 Task: Select street view around selected location Fort Pulaski National Monument, Georgia, United States and verify 2 surrounding locations
Action: Key pressed google<Key.space>maps<Key.enter>
Screenshot: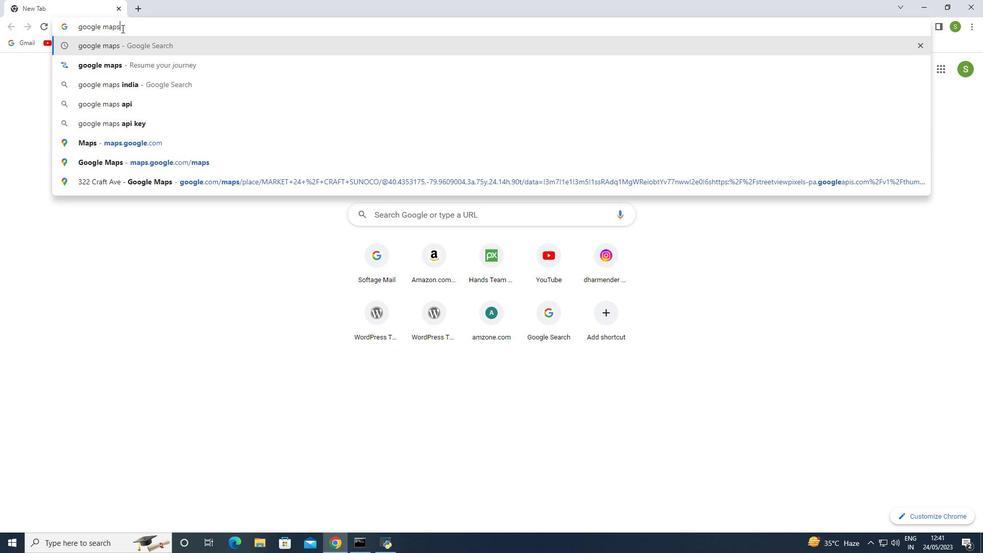 
Action: Mouse moved to (112, 237)
Screenshot: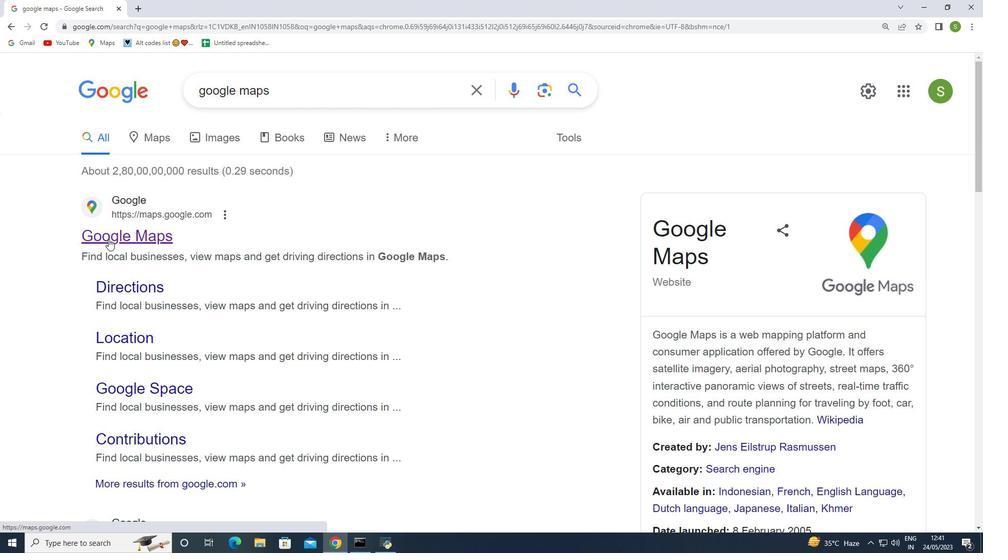 
Action: Mouse pressed left at (112, 237)
Screenshot: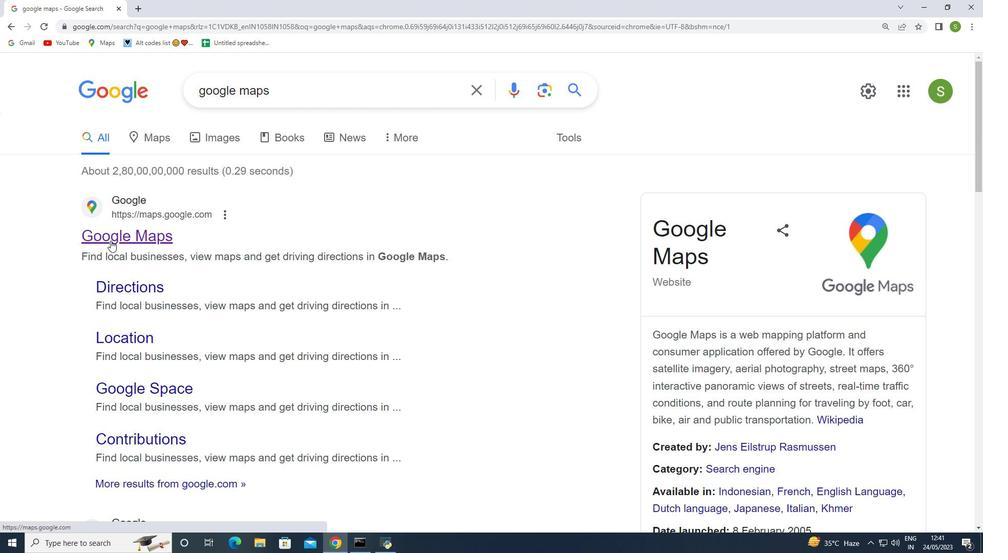 
Action: Mouse moved to (172, 83)
Screenshot: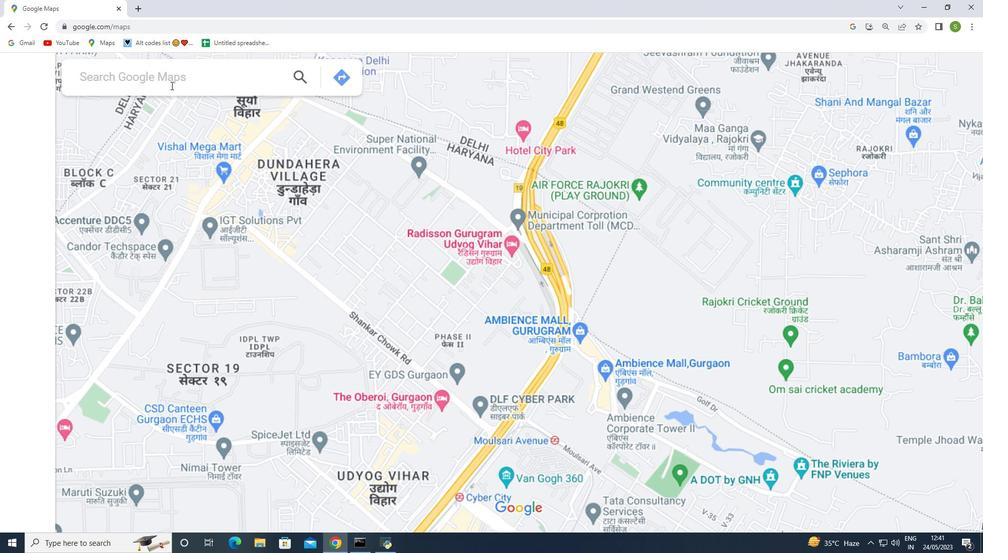 
Action: Mouse pressed left at (172, 83)
Screenshot: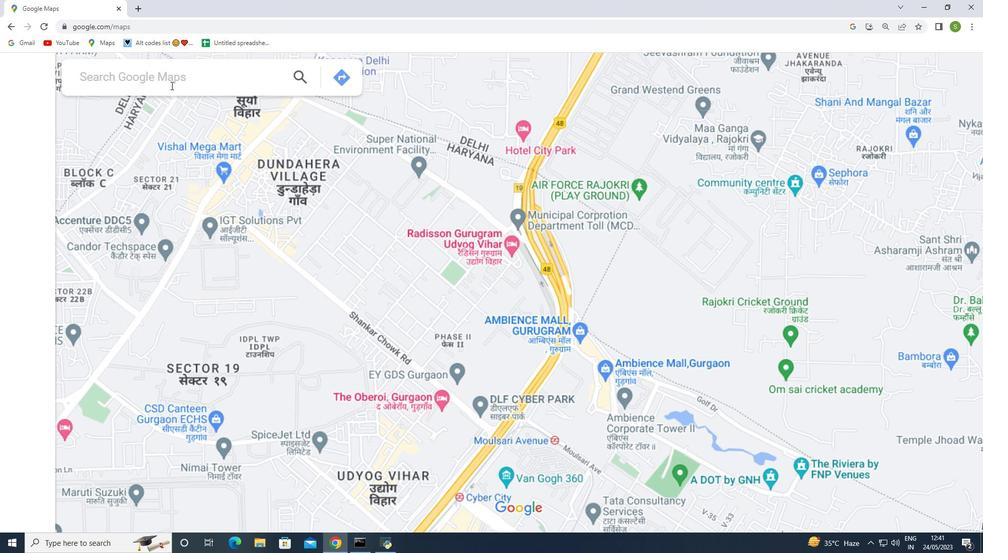 
Action: Key pressed fort<Key.space>pulaski<Key.space><Key.shift>National<Key.space><Key.shift>Monument<Key.space>geof<Key.backspace>rgia<Key.space>united<Key.space>stats<Key.enter>
Screenshot: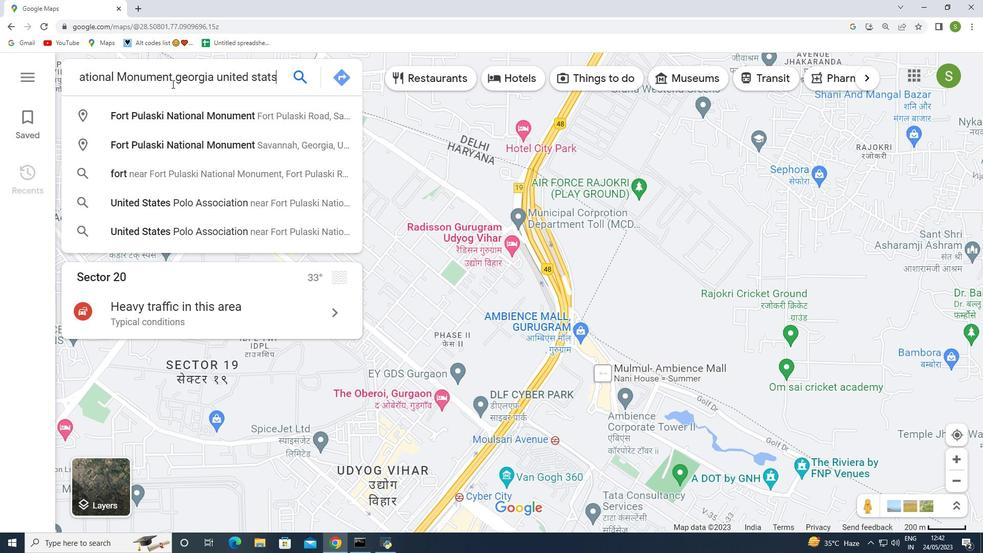 
Action: Mouse moved to (404, 493)
Screenshot: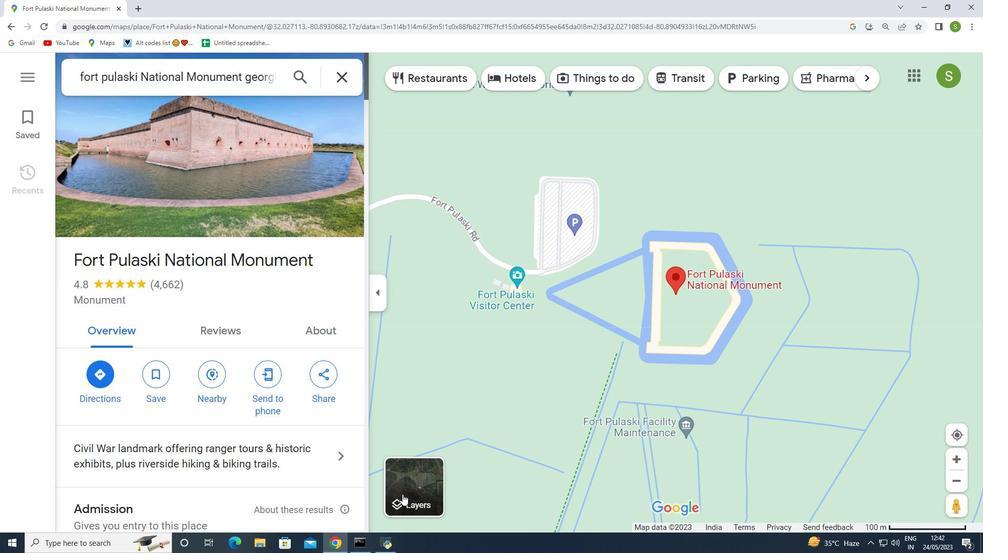 
Action: Mouse pressed left at (404, 493)
Screenshot: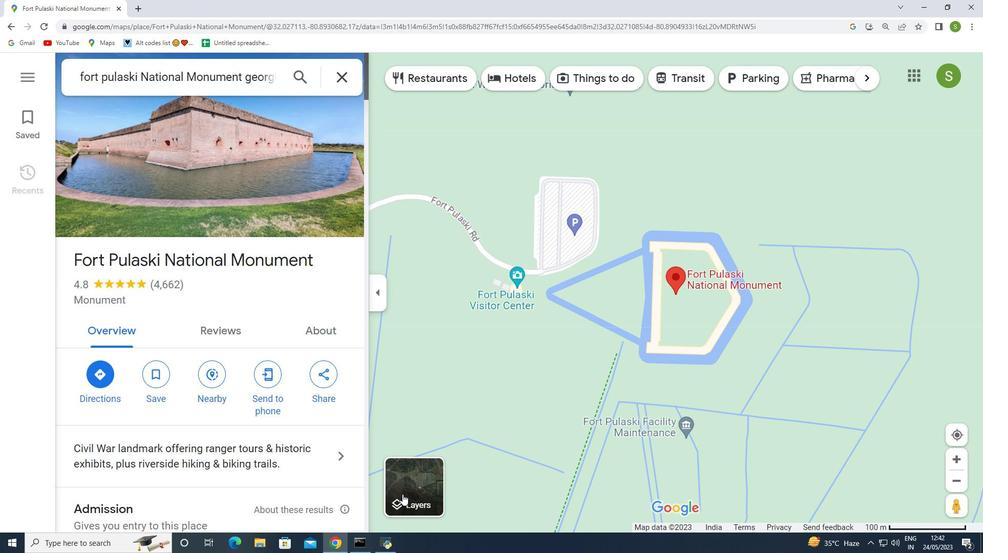 
Action: Mouse moved to (410, 482)
Screenshot: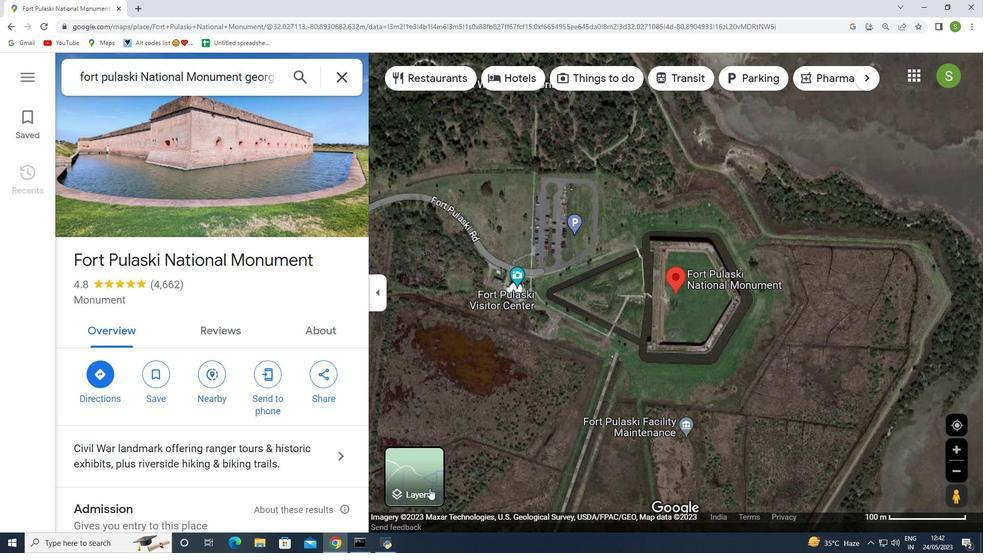
Action: Mouse pressed left at (410, 482)
Screenshot: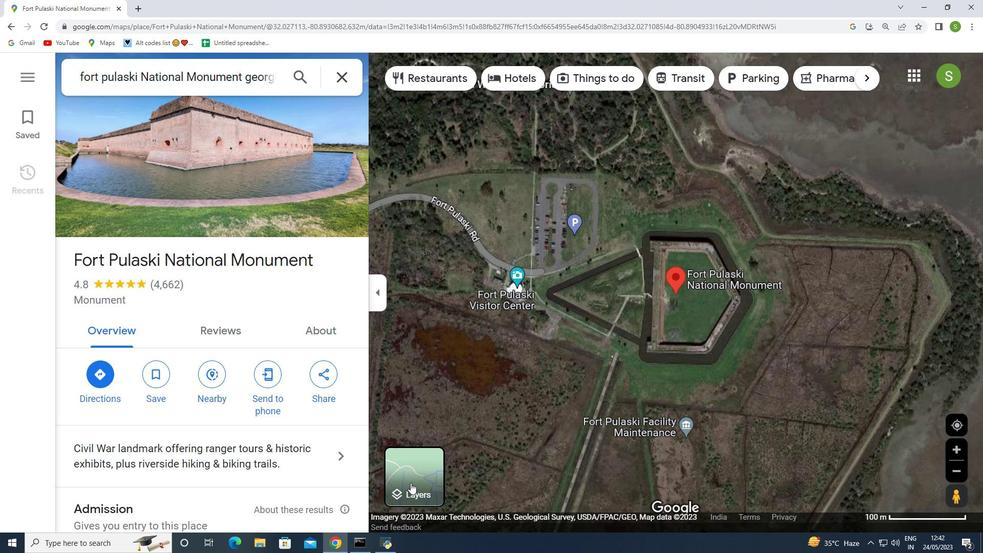 
Action: Mouse moved to (416, 486)
Screenshot: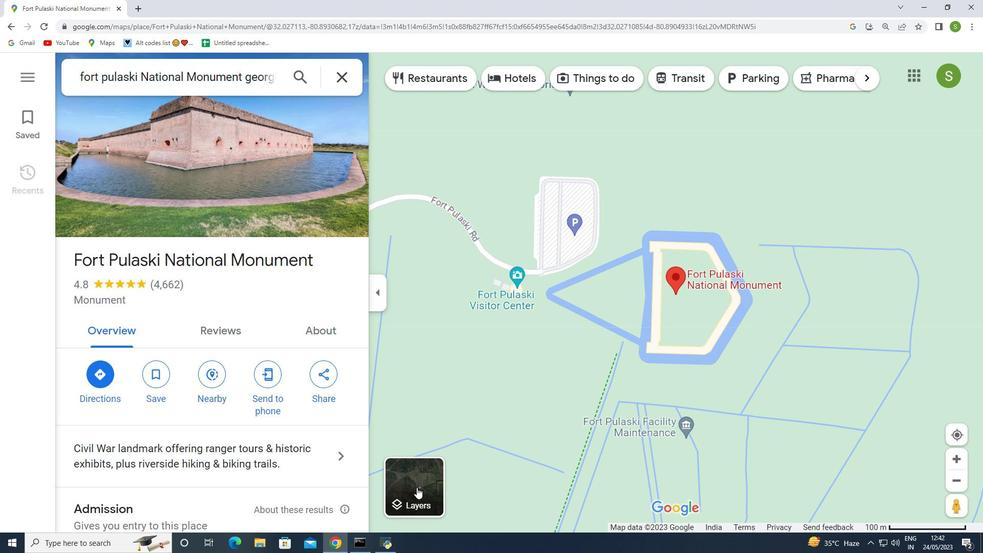 
Action: Mouse pressed left at (416, 486)
Screenshot: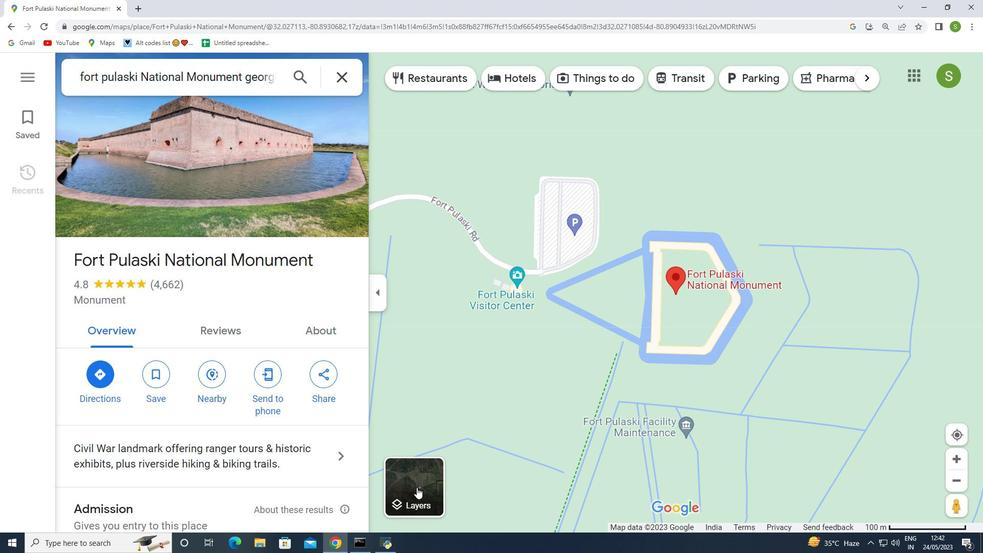 
Action: Mouse moved to (671, 480)
Screenshot: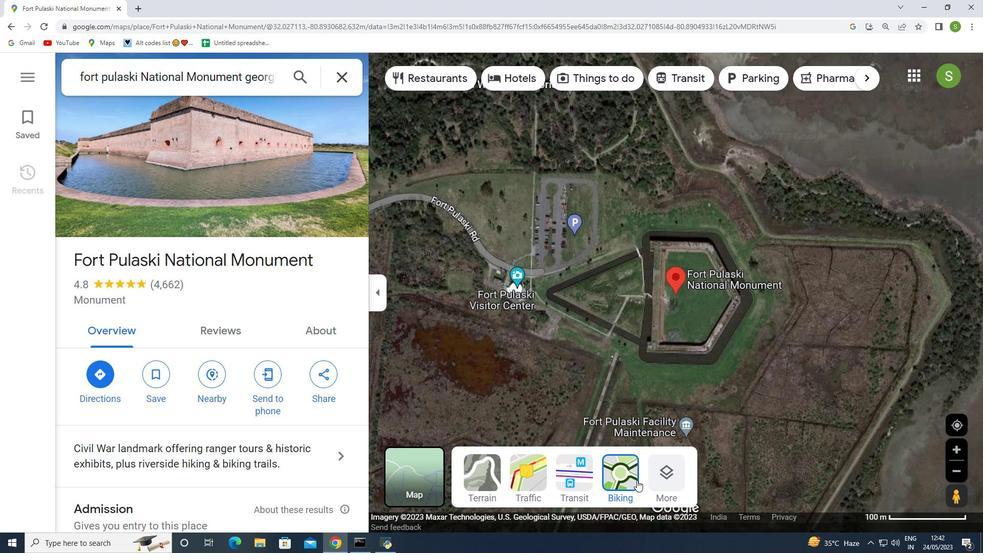 
Action: Mouse pressed left at (671, 480)
Screenshot: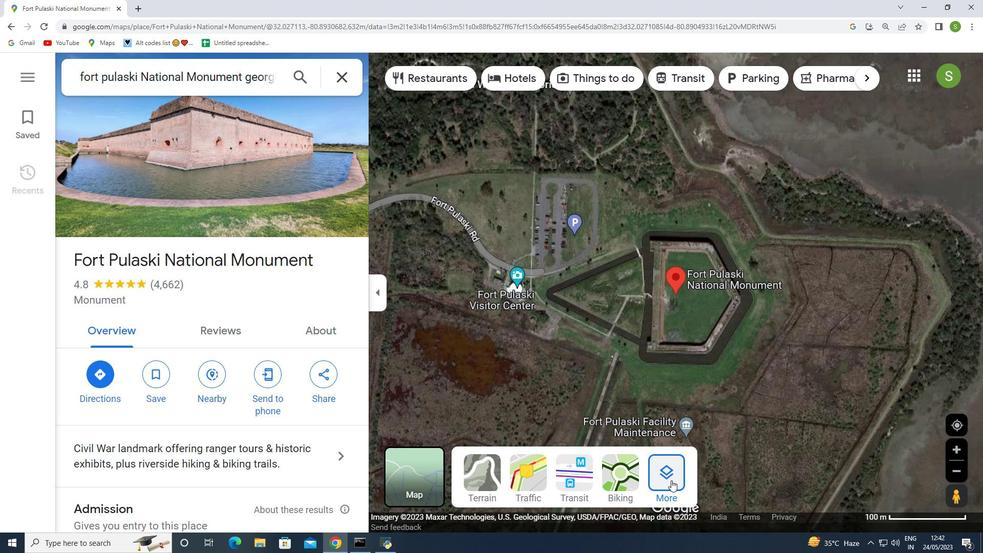 
Action: Mouse moved to (487, 259)
Screenshot: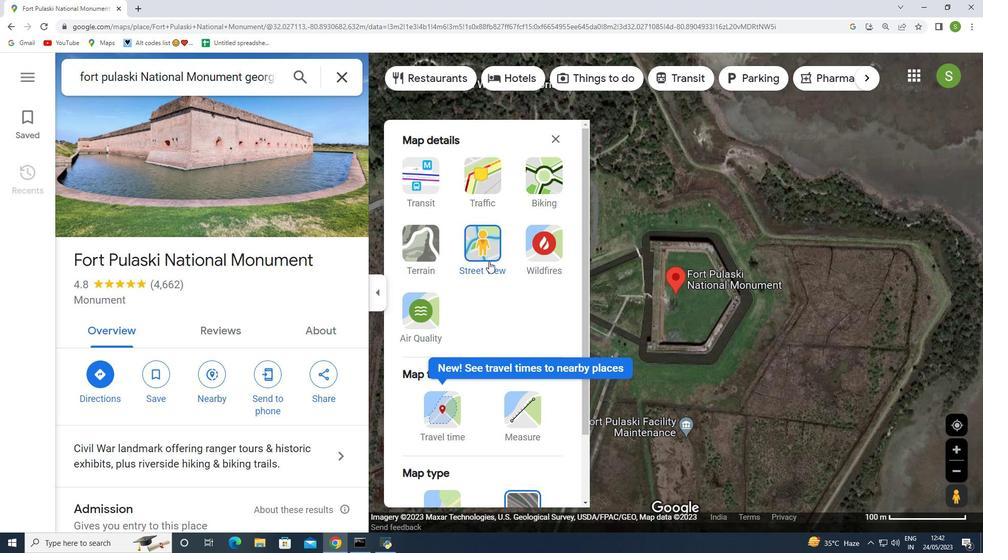 
Action: Mouse pressed left at (487, 259)
Screenshot: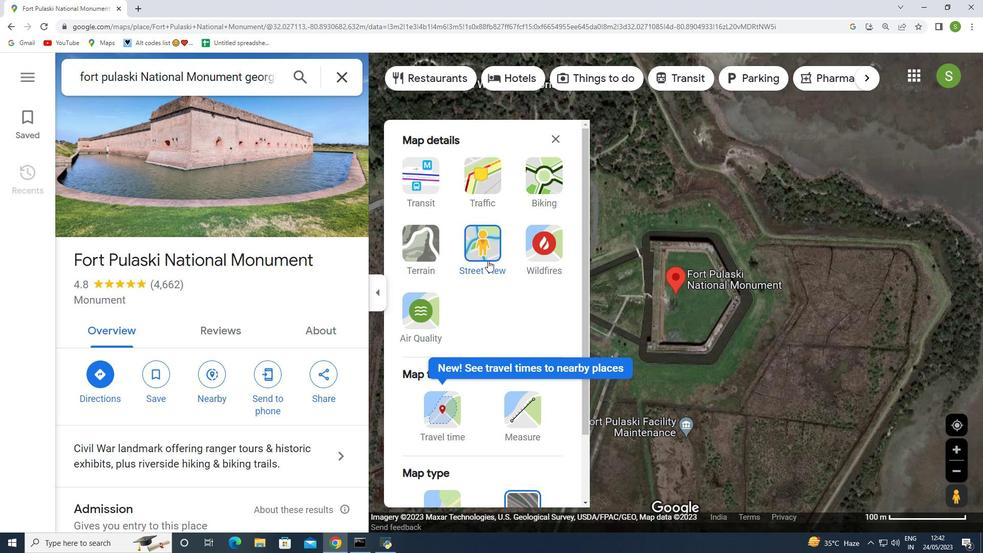 
Action: Mouse moved to (552, 141)
Screenshot: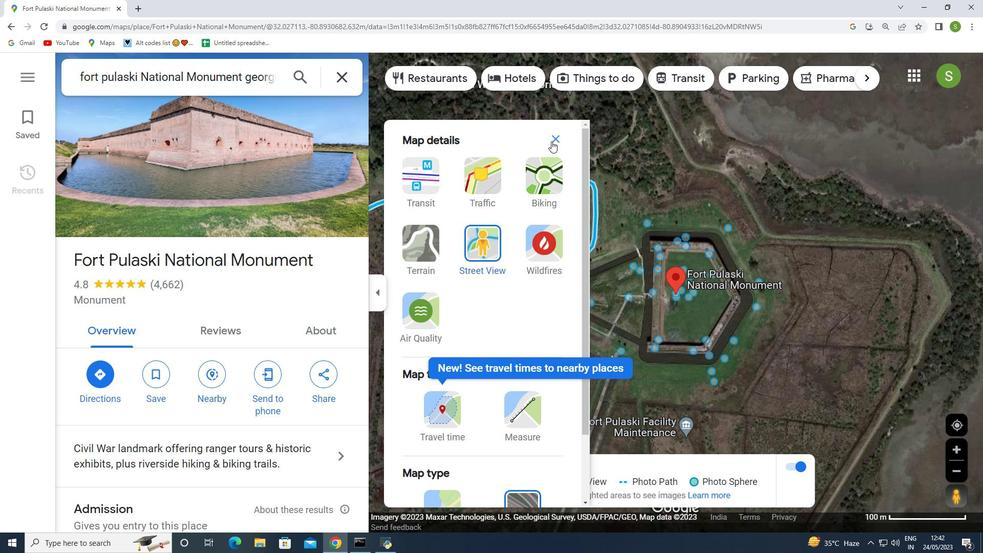 
Action: Mouse pressed left at (552, 141)
Screenshot: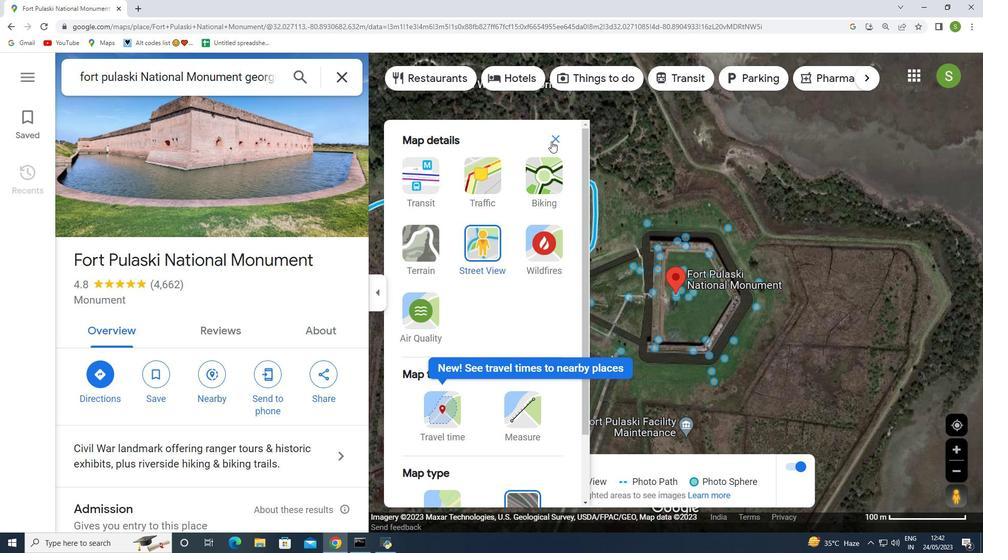 
Action: Mouse moved to (682, 300)
Screenshot: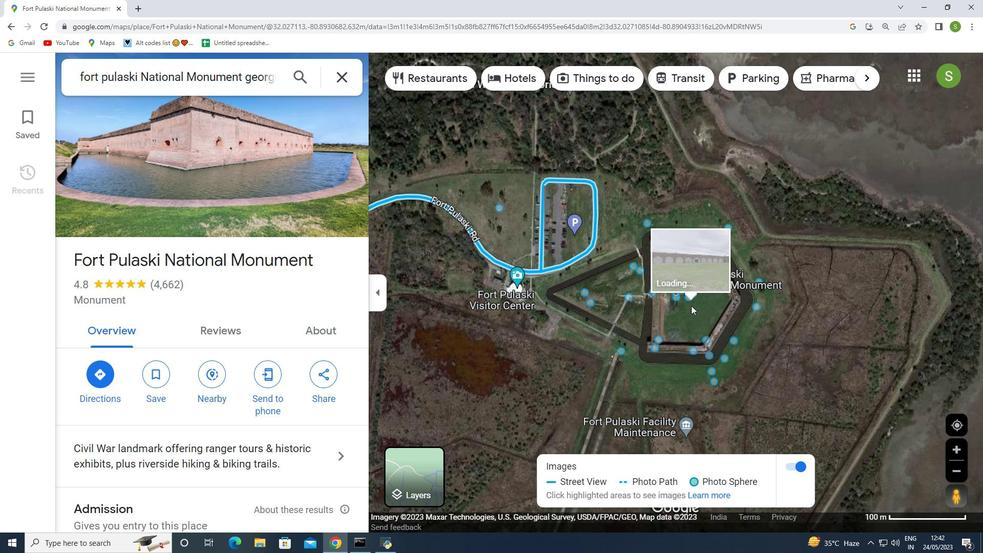
Action: Mouse scrolled (682, 300) with delta (0, 0)
Screenshot: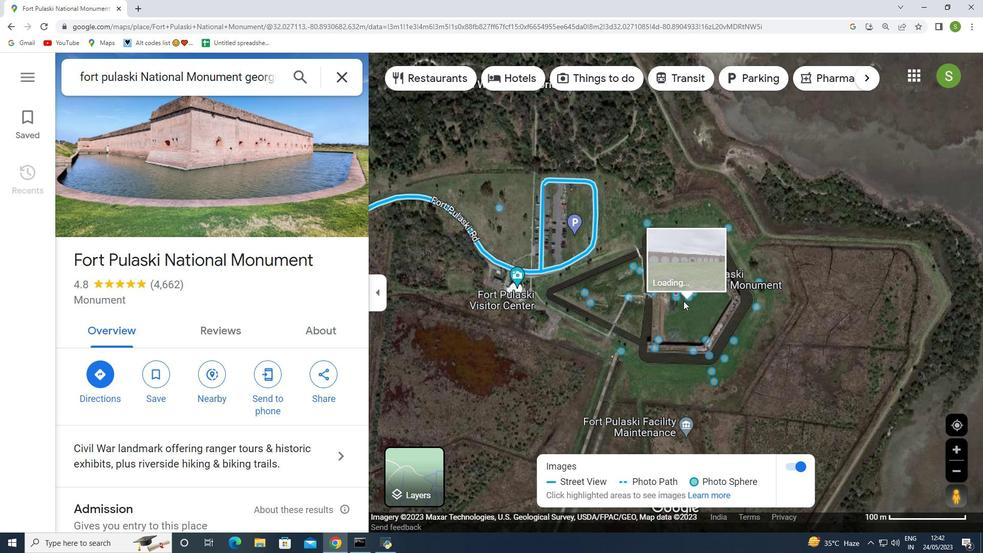 
Action: Mouse scrolled (682, 300) with delta (0, 0)
Screenshot: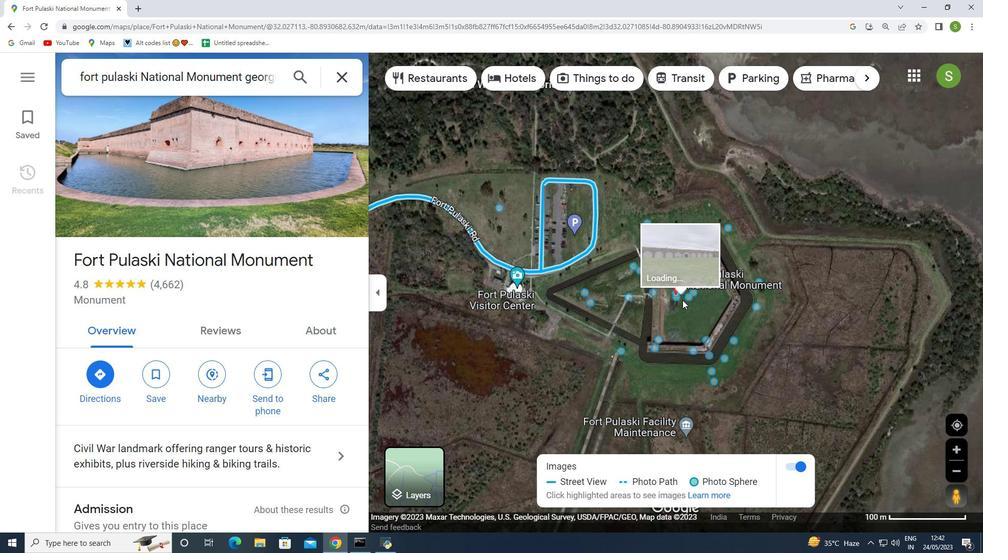 
Action: Mouse moved to (670, 283)
Screenshot: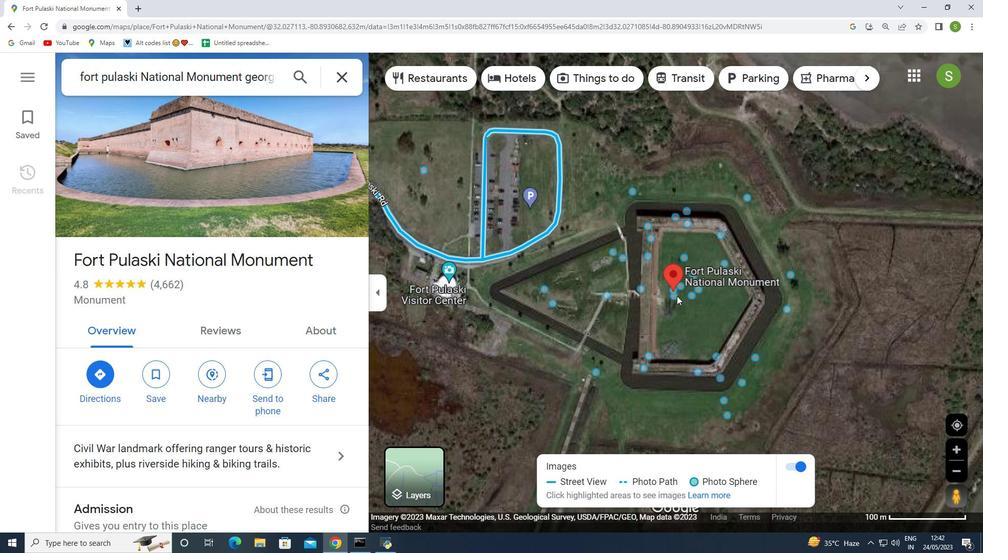 
Action: Mouse scrolled (670, 284) with delta (0, 0)
Screenshot: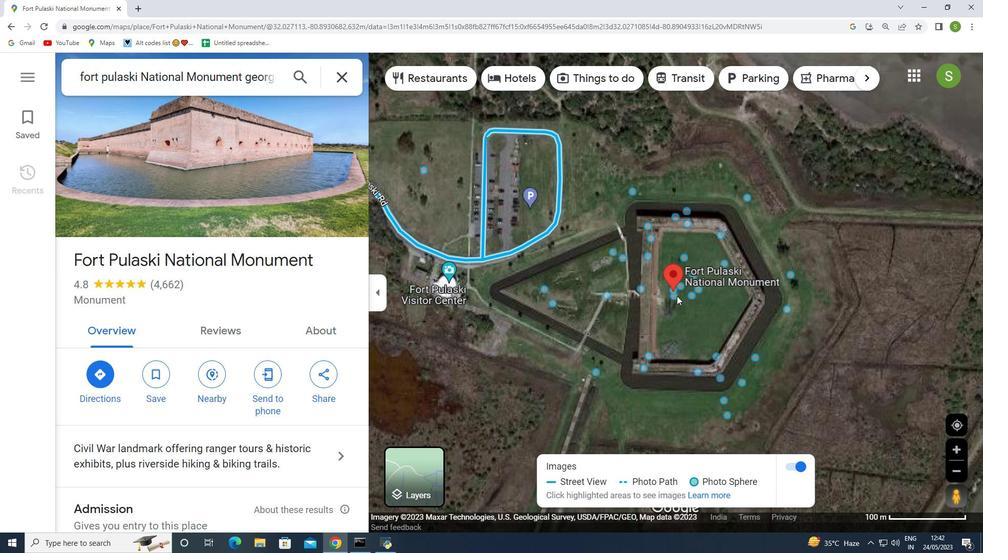 
Action: Mouse scrolled (670, 284) with delta (0, 0)
Screenshot: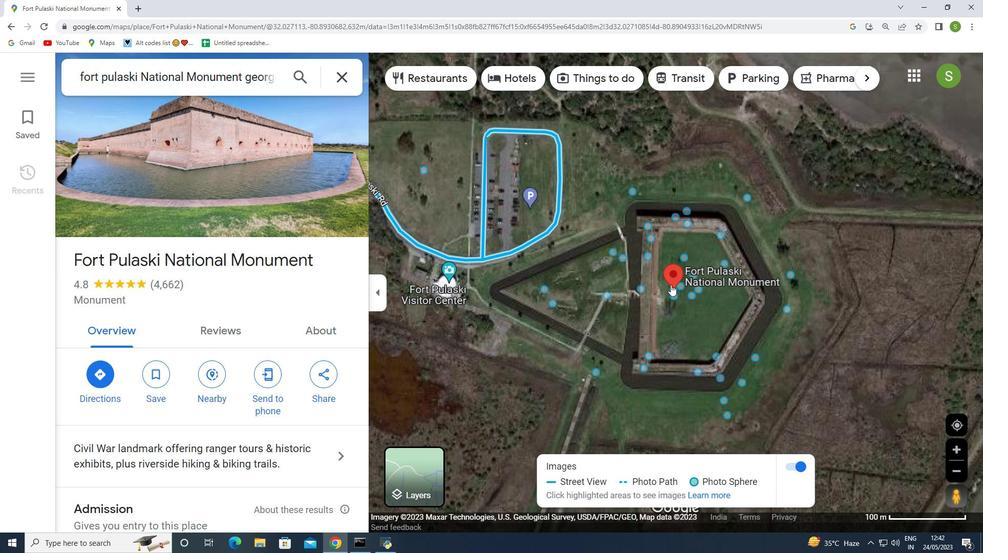 
Action: Mouse moved to (671, 283)
Screenshot: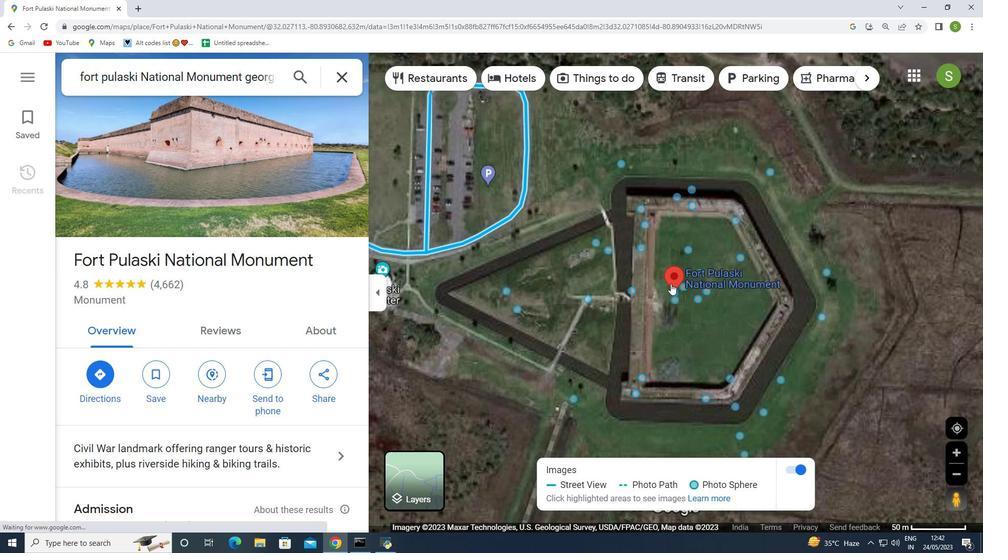 
Action: Mouse scrolled (671, 284) with delta (0, 0)
Screenshot: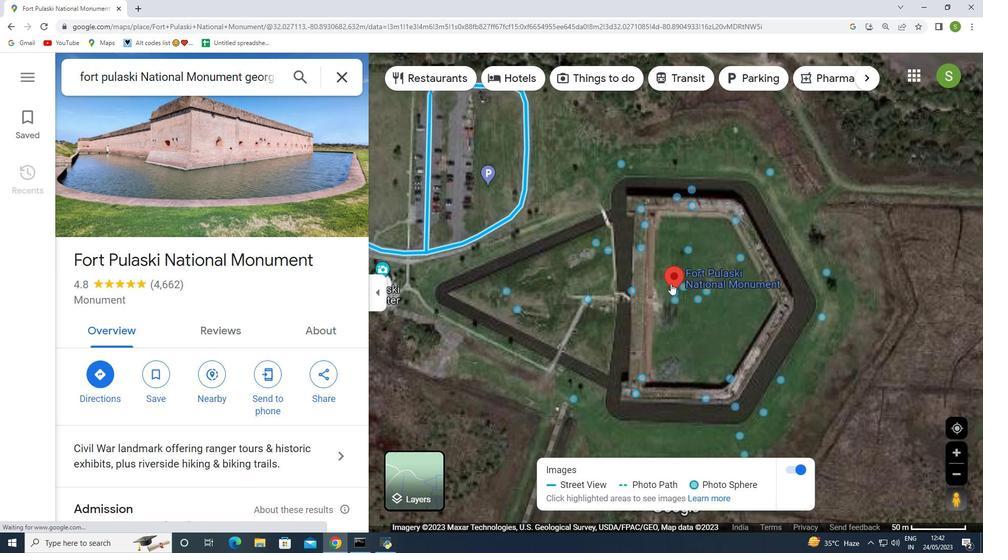 
Action: Mouse scrolled (671, 284) with delta (0, 0)
Screenshot: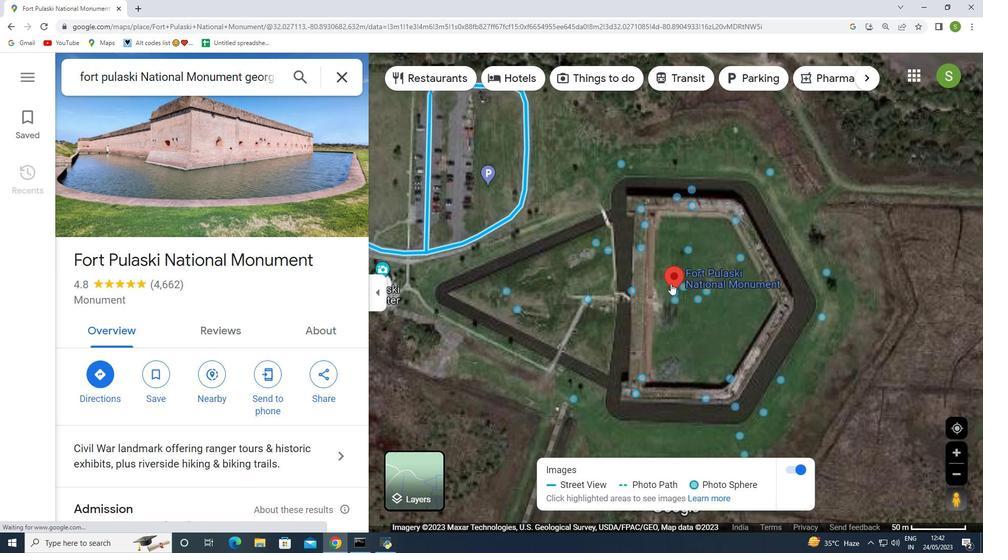 
Action: Mouse scrolled (671, 284) with delta (0, 0)
Screenshot: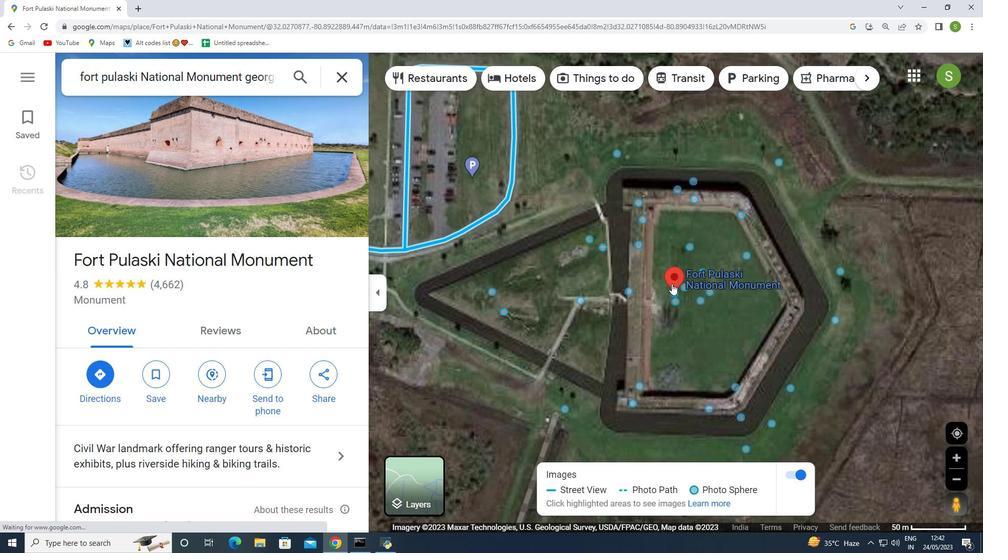
Action: Mouse scrolled (671, 284) with delta (0, 0)
Screenshot: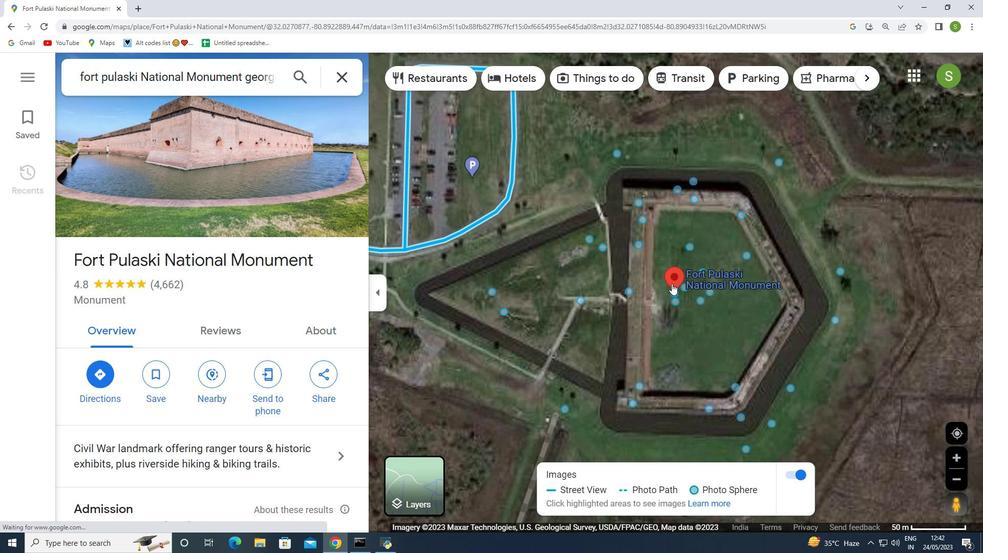 
Action: Mouse moved to (679, 292)
Screenshot: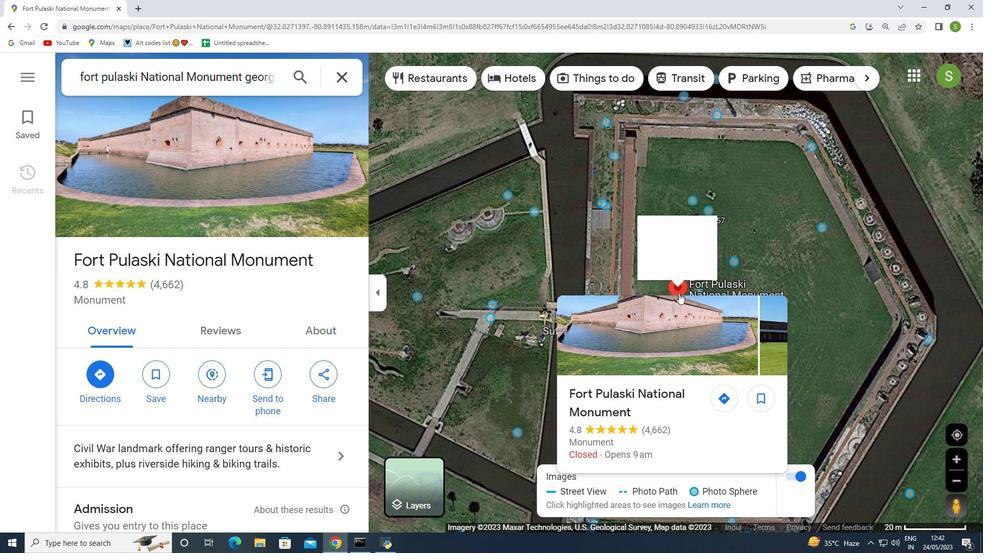 
Action: Mouse scrolled (679, 293) with delta (0, 0)
Screenshot: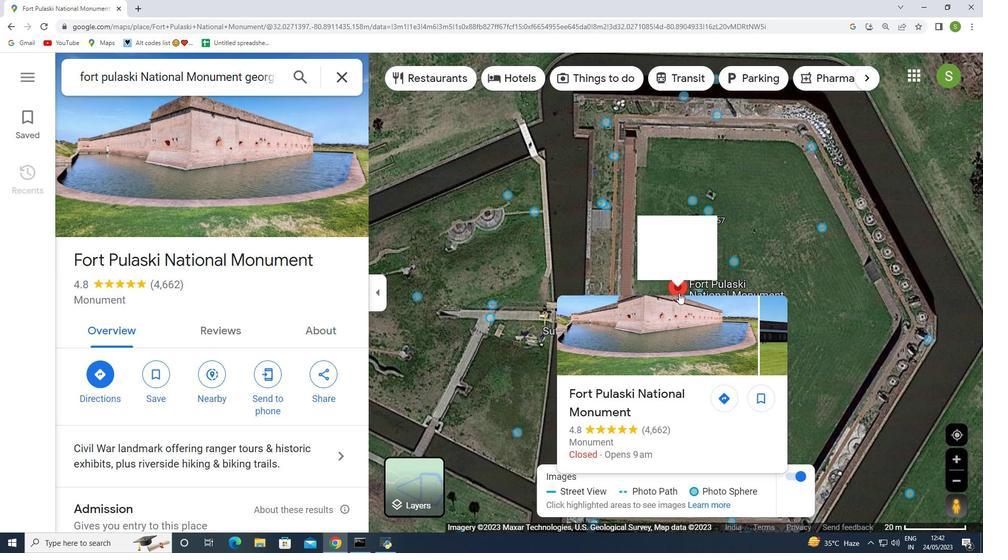 
Action: Mouse scrolled (679, 293) with delta (0, 0)
Screenshot: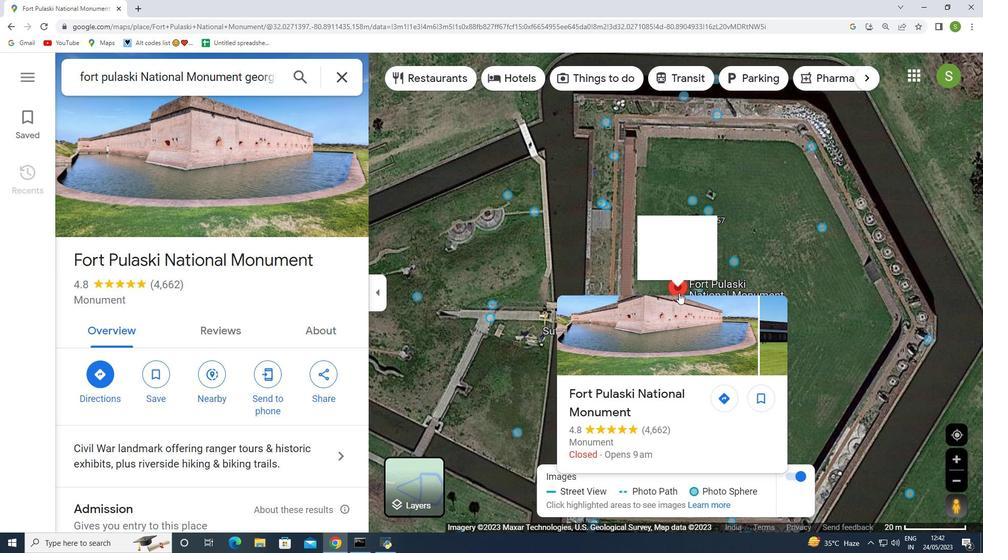 
Action: Mouse scrolled (679, 293) with delta (0, 0)
Screenshot: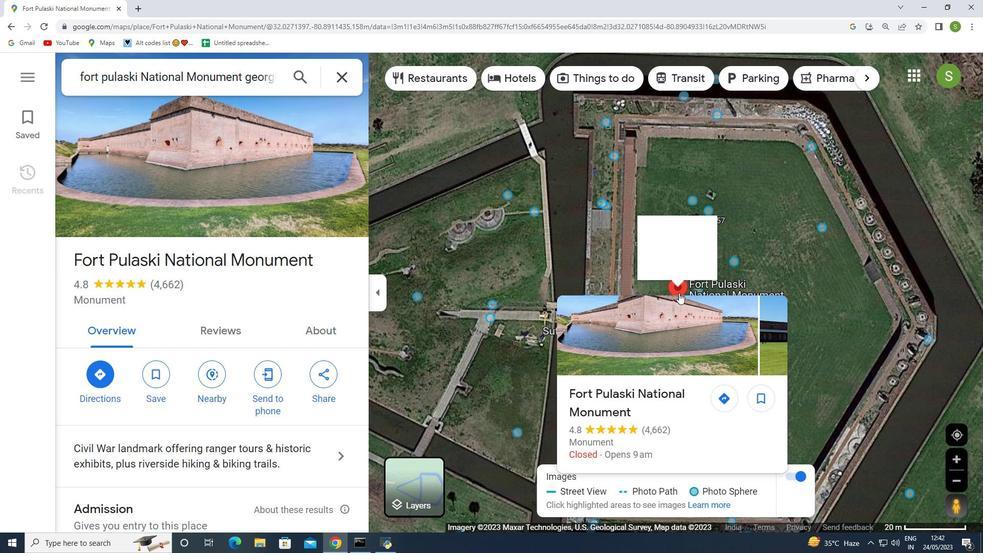 
Action: Mouse moved to (683, 300)
Screenshot: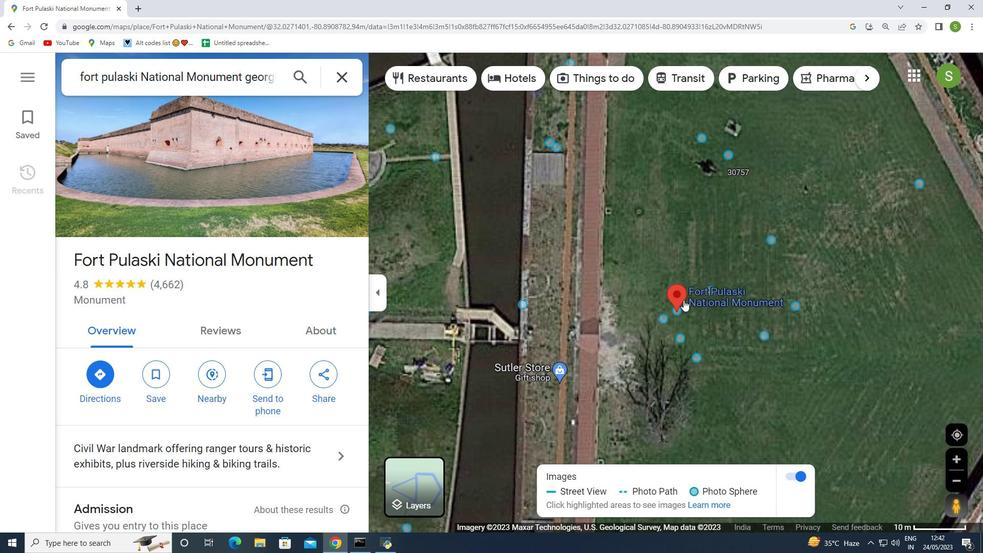 
Action: Mouse pressed left at (683, 300)
Screenshot: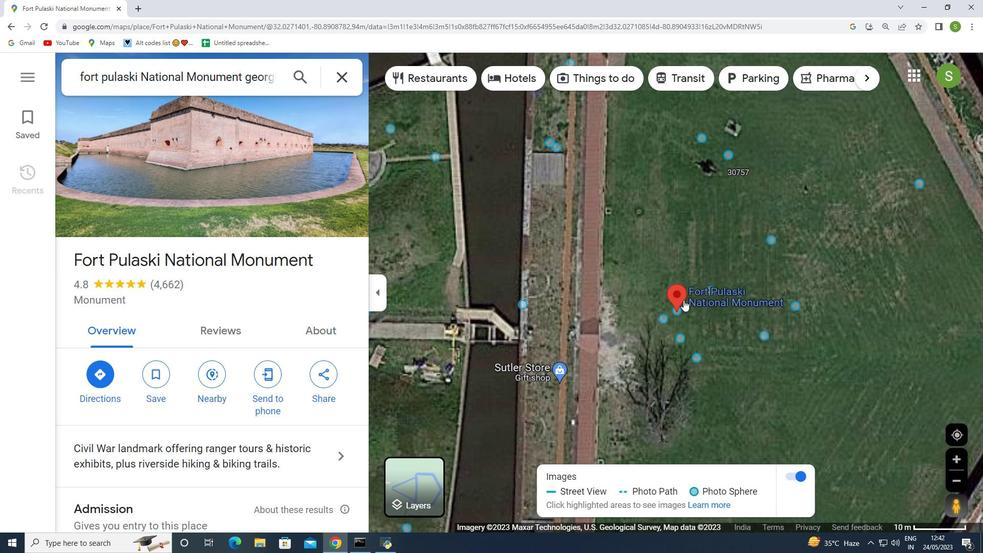 
Action: Mouse moved to (682, 292)
Screenshot: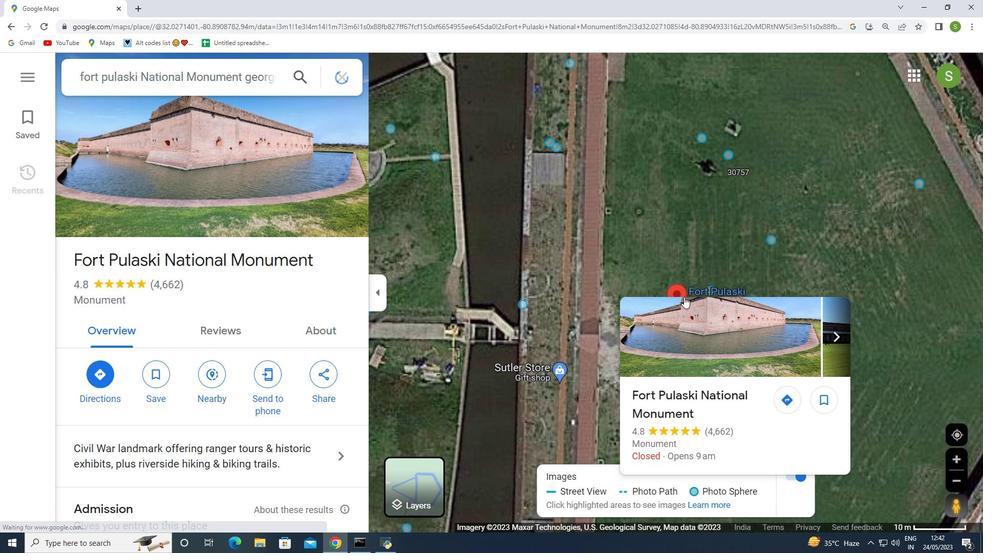 
Action: Mouse scrolled (682, 293) with delta (0, 0)
Screenshot: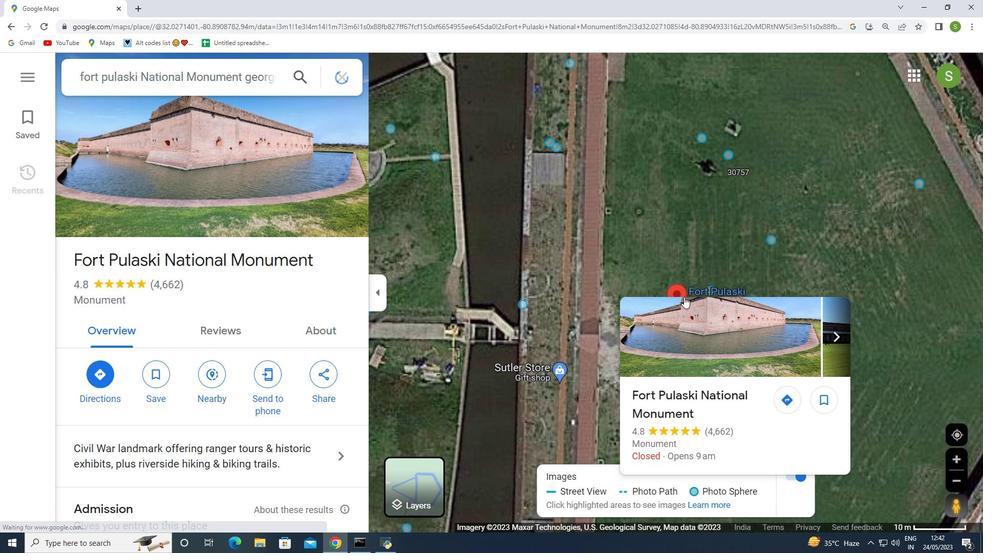 
Action: Mouse scrolled (682, 293) with delta (0, 0)
Screenshot: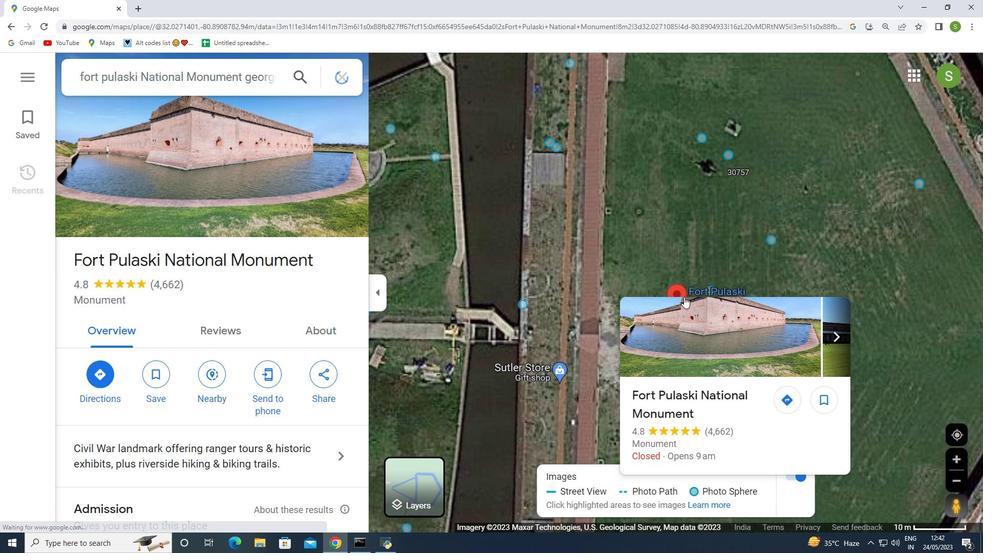 
Action: Mouse scrolled (682, 293) with delta (0, 0)
Screenshot: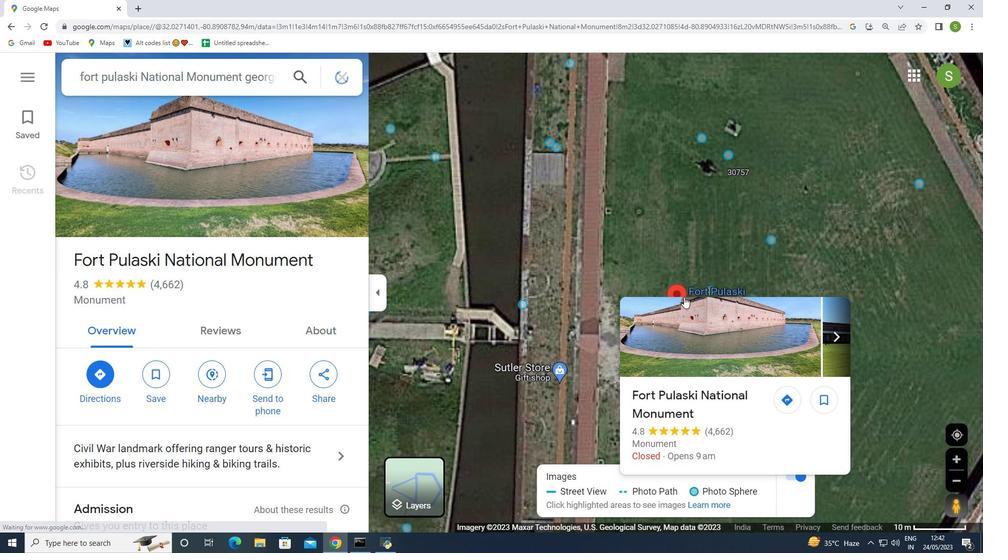 
Action: Mouse moved to (684, 302)
Screenshot: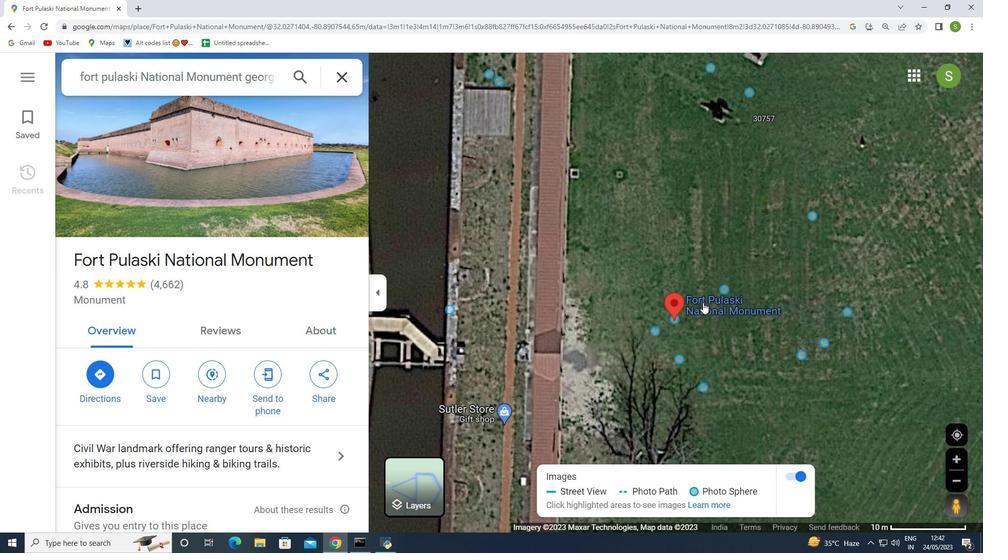 
Action: Mouse scrolled (684, 302) with delta (0, 0)
Screenshot: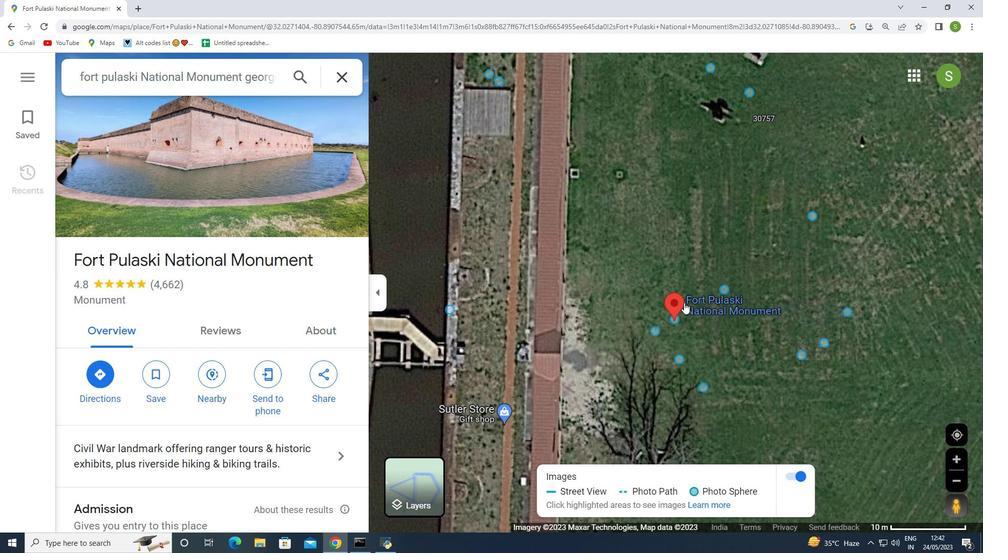 
Action: Mouse scrolled (684, 302) with delta (0, 0)
Screenshot: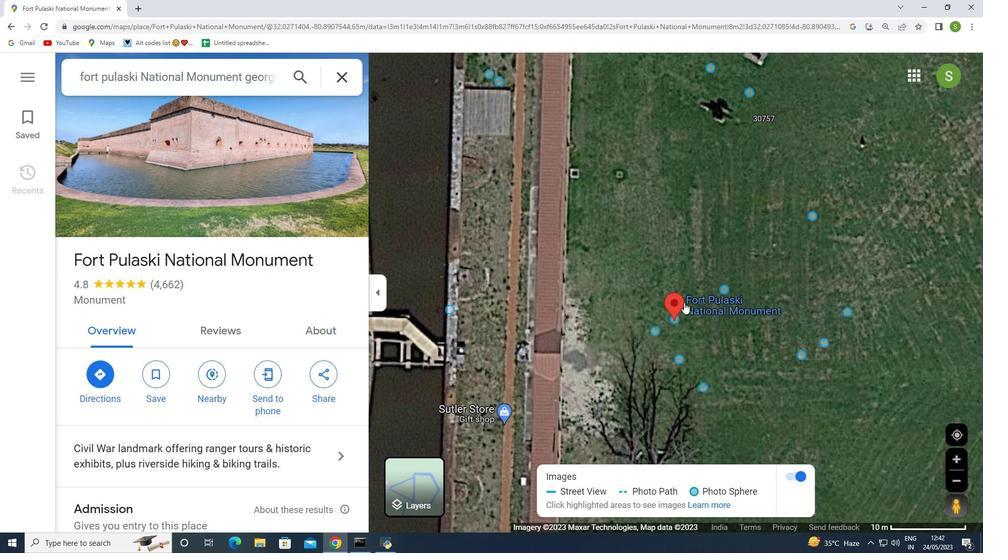 
Action: Mouse moved to (775, 241)
Screenshot: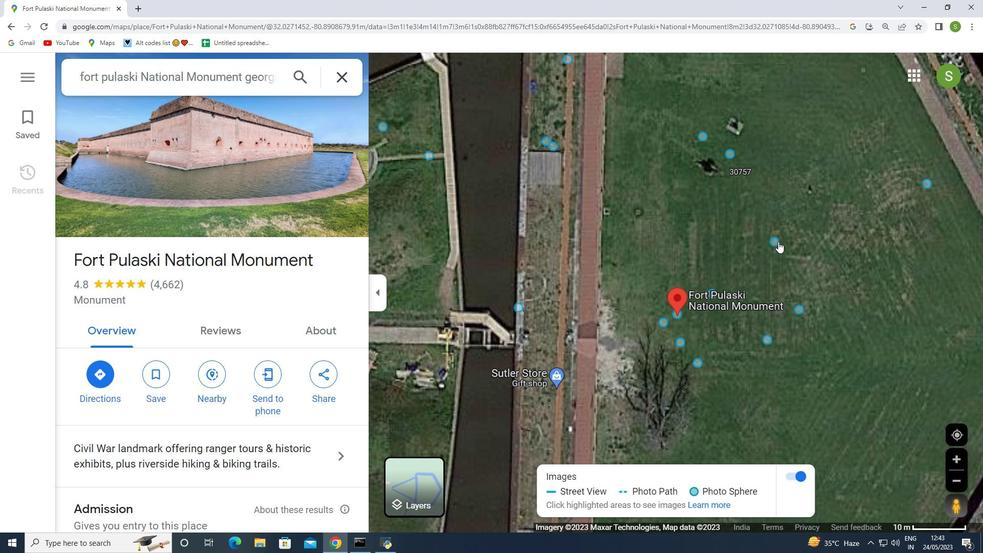 
Action: Mouse pressed left at (775, 241)
Screenshot: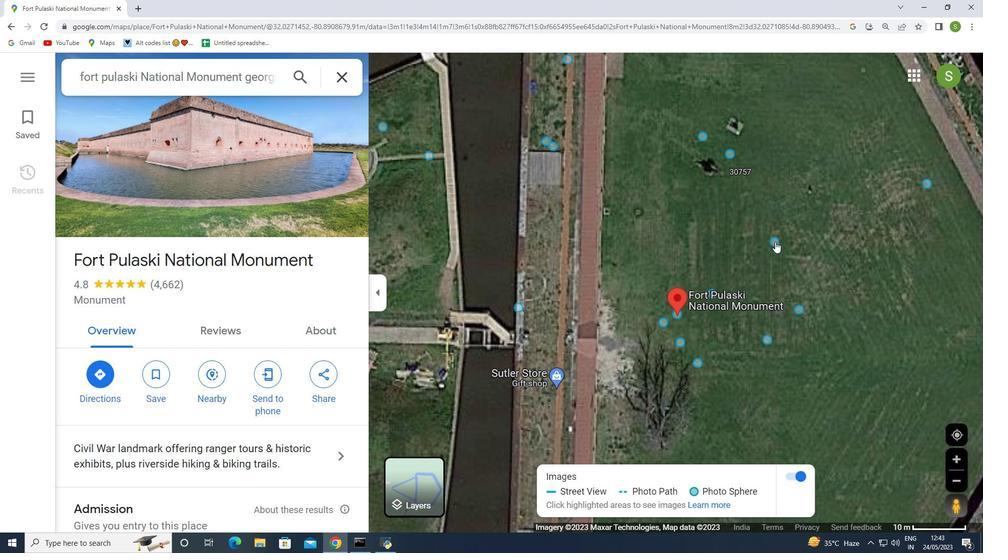 
Action: Mouse moved to (807, 309)
Screenshot: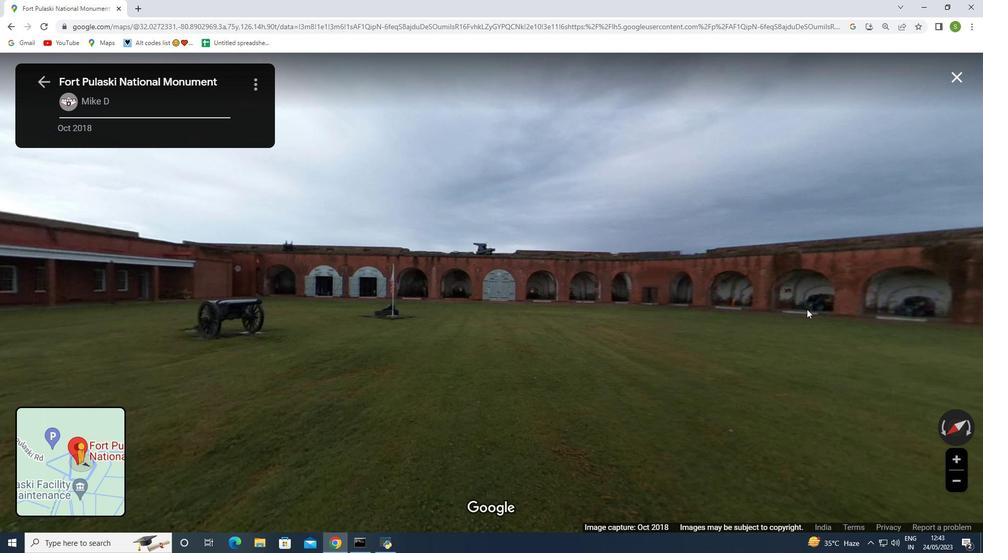 
Action: Key pressed <Key.right><Key.right>
Screenshot: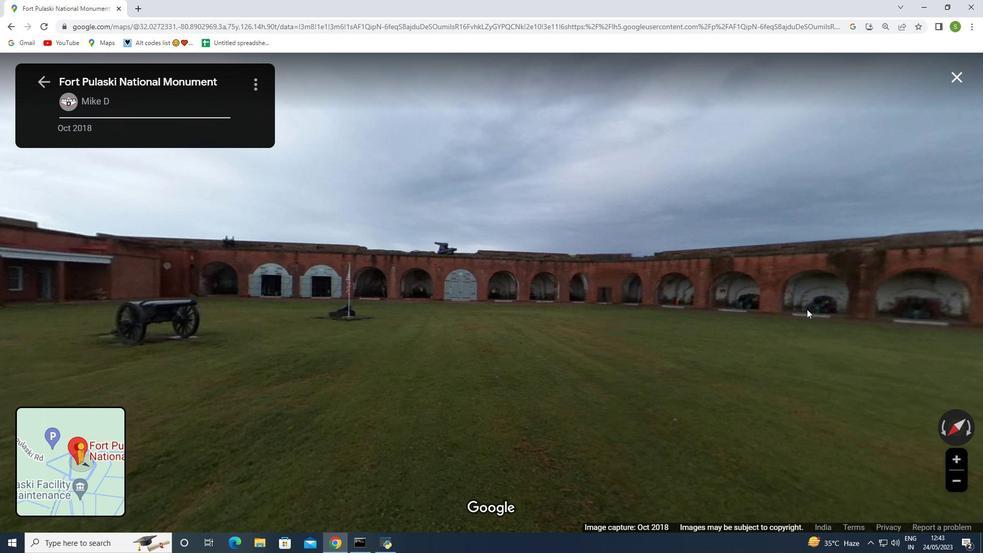 
Action: Mouse moved to (807, 309)
Screenshot: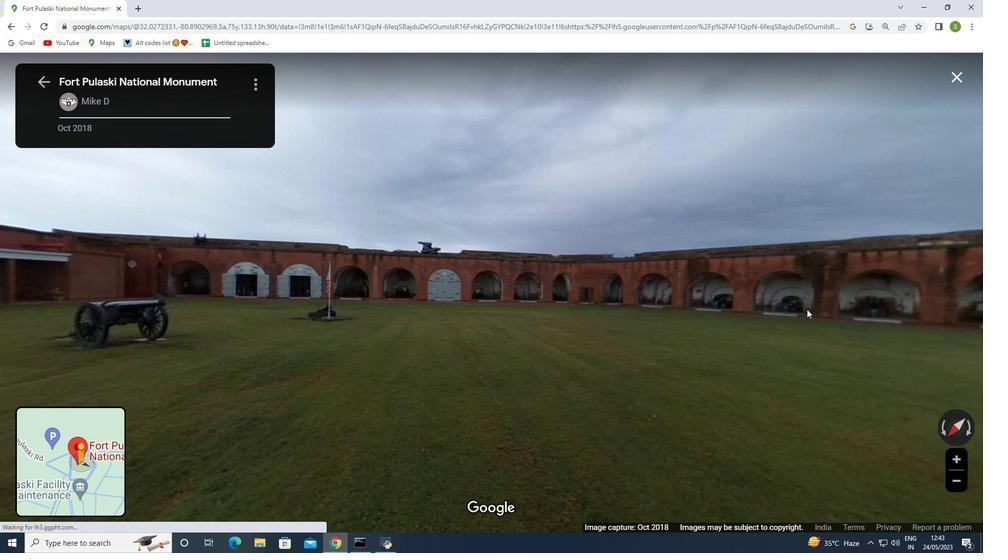 
Action: Key pressed <Key.right><Key.right><Key.right><Key.right><Key.right><Key.right><Key.right><Key.right><Key.right>
Screenshot: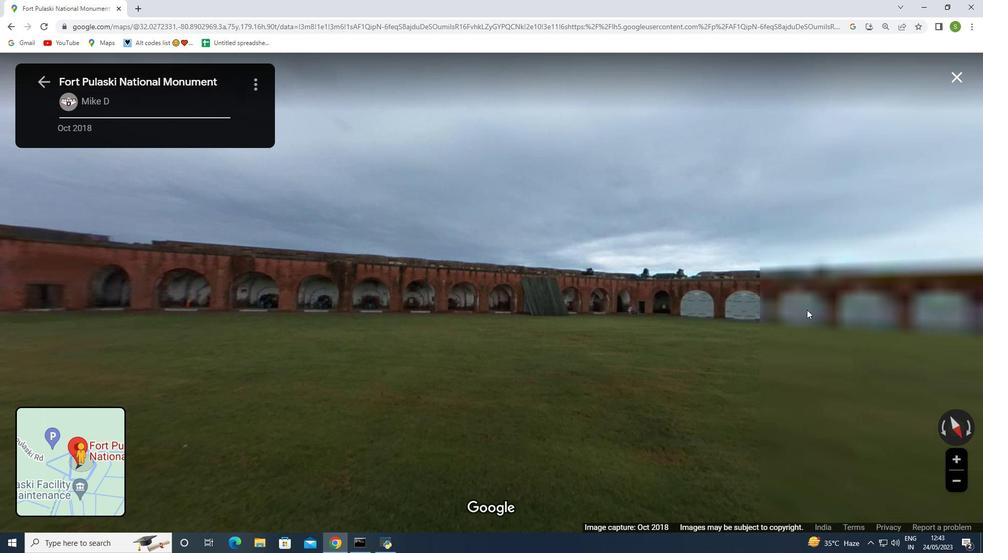 
Action: Mouse moved to (814, 330)
Screenshot: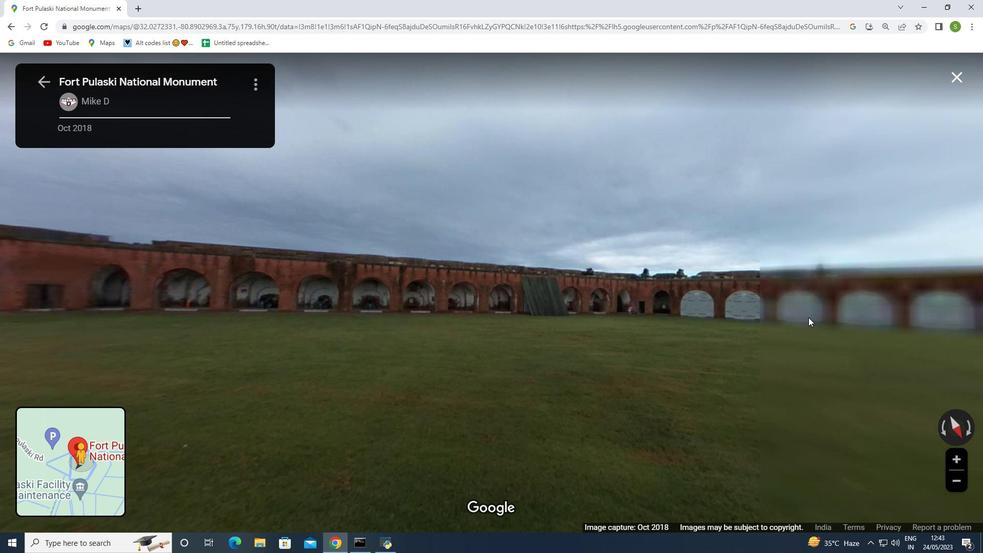 
Action: Key pressed <Key.right>
Screenshot: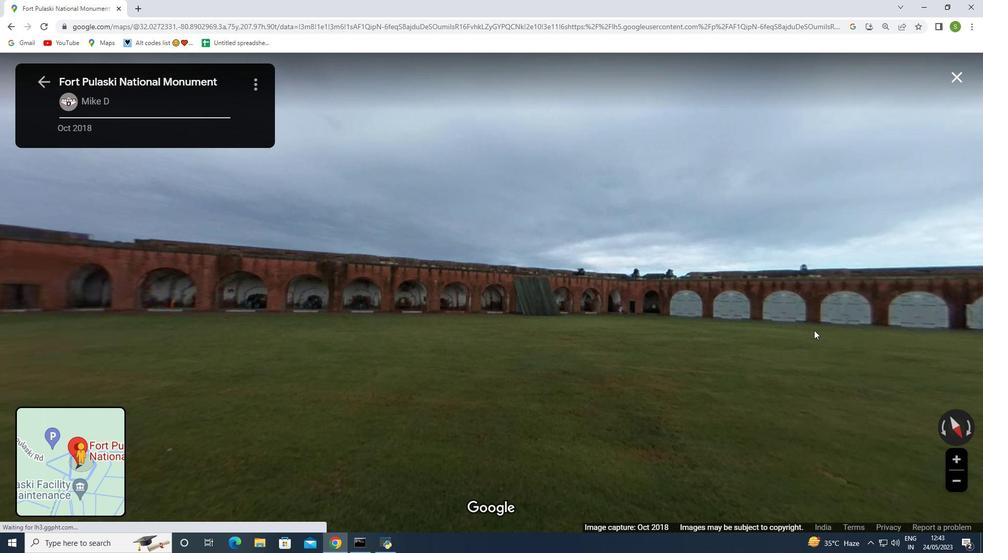
Action: Mouse moved to (814, 329)
Screenshot: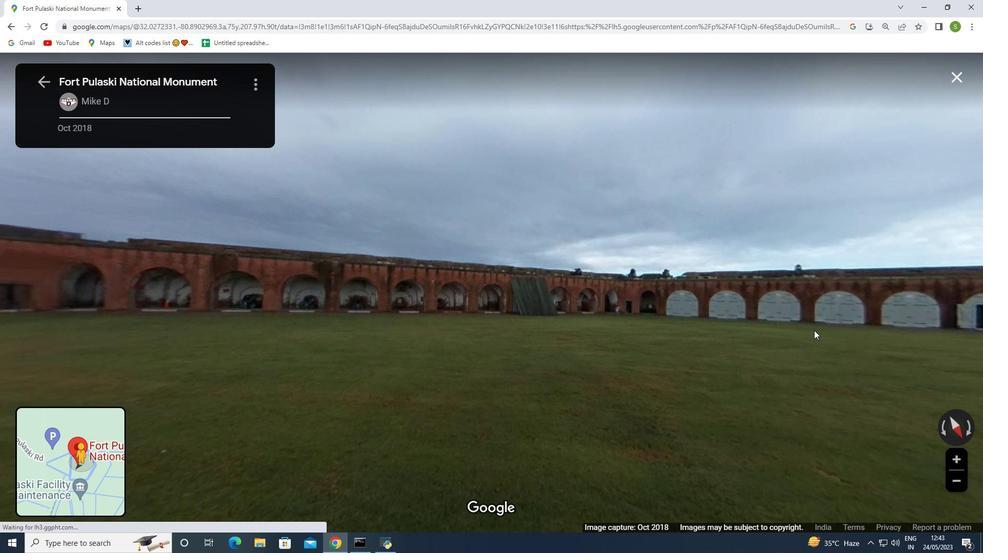 
Action: Key pressed <Key.right><Key.right>
Screenshot: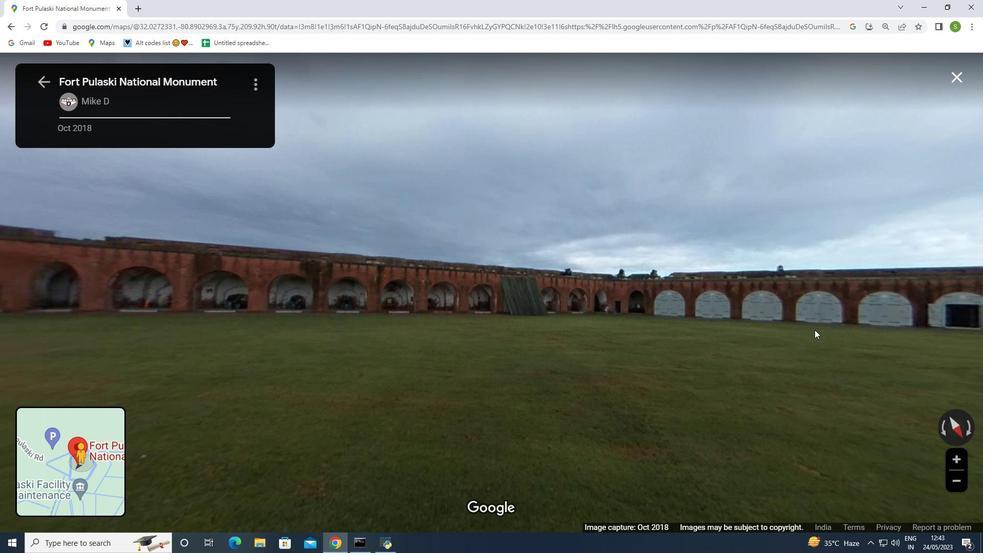 
Action: Mouse moved to (814, 329)
Screenshot: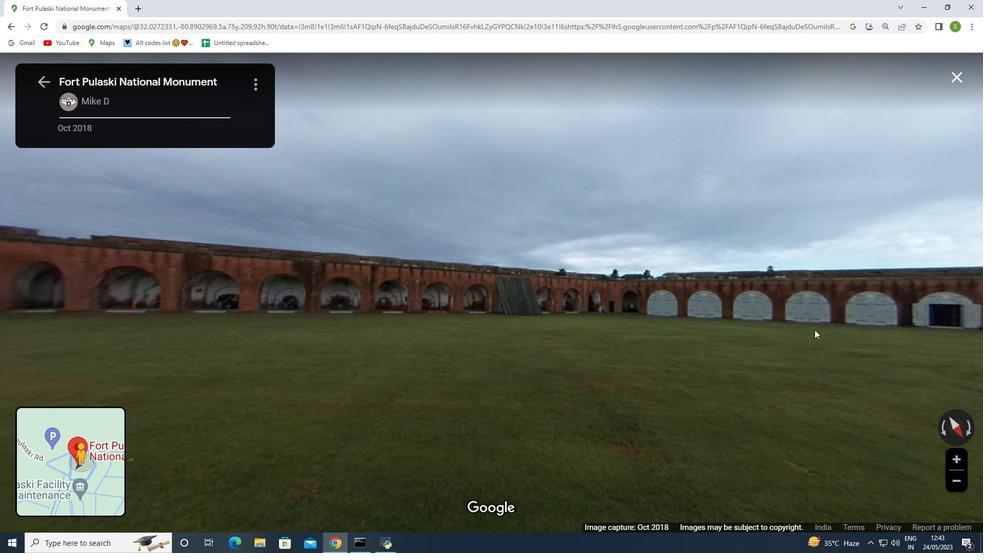
Action: Key pressed <Key.right><Key.right><Key.right><Key.right><Key.right><Key.right><Key.right><Key.right><Key.right><Key.right><Key.right><Key.right><Key.right><Key.right><Key.right><Key.right><Key.right><Key.right><Key.right><Key.right><Key.right><Key.right><Key.right><Key.right><Key.right><Key.right><Key.right><Key.right><Key.right><Key.right><Key.right><Key.right><Key.right><Key.right><Key.right><Key.right><Key.right><Key.right><Key.right><Key.right><Key.right><Key.right><Key.right><Key.right><Key.right><Key.right><Key.right><Key.right><Key.right><Key.right><Key.right><Key.right><Key.right><Key.right><Key.right><Key.right><Key.right><Key.right><Key.right><Key.right><Key.right><Key.right><Key.right><Key.right><Key.right><Key.right><Key.right><Key.right><Key.right><Key.right><Key.right><Key.right><Key.right><Key.right><Key.right><Key.right><Key.right><Key.right><Key.right><Key.right><Key.right><Key.right><Key.right><Key.right><Key.right><Key.right><Key.right><Key.right><Key.right><Key.right><Key.right><Key.right><Key.right><Key.right><Key.right><Key.right><Key.right><Key.right><Key.right><Key.right><Key.right><Key.right><Key.right>
Screenshot: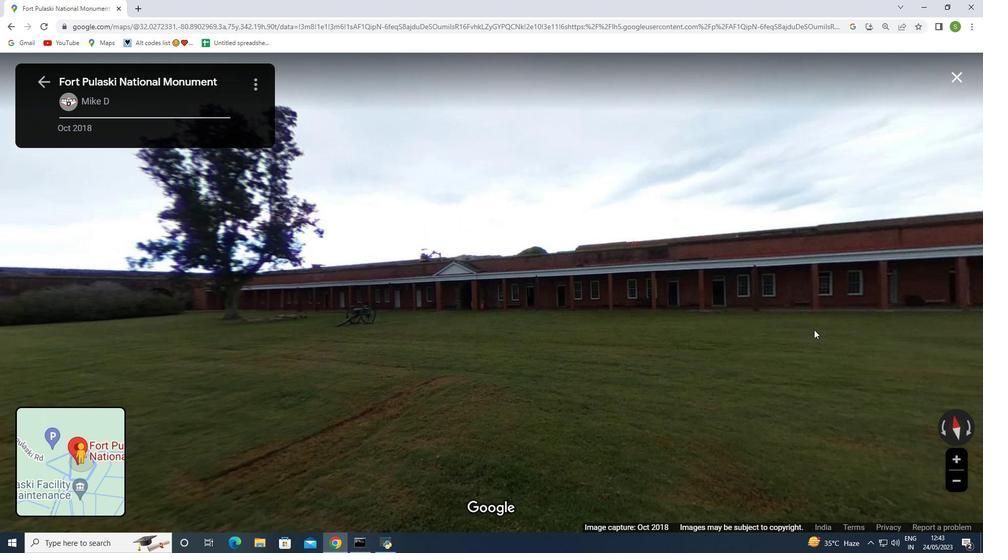 
Action: Mouse moved to (660, 339)
Screenshot: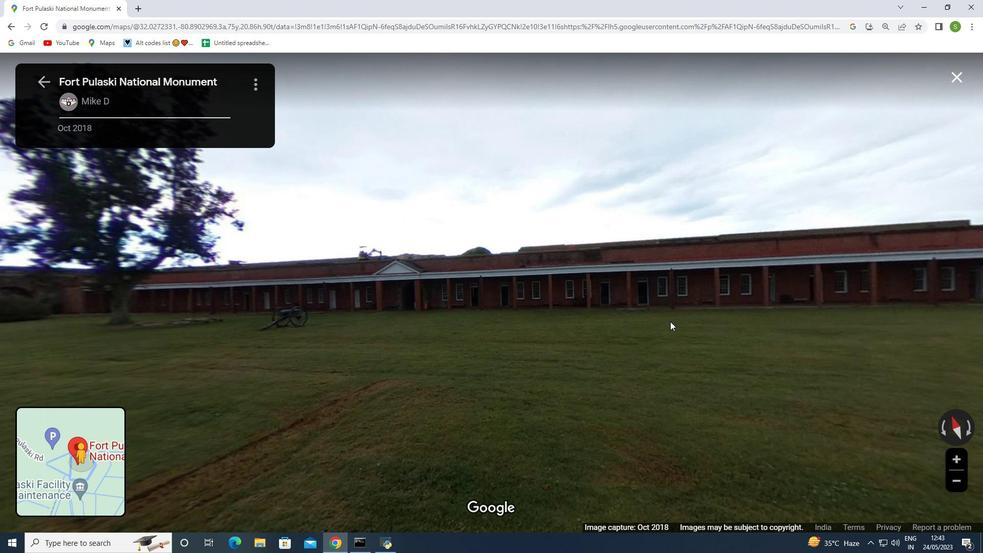 
Action: Mouse scrolled (660, 339) with delta (0, 0)
Screenshot: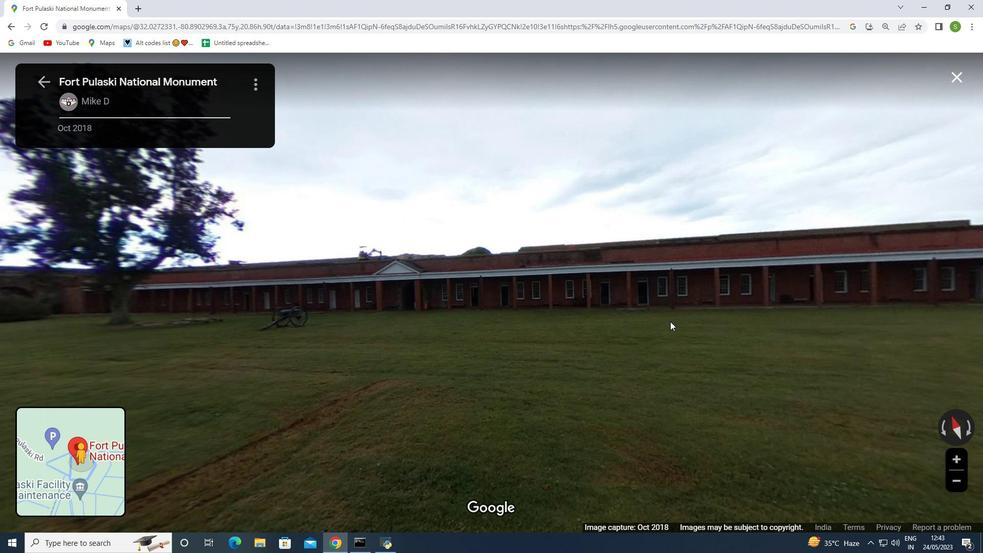 
Action: Mouse moved to (660, 339)
Screenshot: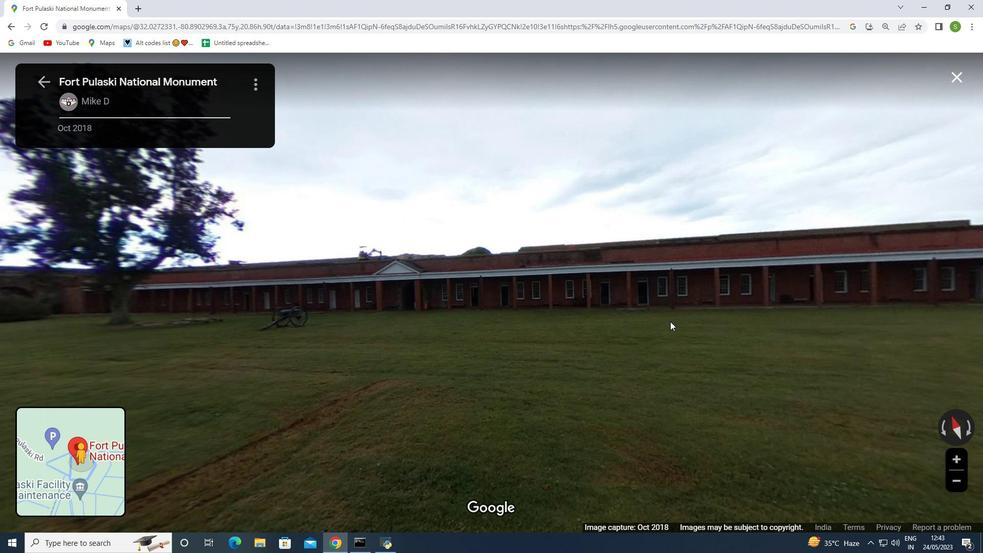 
Action: Mouse scrolled (660, 339) with delta (0, 0)
Screenshot: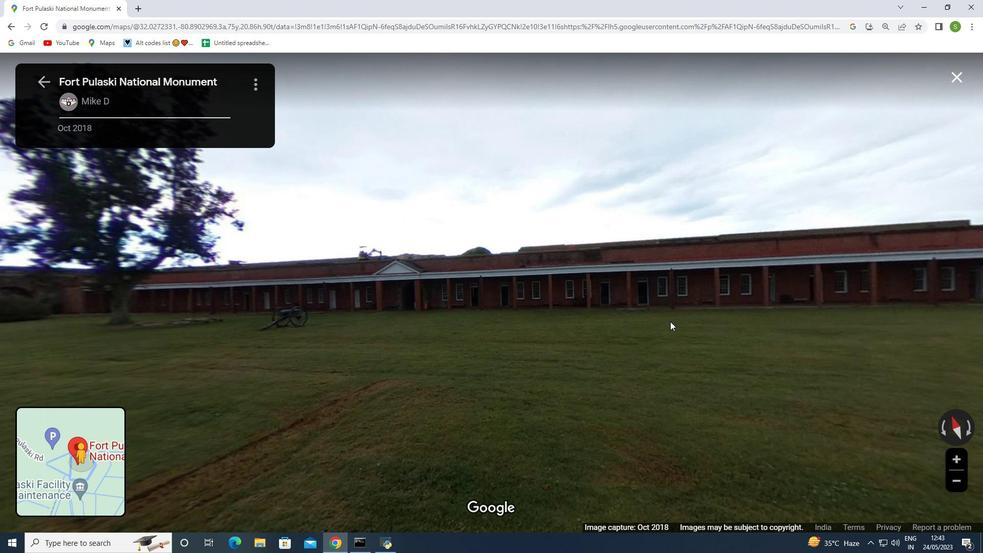 
Action: Mouse moved to (660, 344)
Screenshot: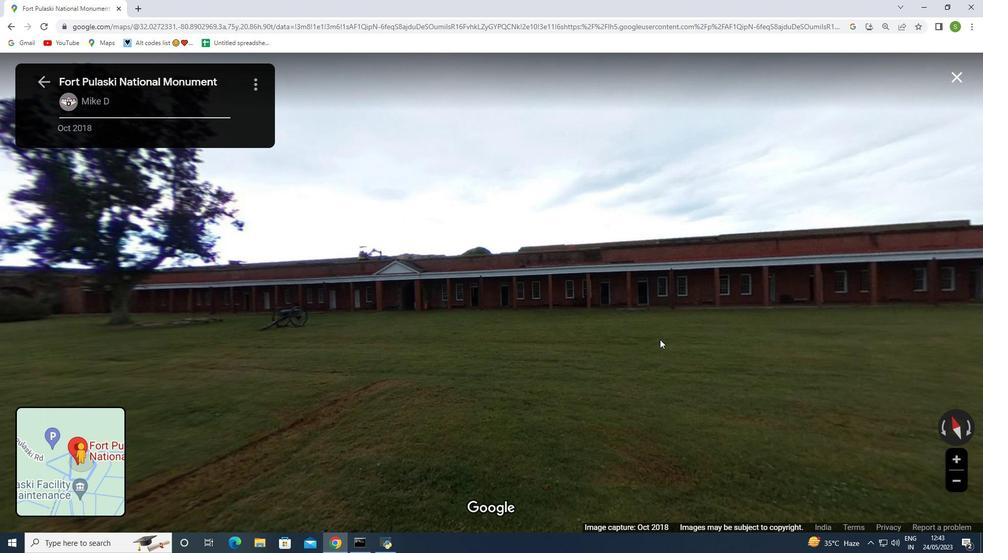 
Action: Mouse scrolled (660, 344) with delta (0, 0)
Screenshot: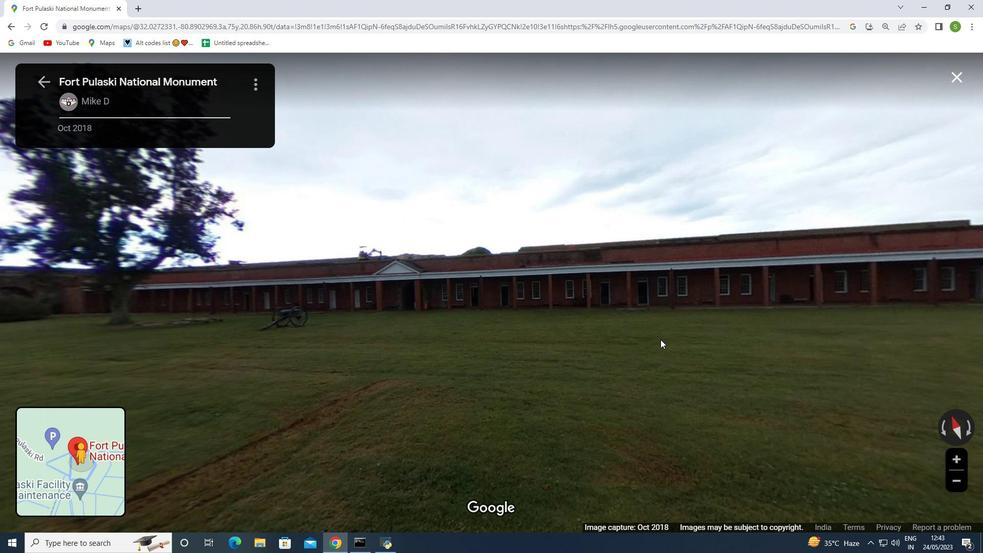 
Action: Mouse moved to (667, 356)
Screenshot: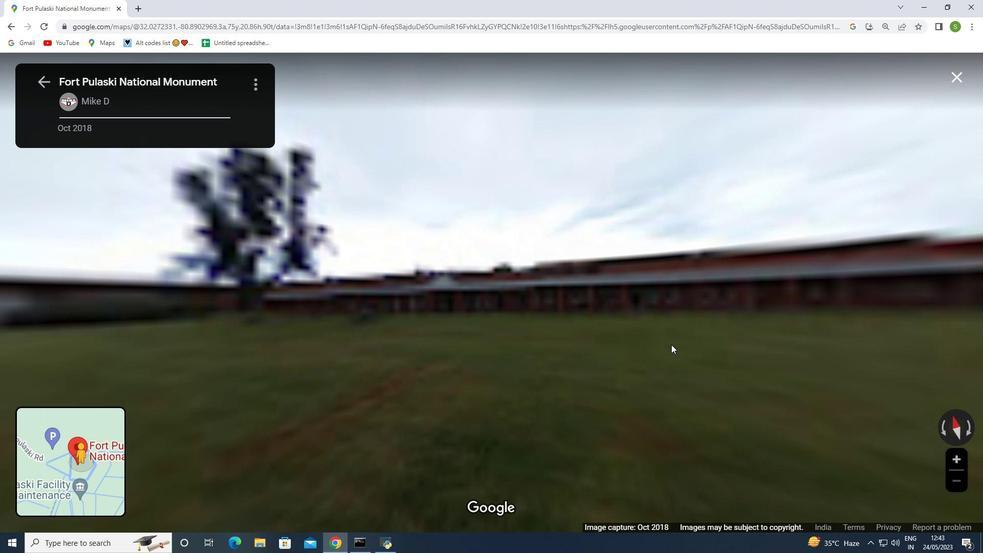 
Action: Mouse scrolled (667, 355) with delta (0, 0)
Screenshot: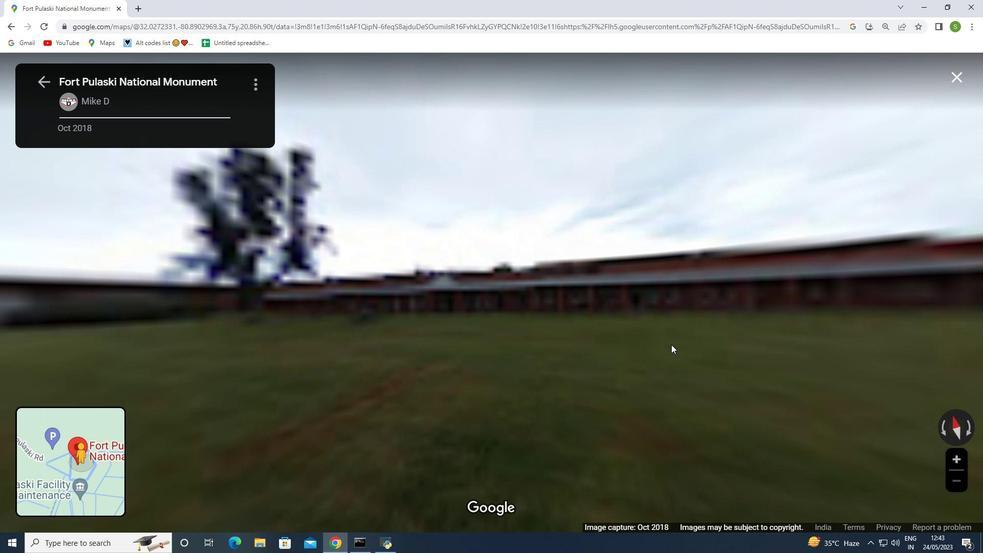 
Action: Mouse moved to (664, 368)
Screenshot: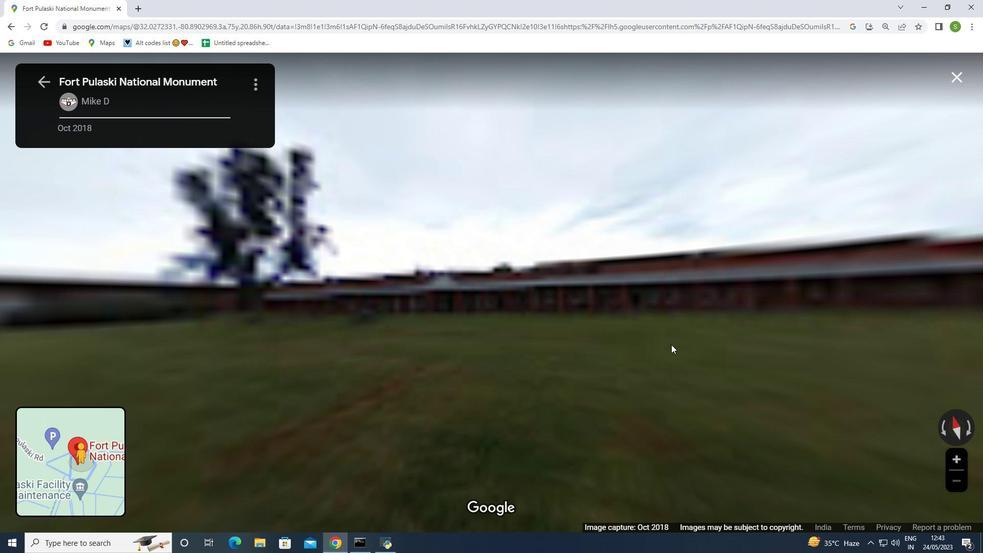 
Action: Mouse scrolled (664, 368) with delta (0, 0)
Screenshot: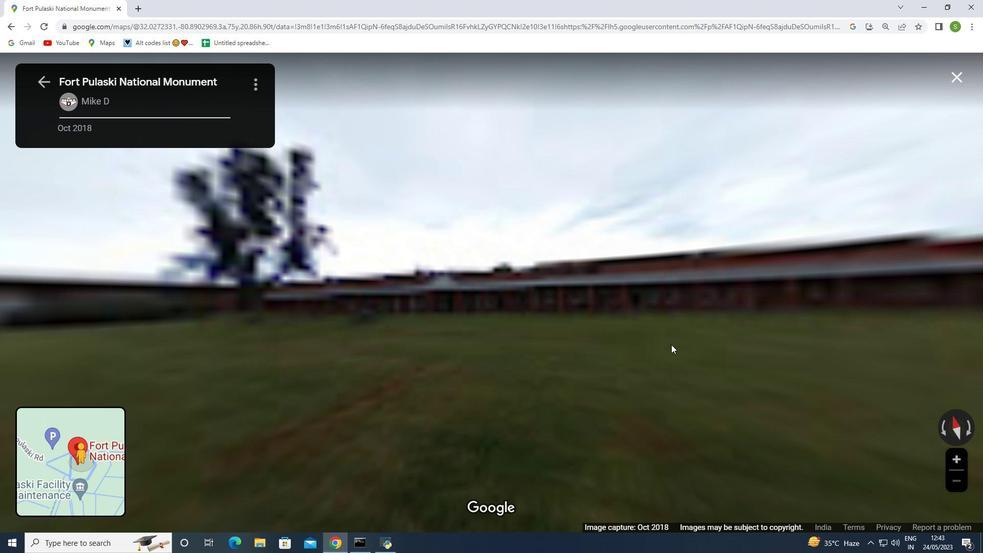 
Action: Mouse moved to (666, 379)
Screenshot: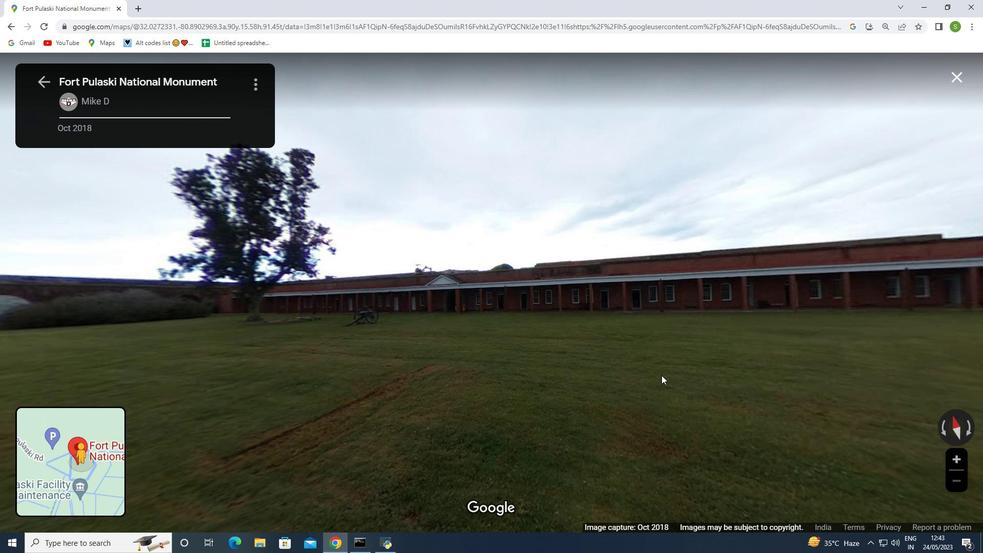 
Action: Mouse scrolled (666, 379) with delta (0, 0)
Screenshot: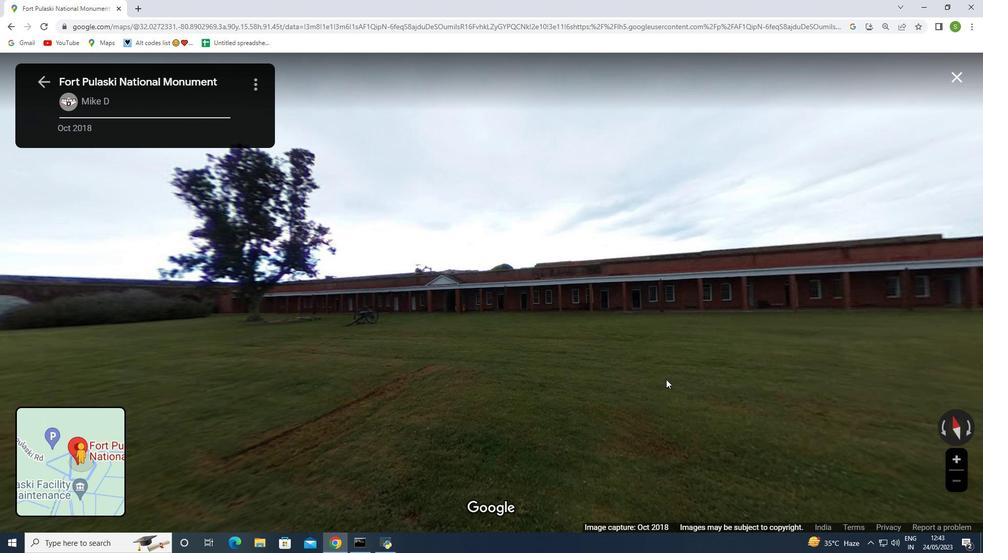 
Action: Mouse moved to (668, 399)
Screenshot: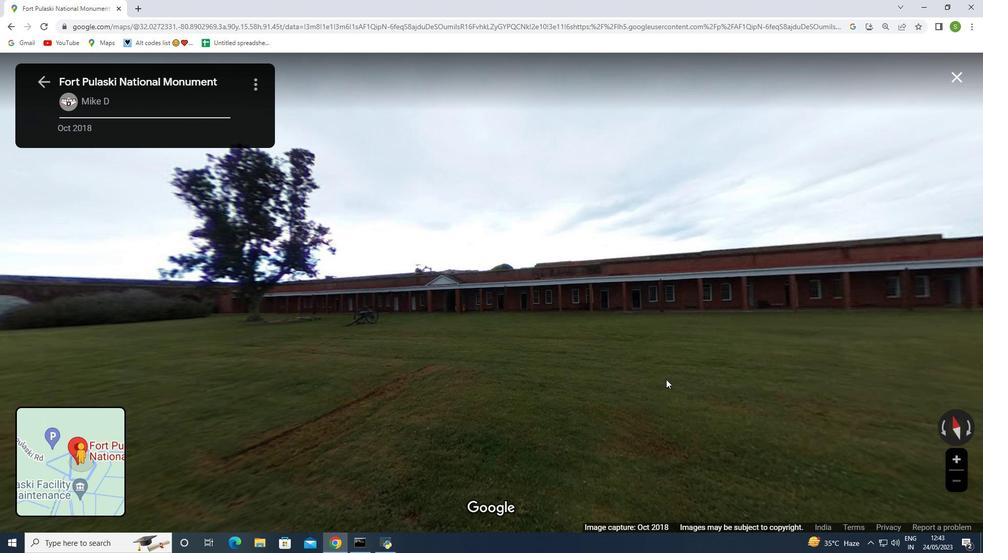 
Action: Mouse scrolled (665, 389) with delta (0, 0)
Screenshot: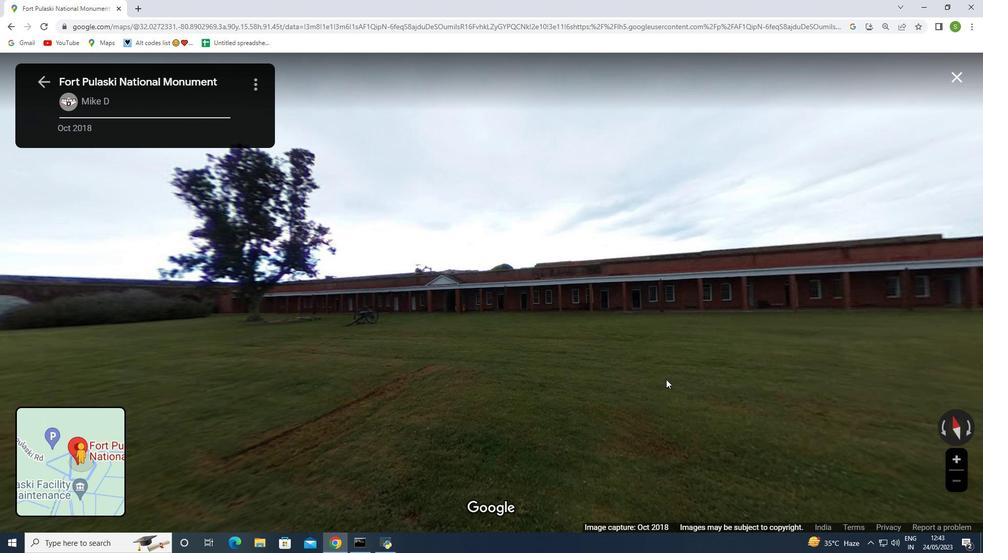 
Action: Mouse moved to (956, 457)
Screenshot: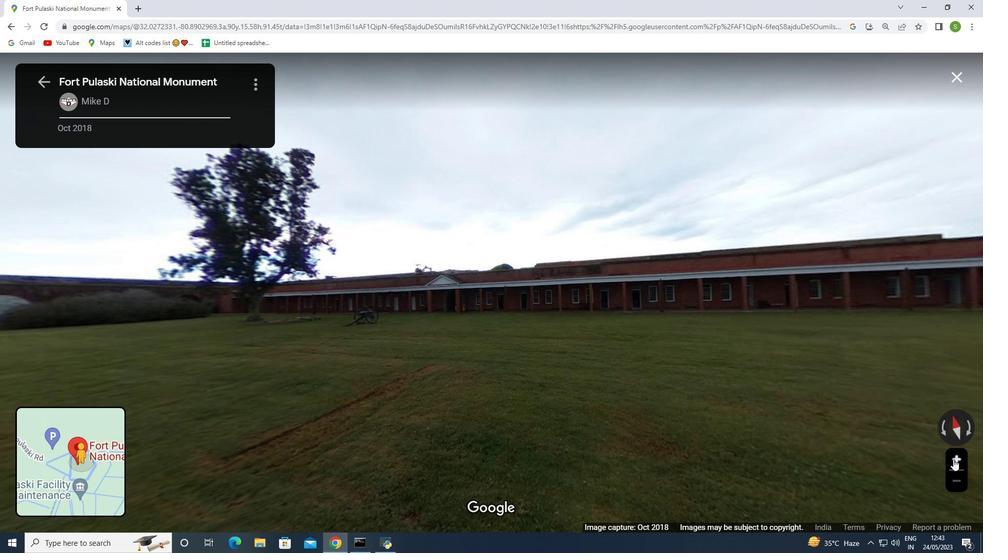 
Action: Mouse pressed left at (956, 457)
Screenshot: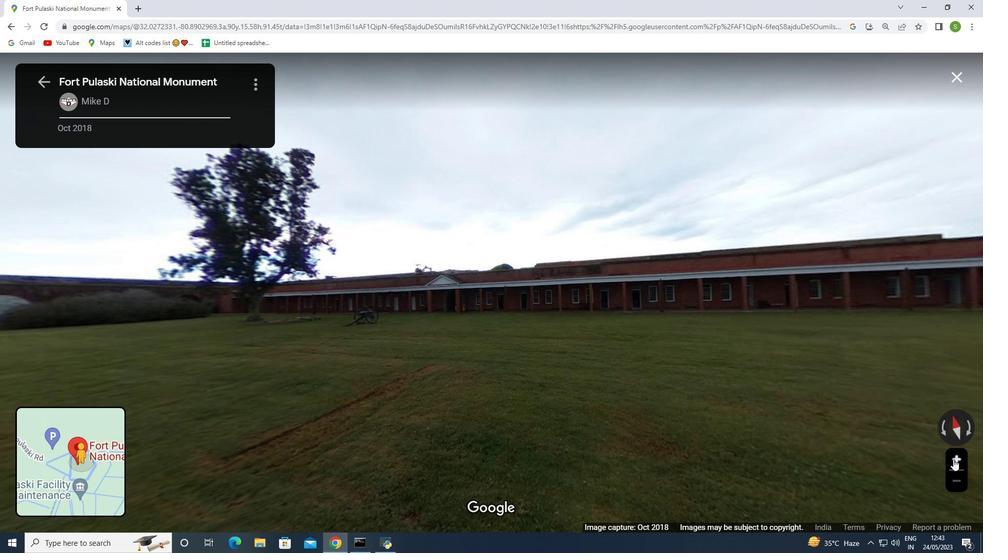 
Action: Mouse pressed left at (956, 457)
Screenshot: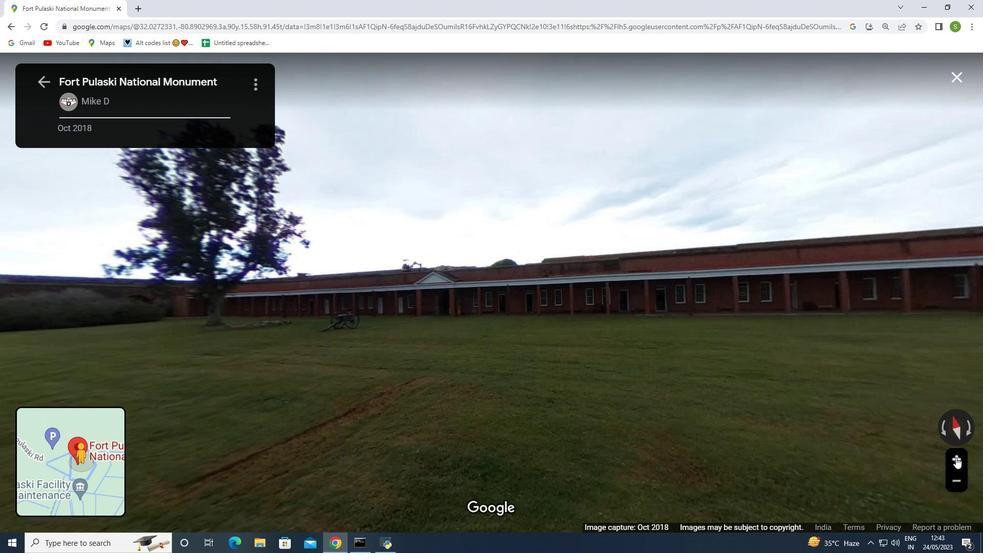 
Action: Mouse moved to (956, 457)
Screenshot: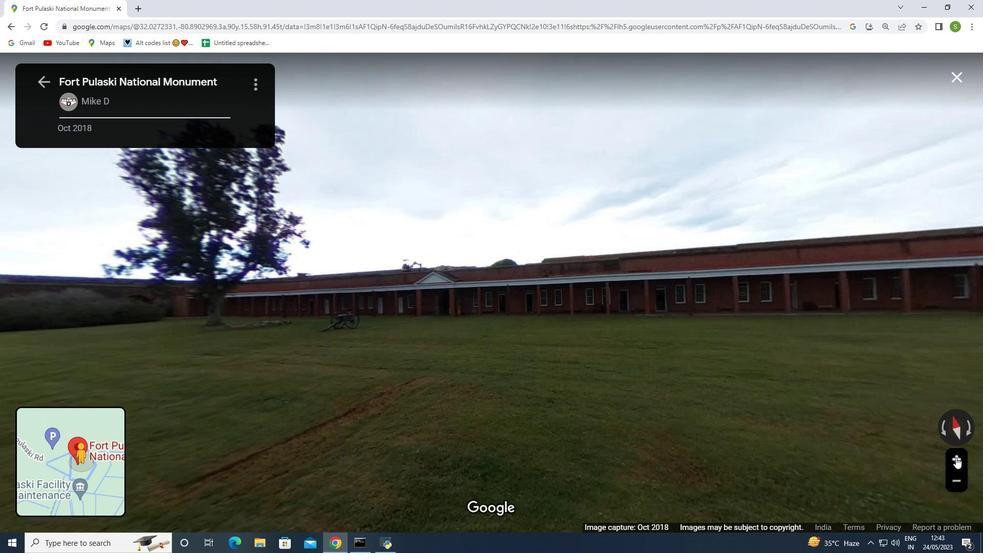 
Action: Mouse pressed left at (956, 457)
Screenshot: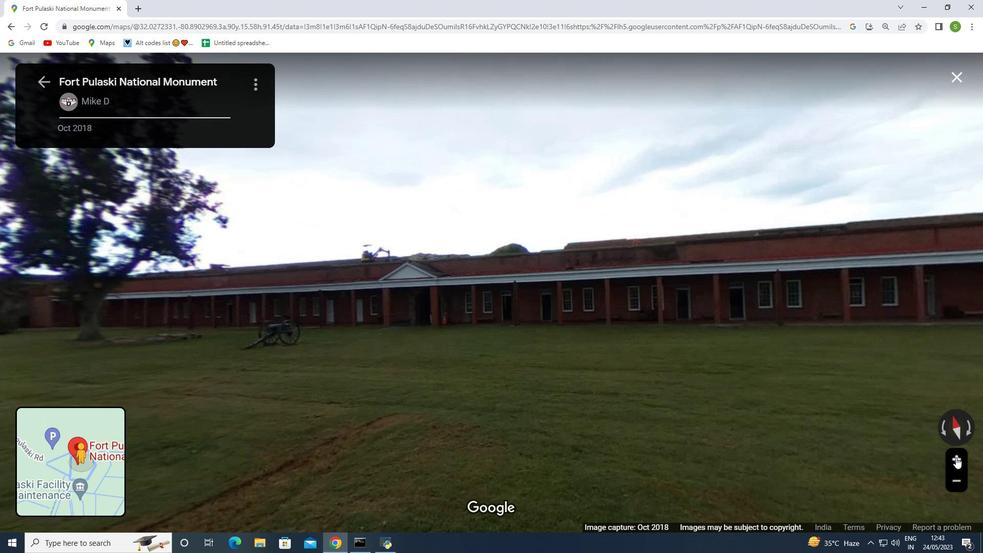 
Action: Mouse pressed left at (956, 457)
Screenshot: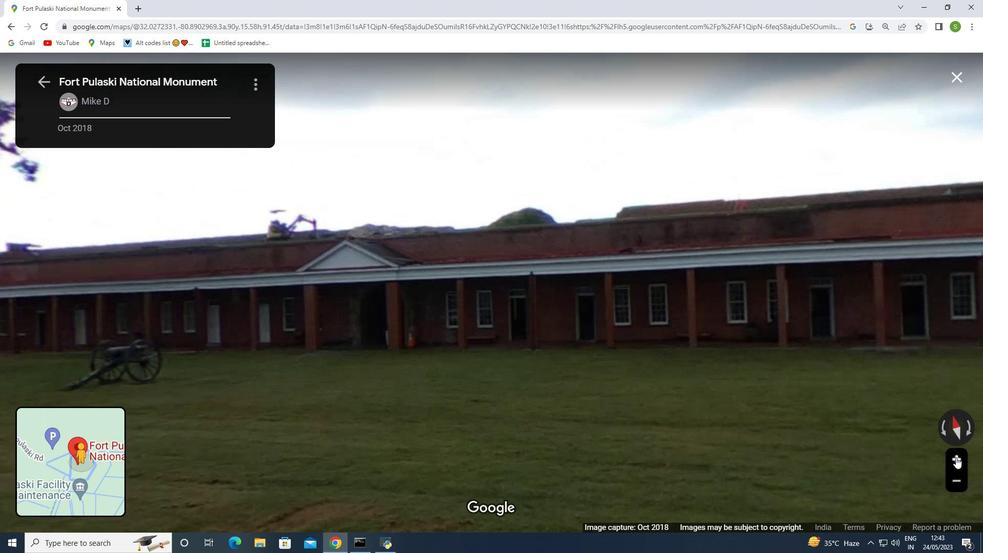 
Action: Mouse moved to (951, 480)
Screenshot: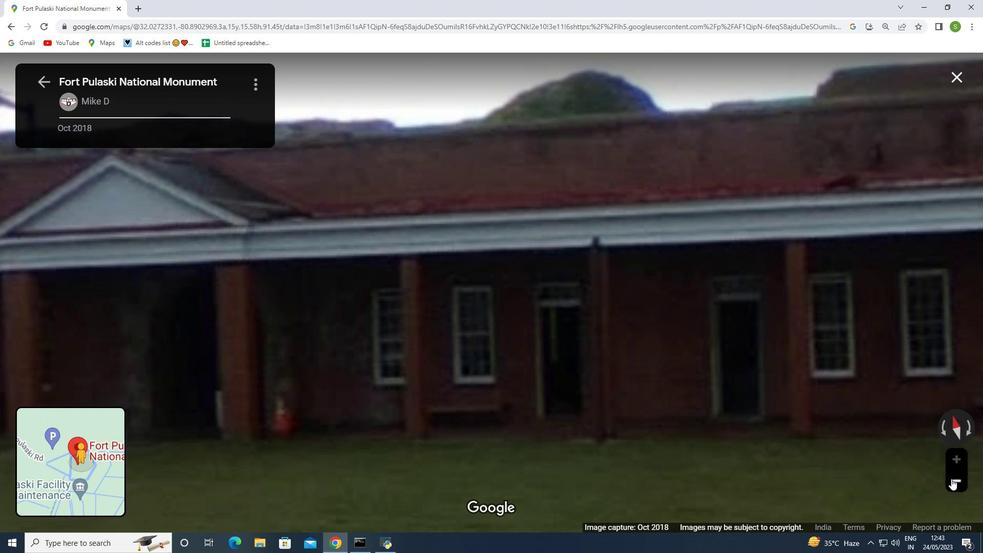 
Action: Mouse pressed left at (951, 480)
Screenshot: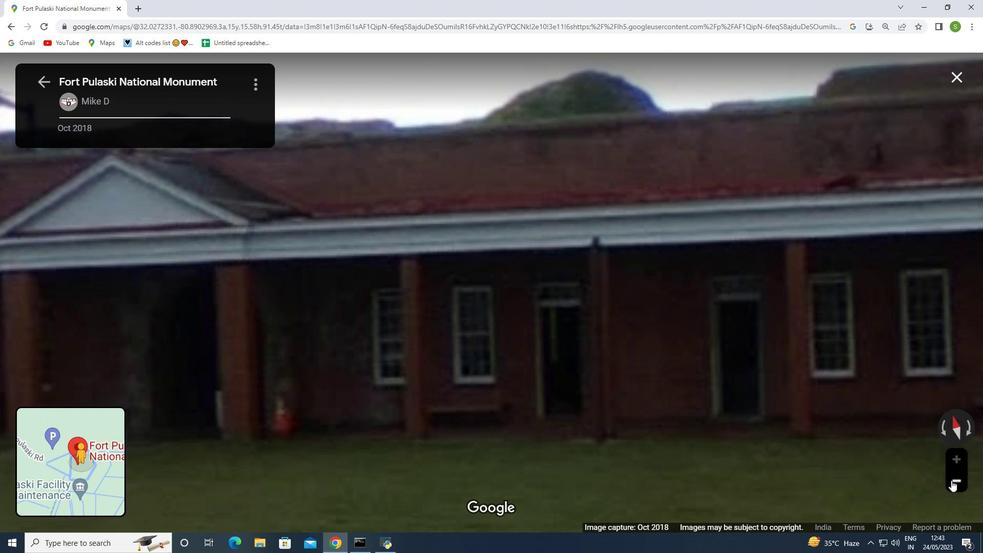 
Action: Mouse pressed left at (951, 480)
Screenshot: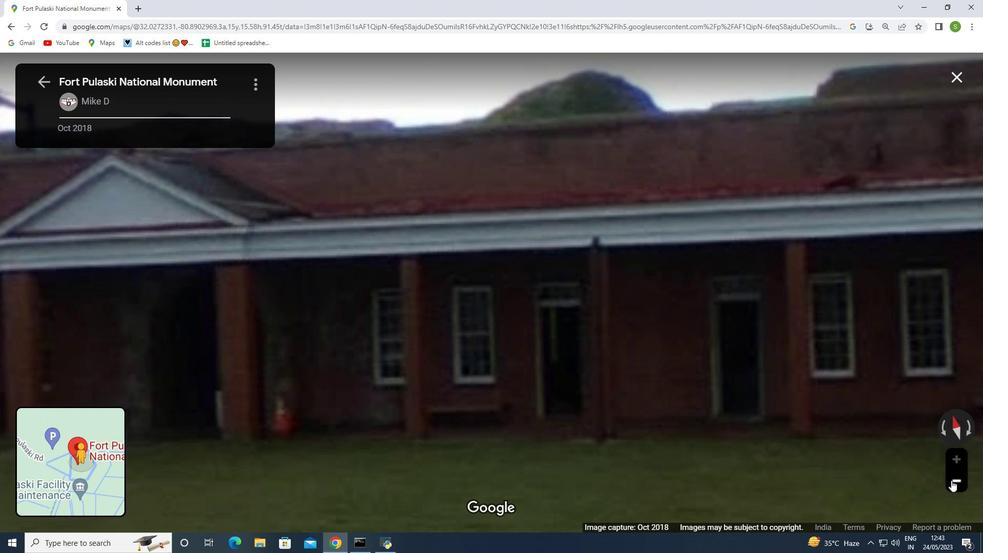 
Action: Mouse pressed left at (951, 480)
Screenshot: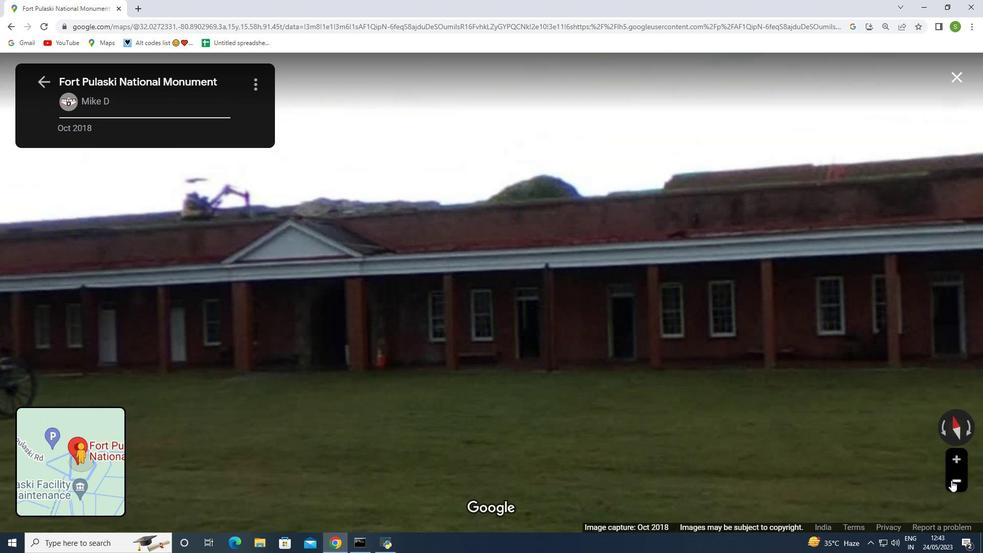 
Action: Mouse pressed left at (951, 480)
Screenshot: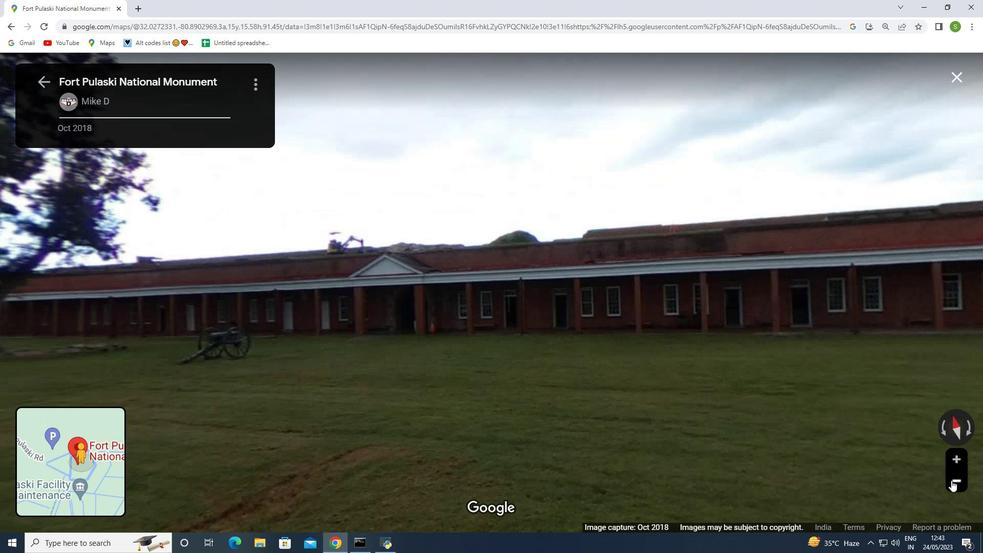 
Action: Mouse moved to (951, 480)
Screenshot: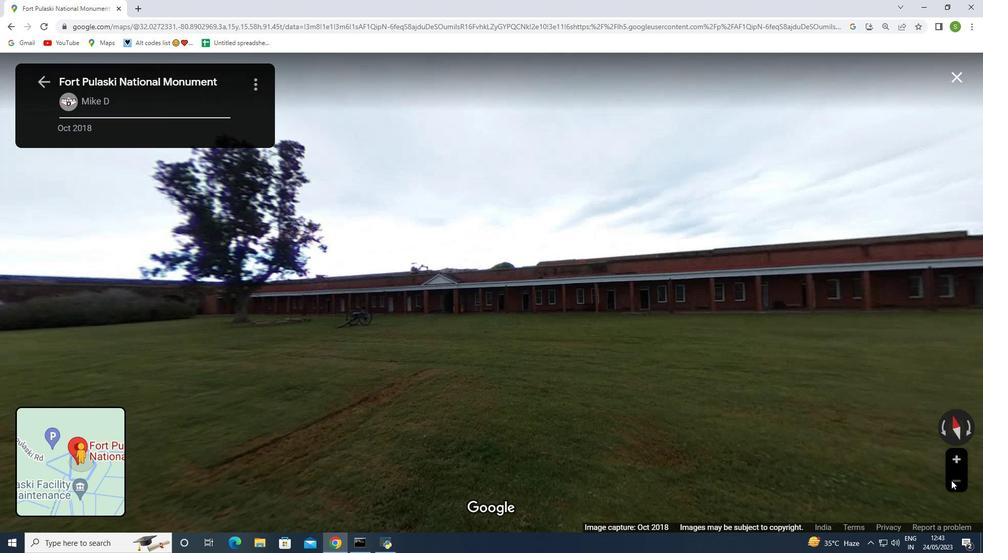 
Action: Mouse pressed left at (951, 480)
Screenshot: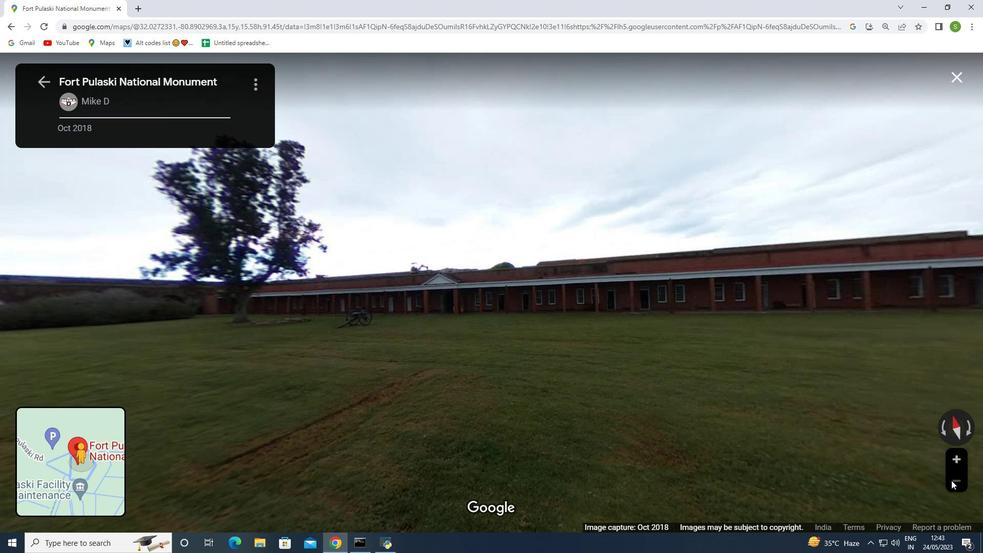
Action: Mouse moved to (955, 82)
Screenshot: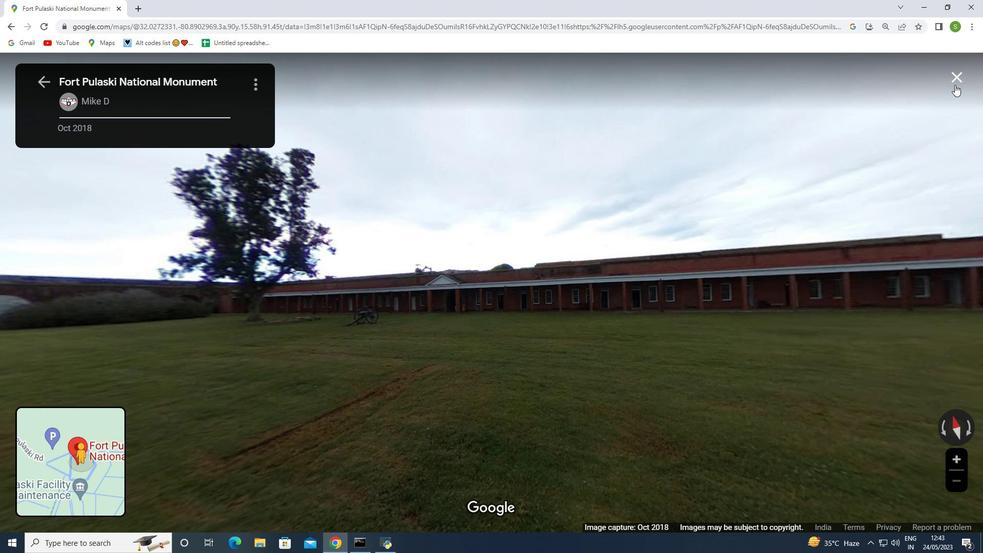
Action: Mouse pressed left at (955, 82)
Screenshot: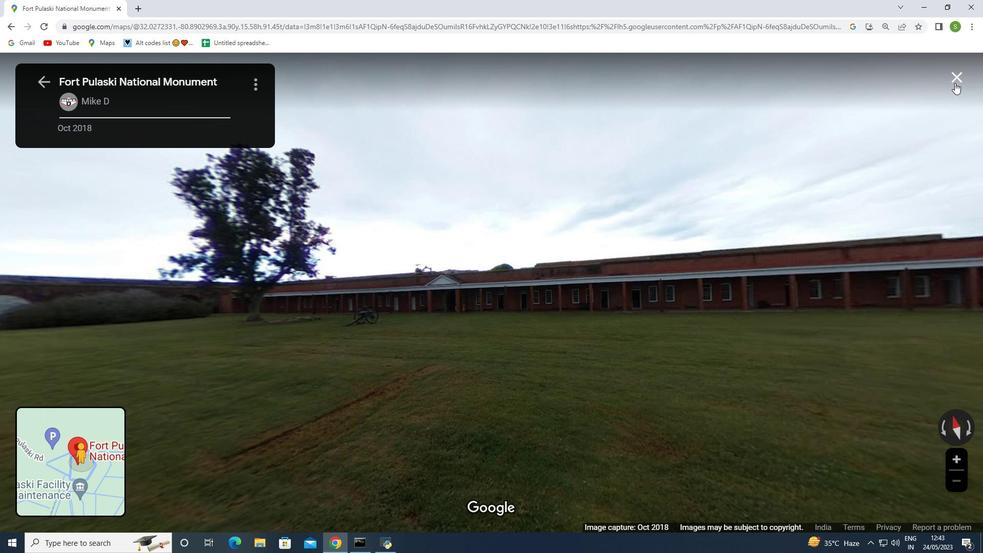 
Action: Mouse moved to (447, 232)
Screenshot: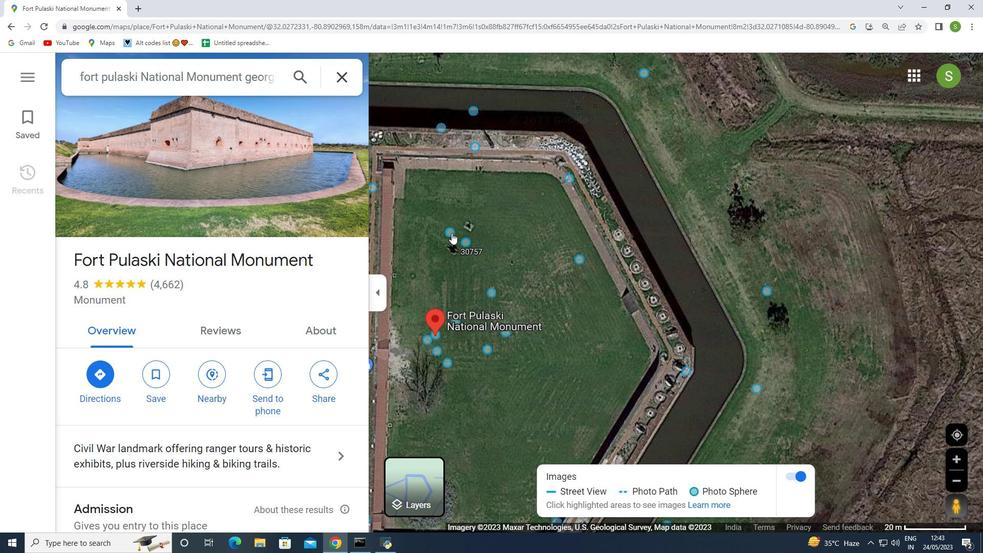 
Action: Mouse pressed left at (447, 232)
Screenshot: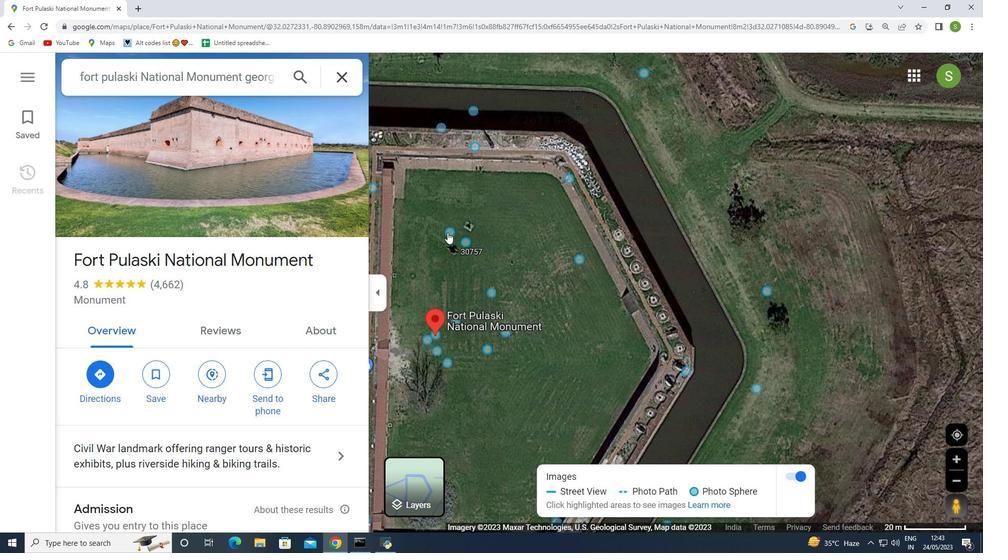 
Action: Mouse moved to (953, 78)
Screenshot: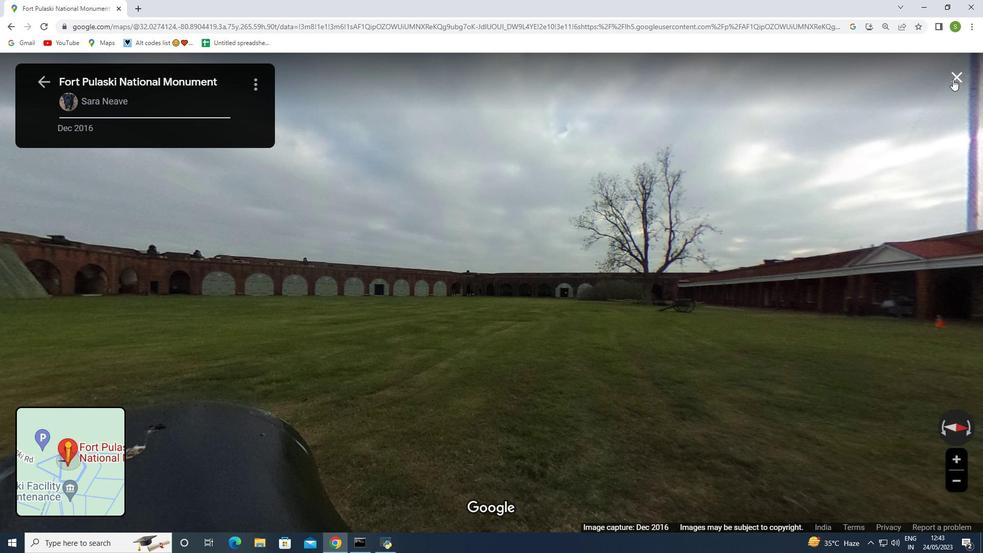 
Action: Mouse pressed left at (953, 78)
Screenshot: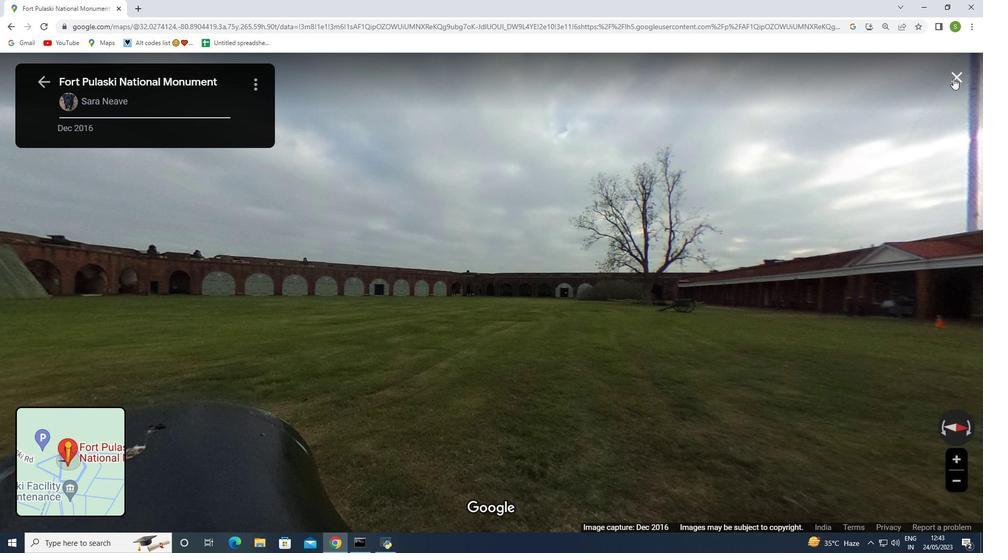 
Action: Mouse moved to (621, 317)
Screenshot: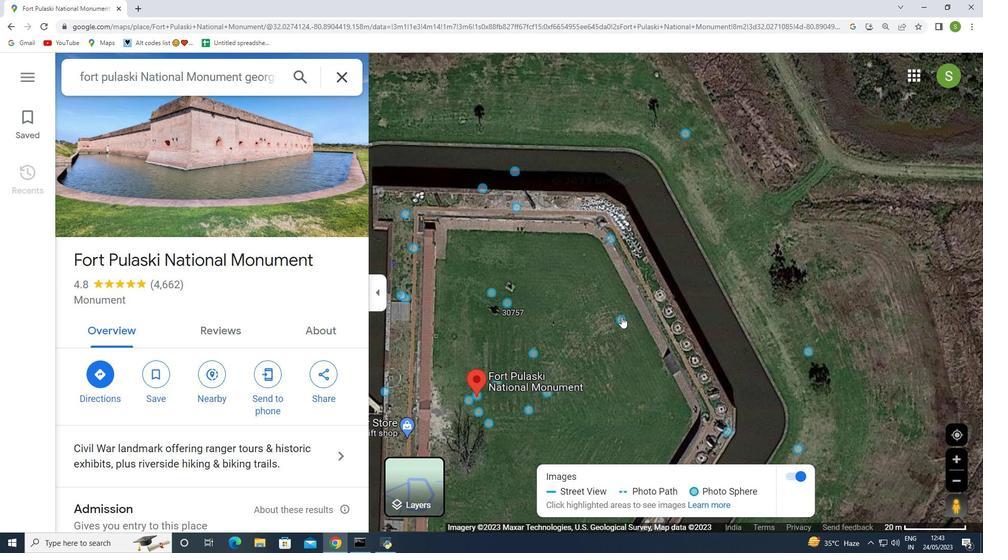 
Action: Mouse pressed left at (621, 317)
Screenshot: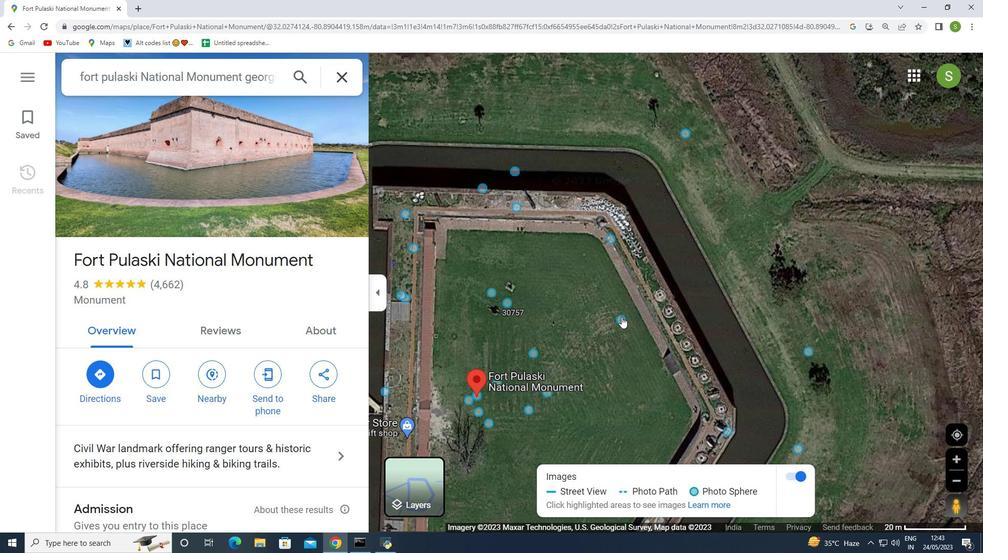 
Action: Mouse moved to (621, 318)
Screenshot: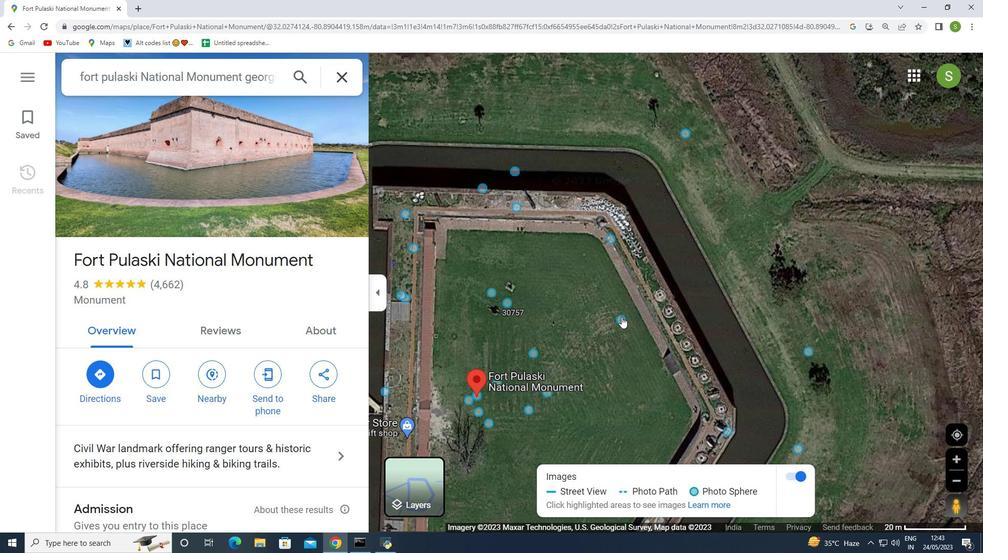 
Action: Mouse pressed left at (621, 318)
Screenshot: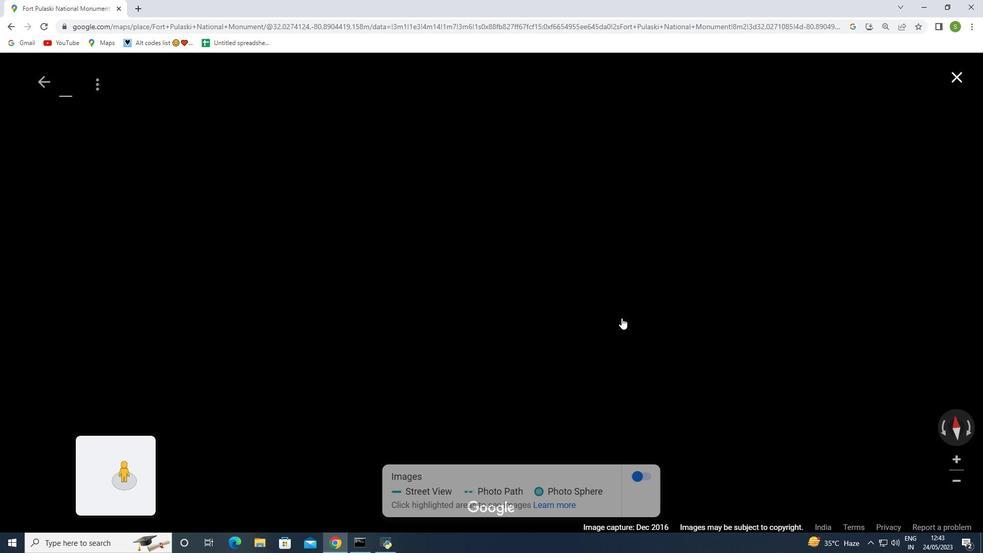 
Action: Mouse moved to (837, 285)
Screenshot: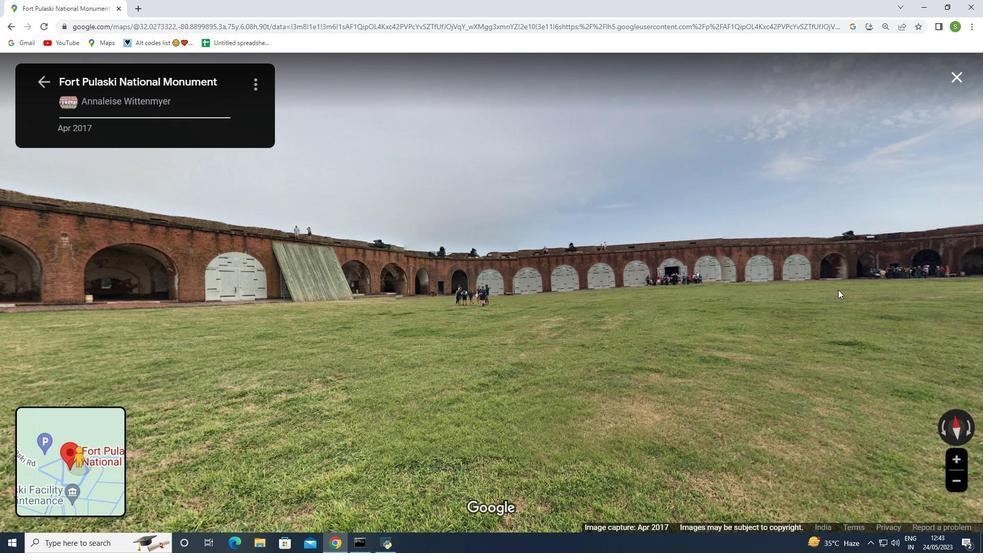 
Action: Key pressed <Key.right><Key.right>
Screenshot: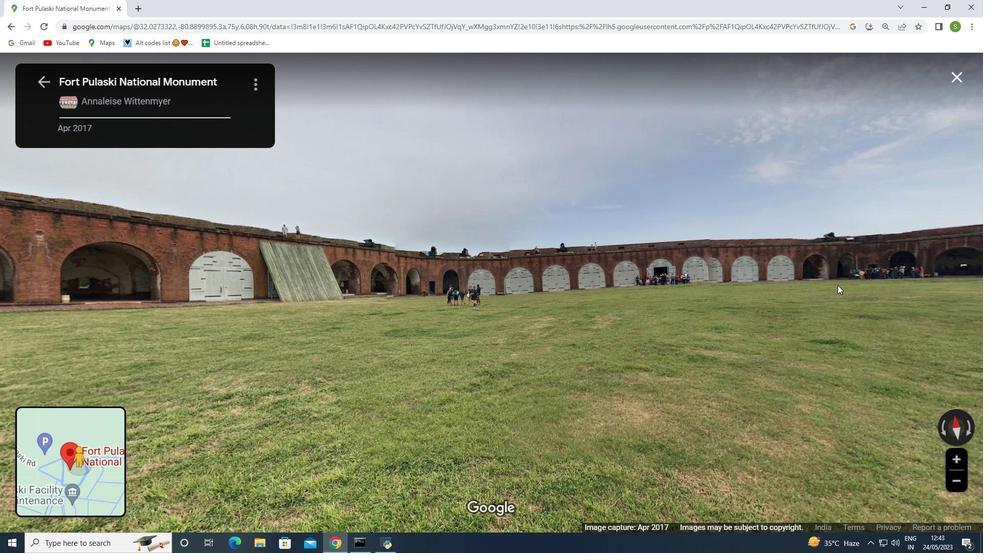 
Action: Mouse moved to (833, 291)
Screenshot: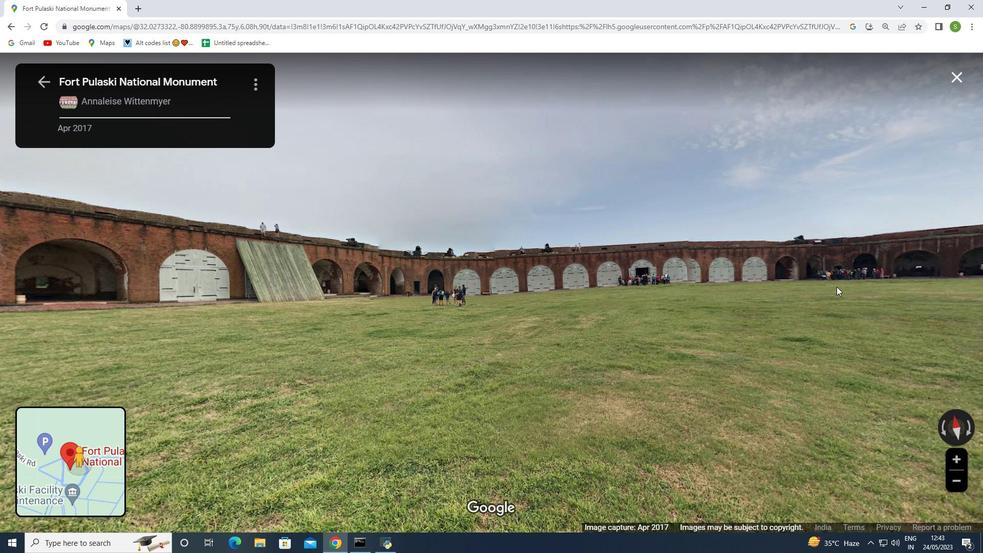 
Action: Key pressed <Key.right><Key.right><Key.right><Key.right><Key.right><Key.right><Key.right><Key.right><Key.right><Key.right><Key.right><Key.right><Key.right><Key.right><Key.right><Key.right><Key.right><Key.right>
Screenshot: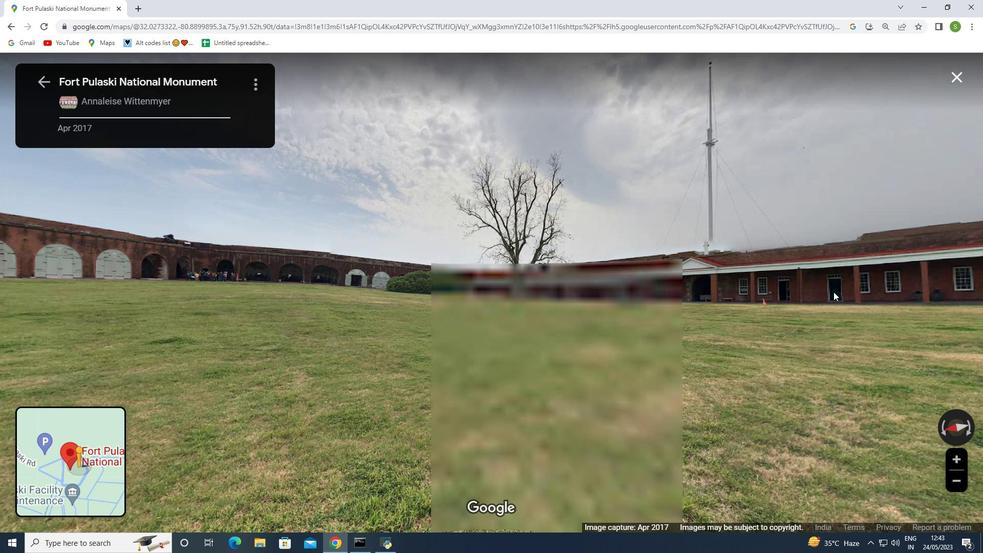 
Action: Mouse moved to (833, 293)
Screenshot: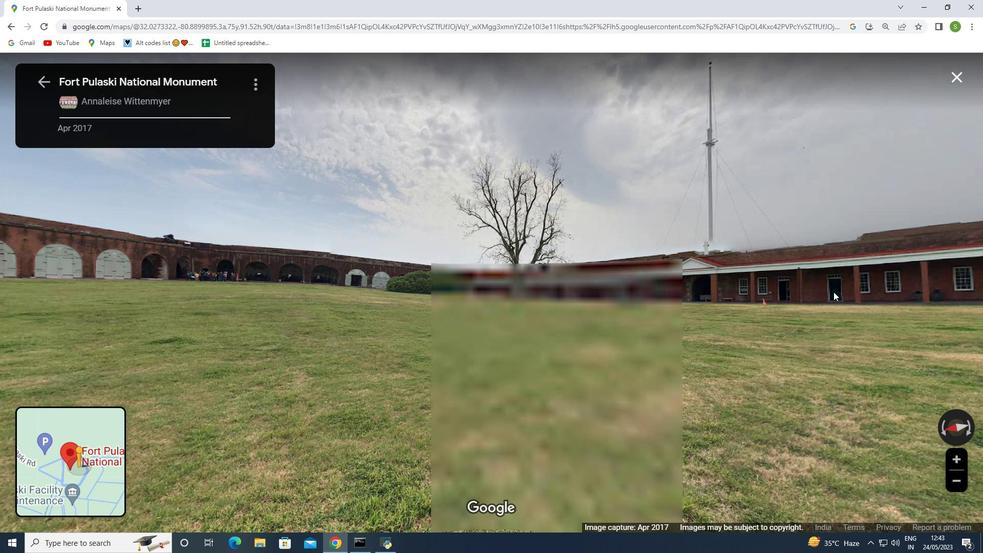 
Action: Key pressed <Key.right>
Screenshot: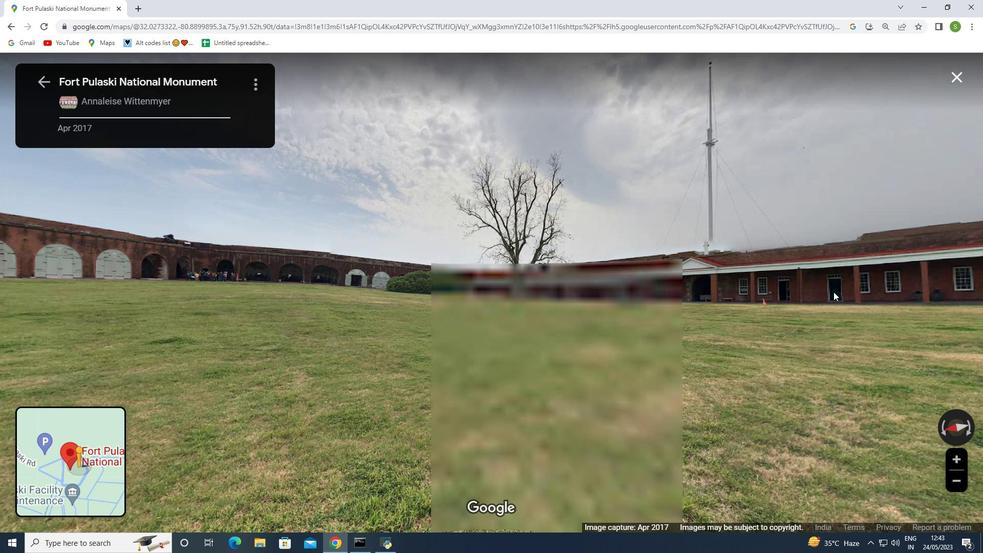 
Action: Mouse moved to (834, 294)
Screenshot: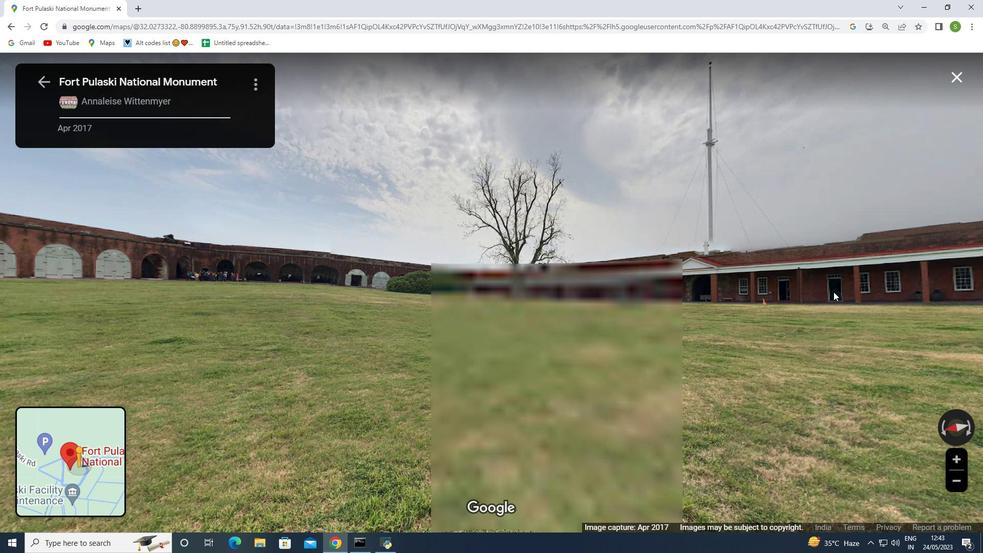 
Action: Key pressed <Key.right>
Screenshot: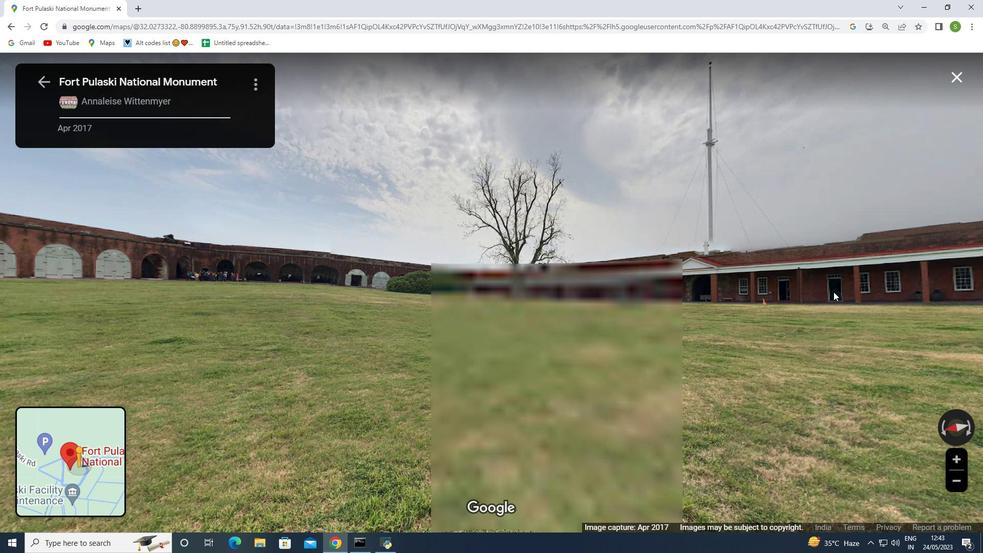 
Action: Mouse moved to (835, 296)
Screenshot: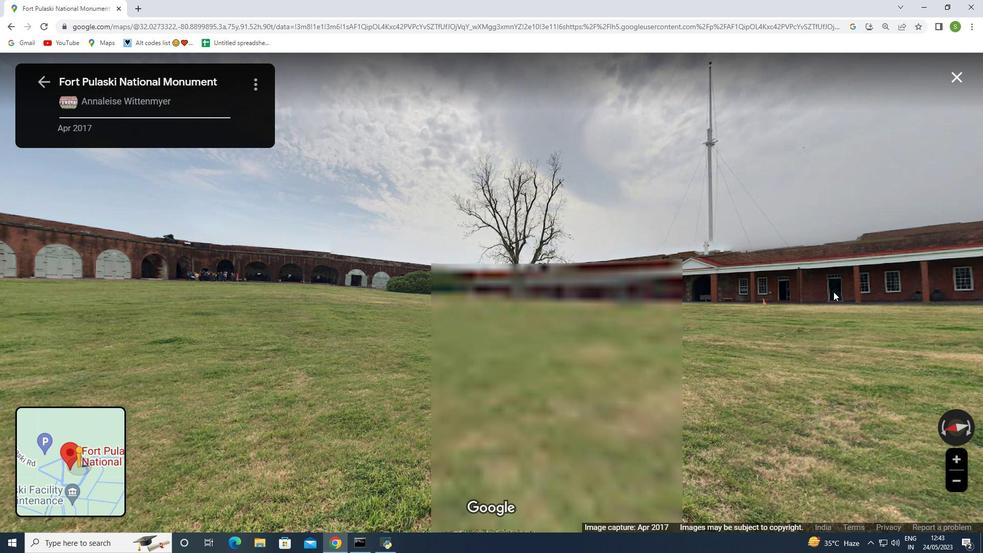 
Action: Key pressed <Key.right>
Screenshot: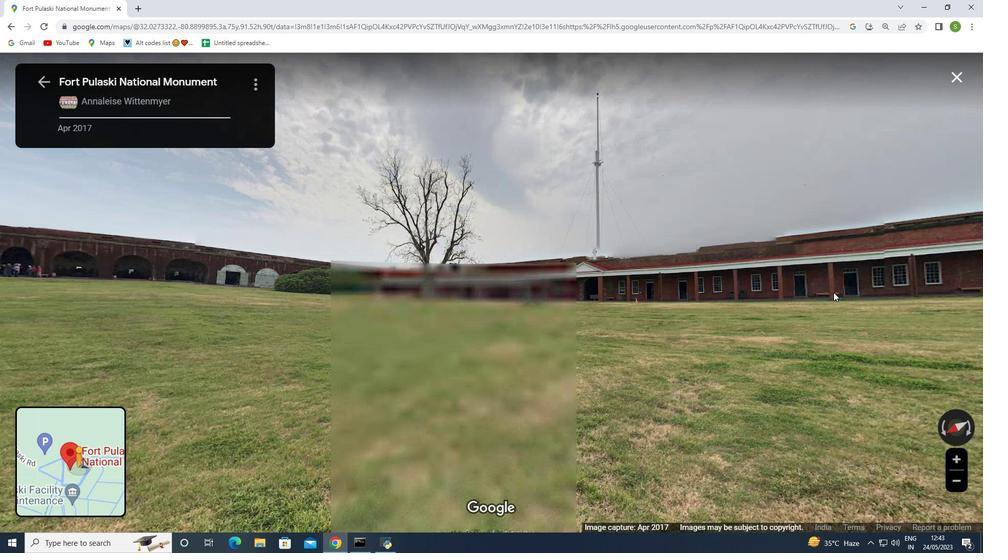
Action: Mouse moved to (835, 296)
Screenshot: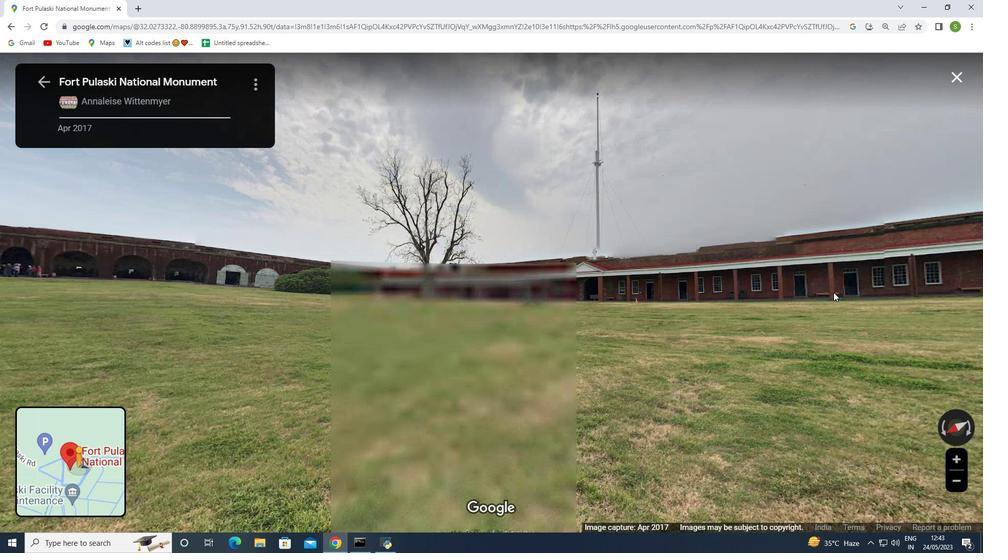 
Action: Key pressed <Key.right>
Screenshot: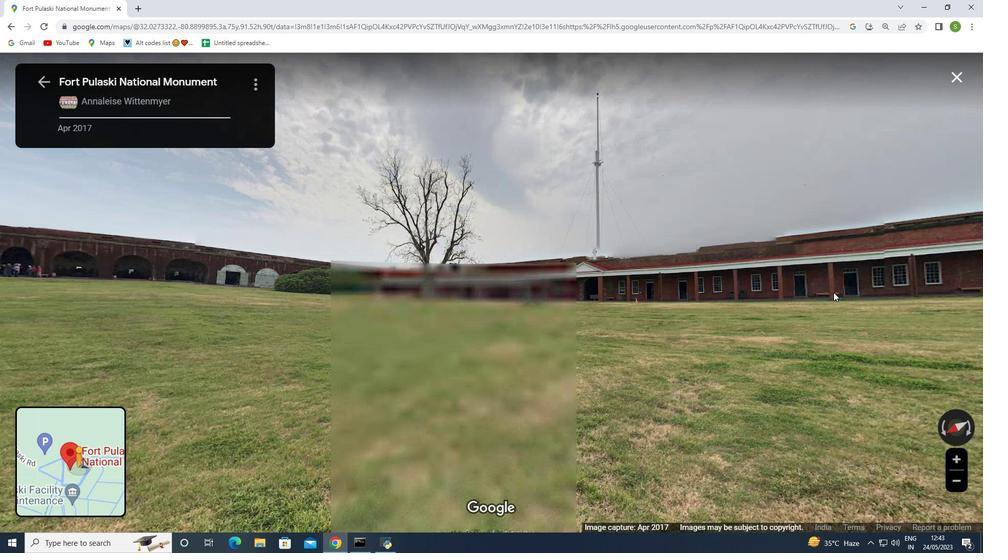 
Action: Mouse moved to (835, 297)
Screenshot: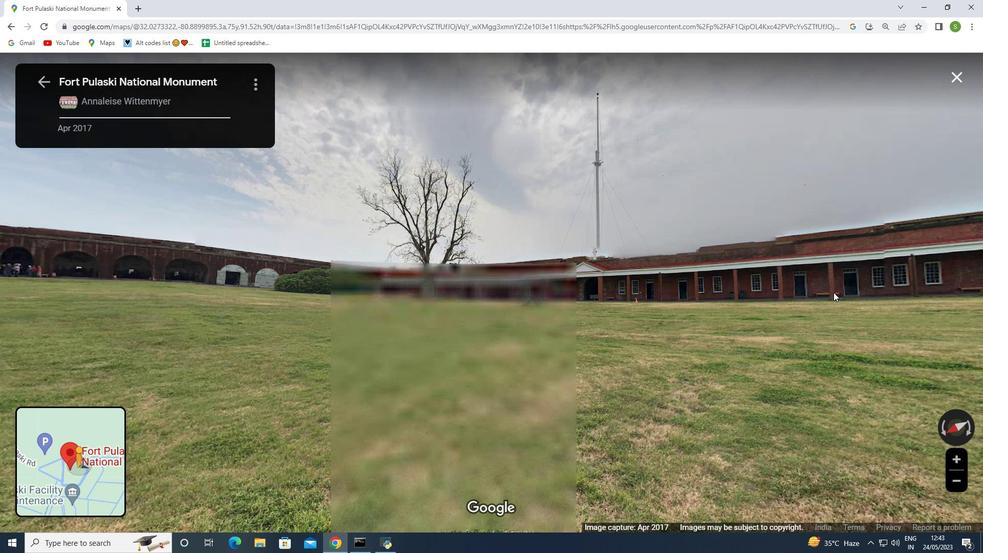 
Action: Key pressed <Key.right><Key.right><Key.right><Key.right><Key.right><Key.right><Key.right>
Screenshot: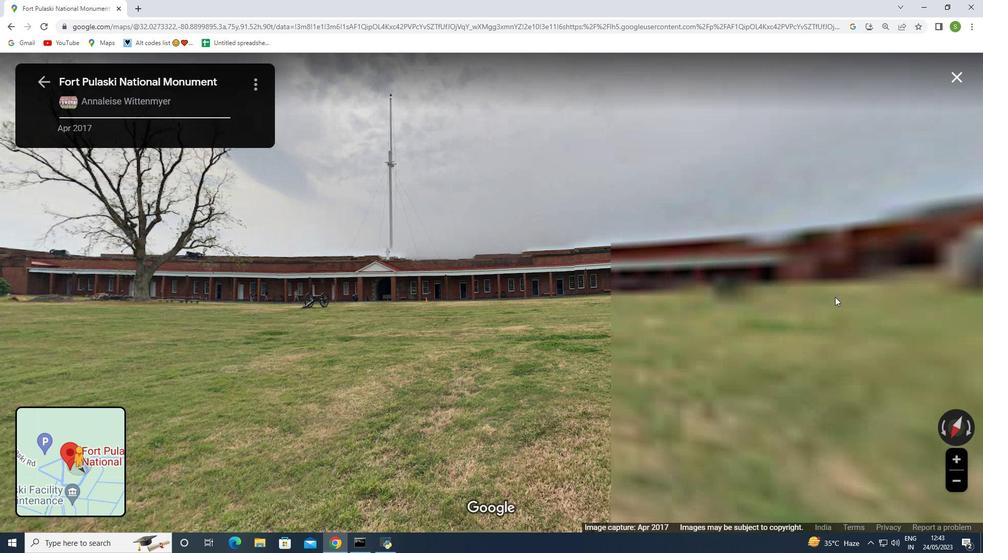 
Action: Mouse moved to (835, 299)
Screenshot: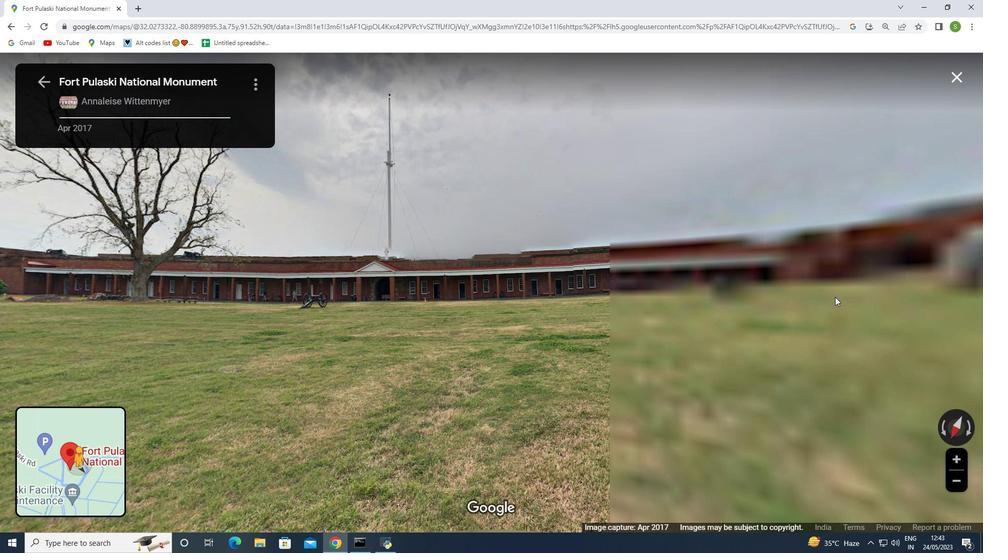 
Action: Key pressed <Key.right><Key.right><Key.right><Key.right><Key.right><Key.right><Key.right>
Screenshot: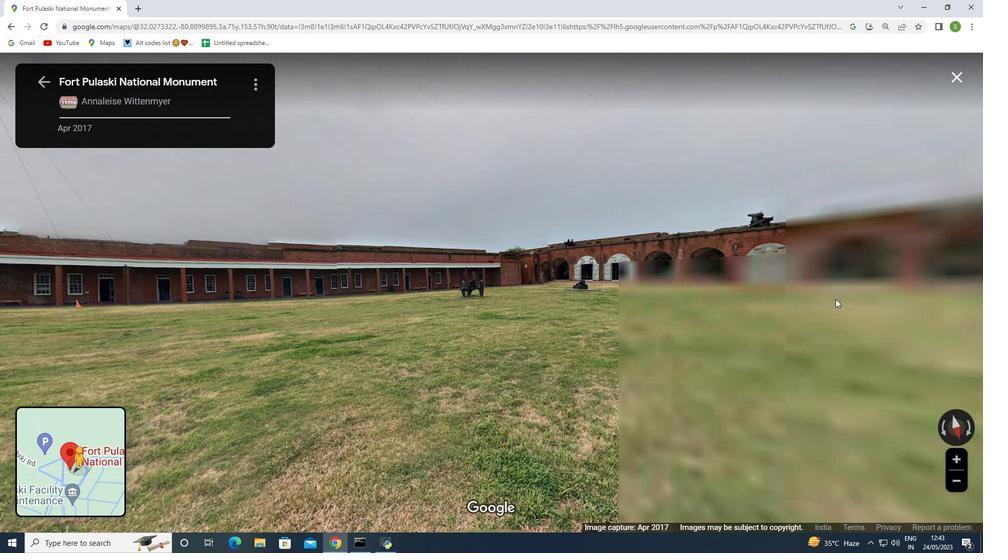 
Action: Mouse moved to (569, 306)
Screenshot: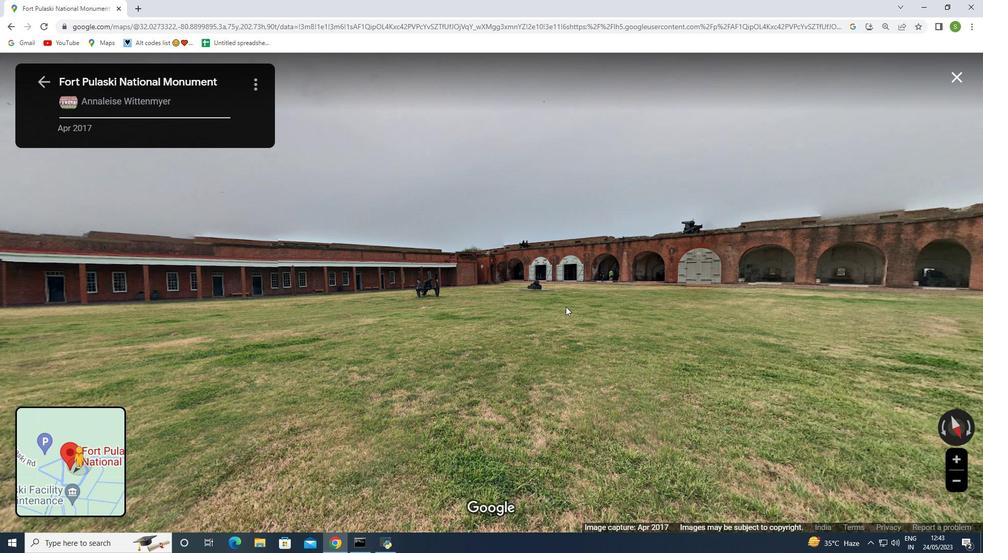 
Action: Key pressed <Key.right>
Screenshot: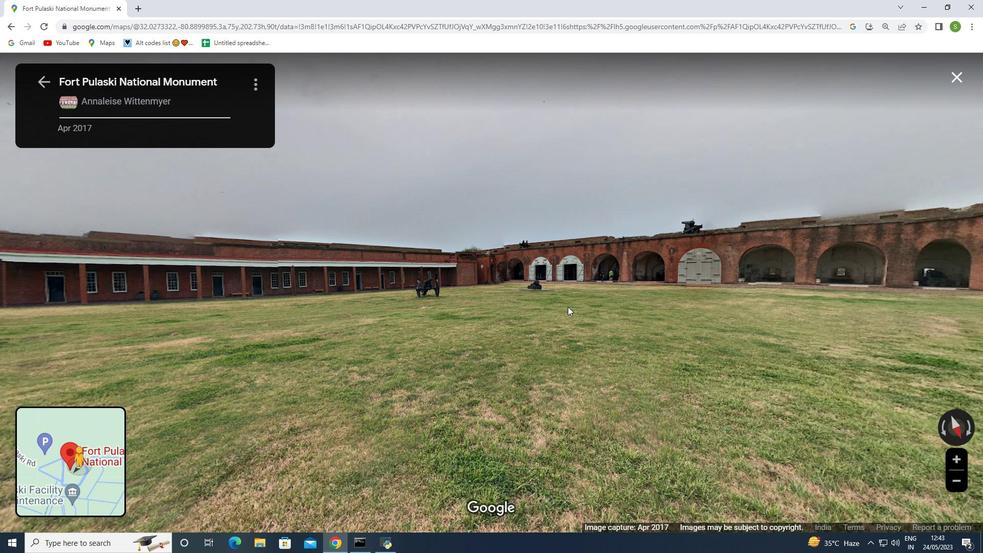 
Action: Mouse moved to (571, 307)
Screenshot: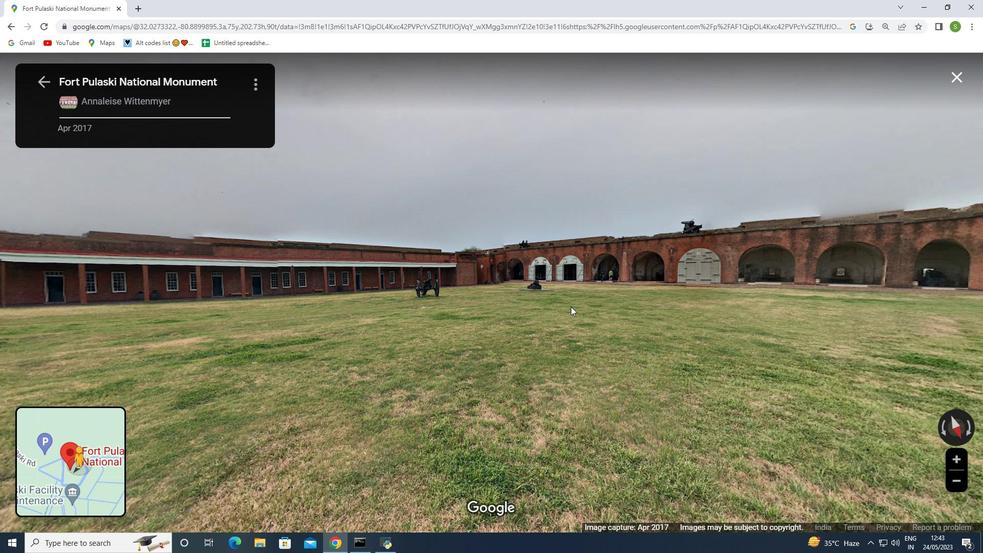 
Action: Key pressed <Key.right>
Screenshot: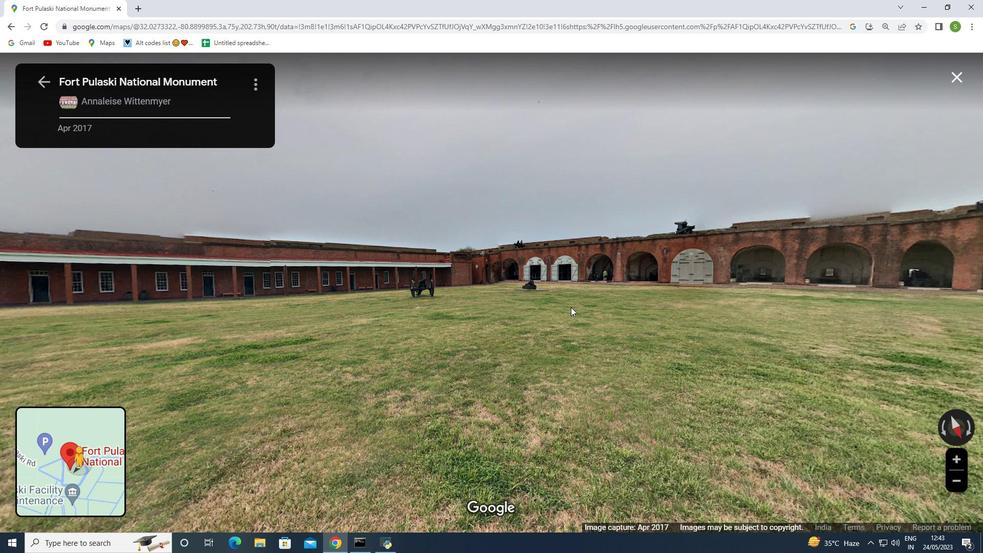 
Action: Mouse moved to (579, 316)
Screenshot: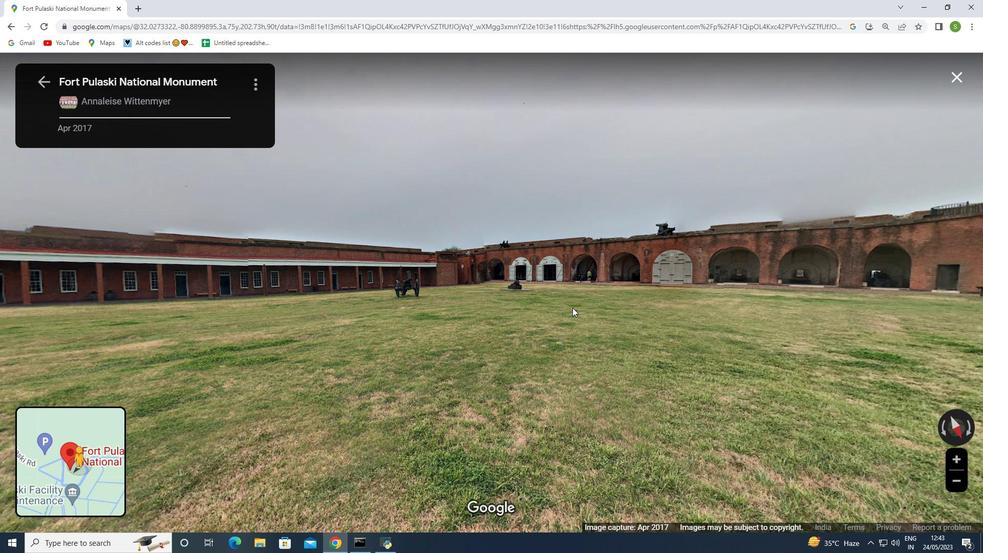 
Action: Mouse scrolled (579, 315) with delta (0, 0)
Screenshot: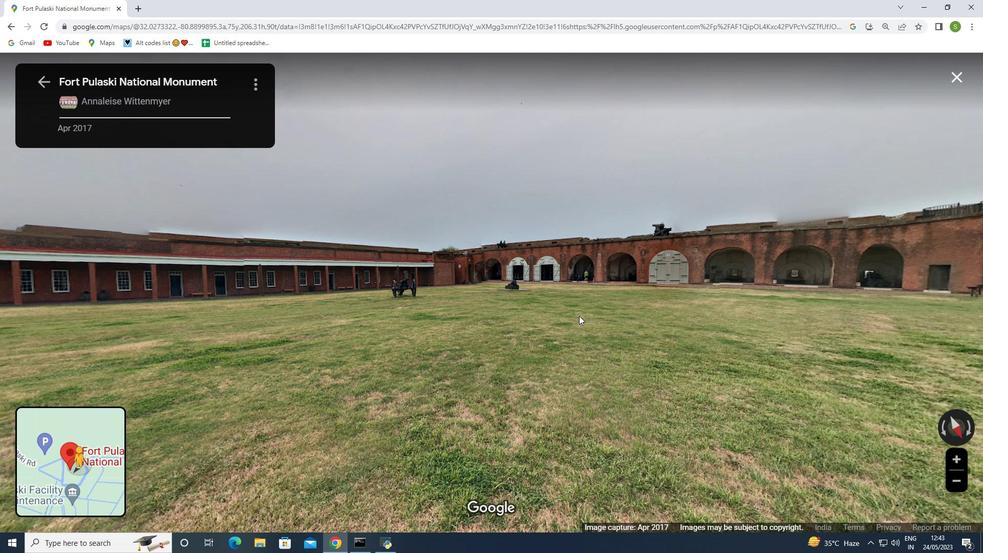 
Action: Mouse scrolled (579, 315) with delta (0, 0)
Screenshot: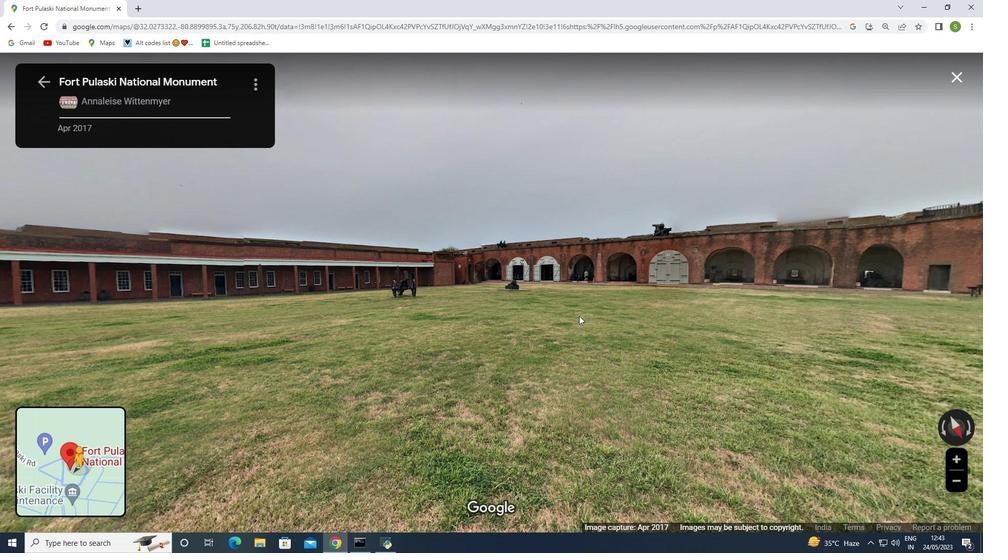 
Action: Mouse scrolled (579, 315) with delta (0, 0)
Screenshot: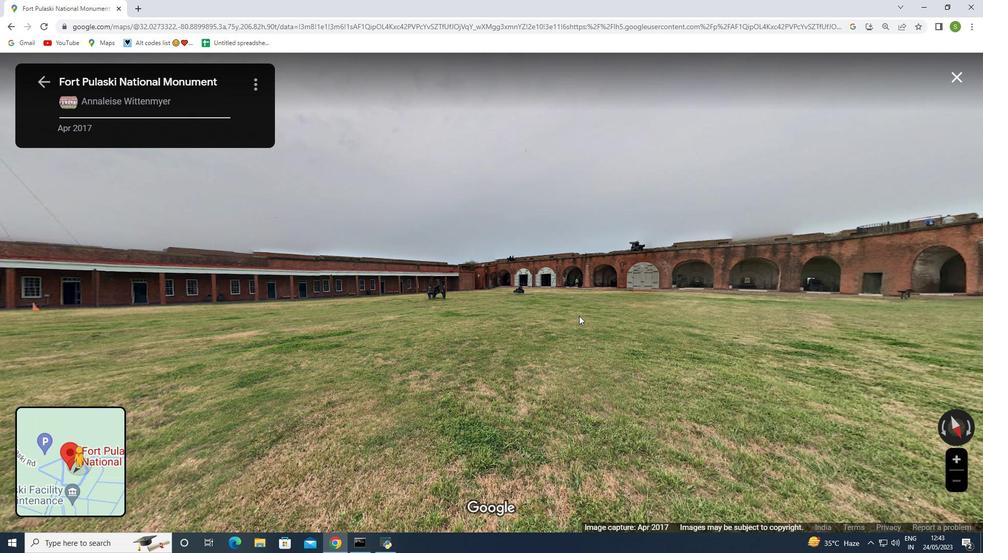 
Action: Mouse scrolled (579, 315) with delta (0, 0)
Screenshot: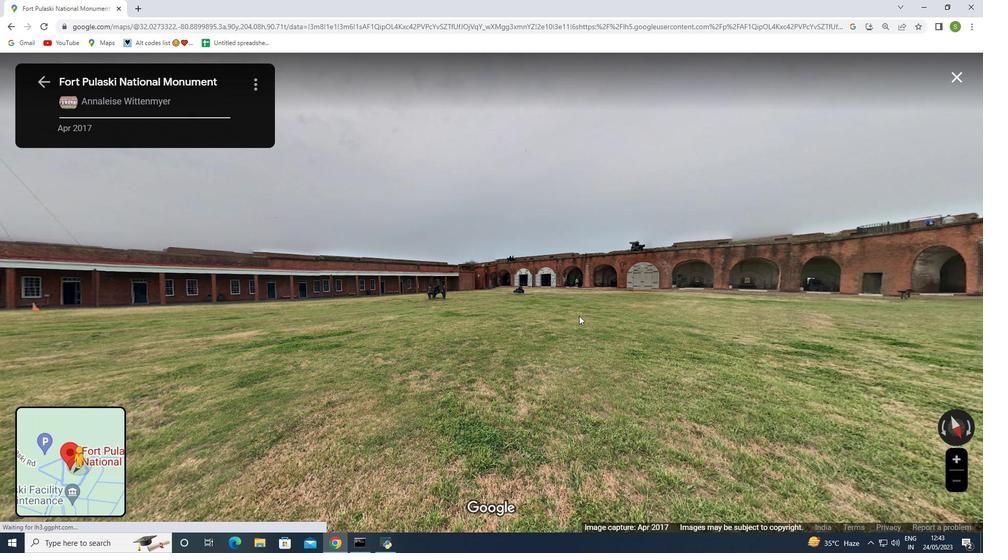 
Action: Mouse scrolled (579, 315) with delta (0, 0)
Screenshot: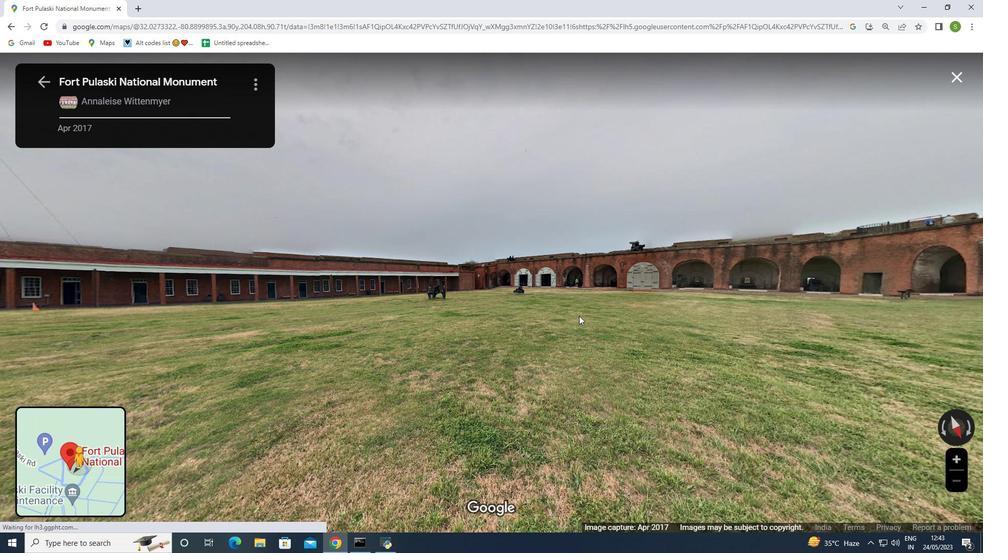 
Action: Mouse scrolled (579, 315) with delta (0, 0)
Screenshot: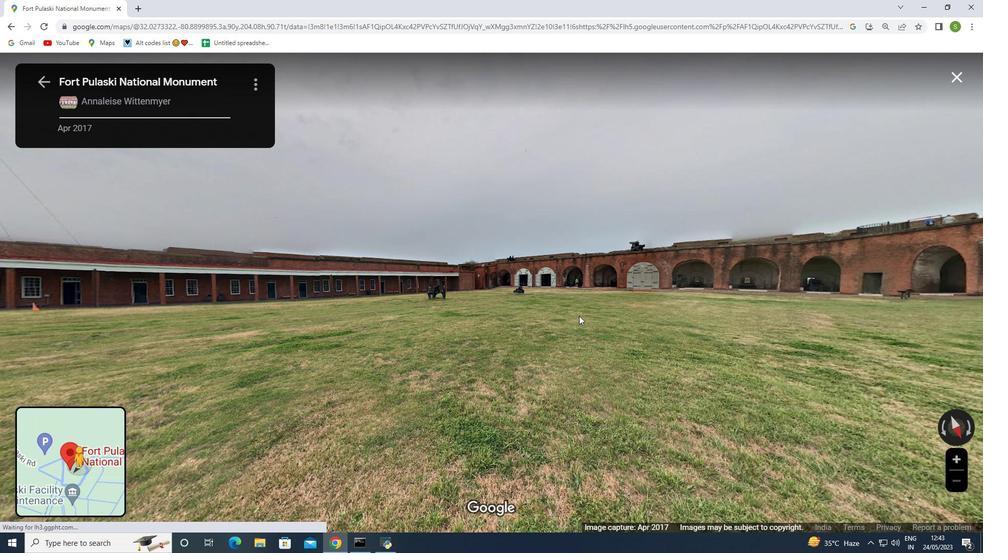 
Action: Key pressed <Key.right>
Screenshot: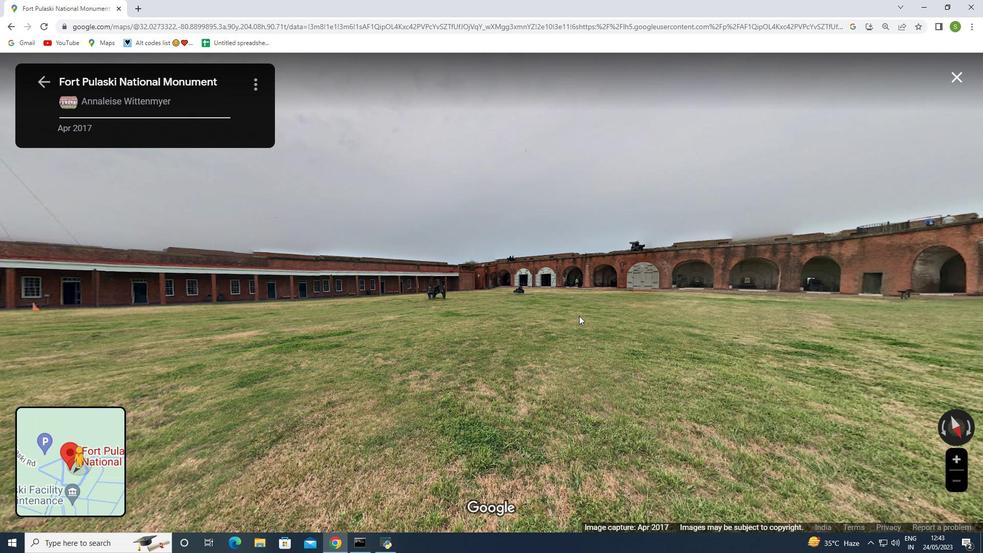 
Action: Mouse scrolled (579, 316) with delta (0, 0)
Screenshot: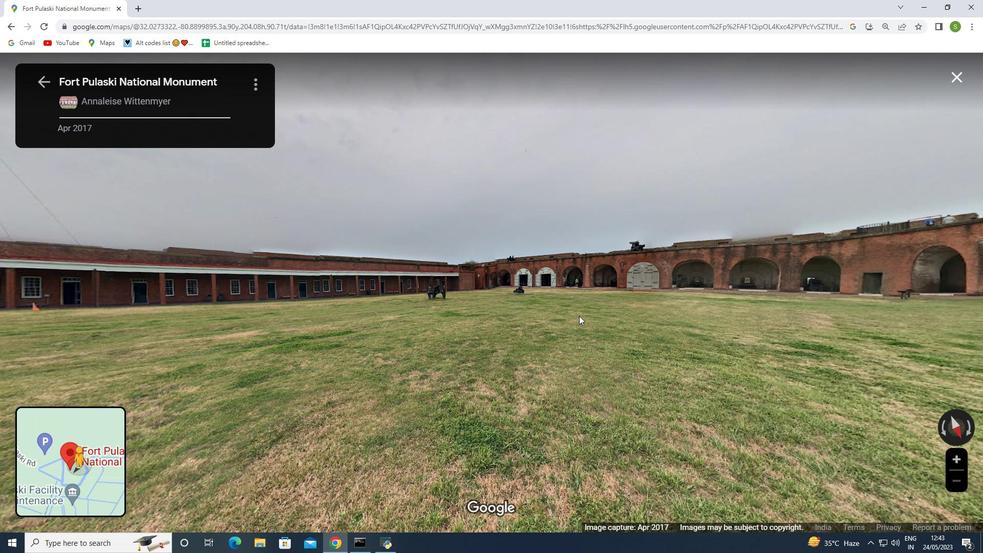
Action: Mouse scrolled (579, 316) with delta (0, 0)
Screenshot: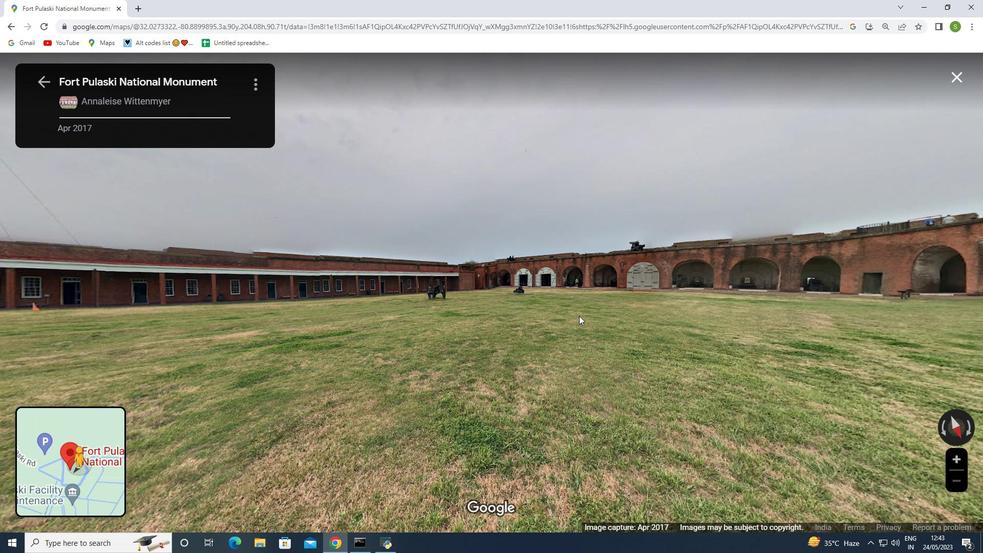 
Action: Mouse scrolled (579, 316) with delta (0, 0)
Screenshot: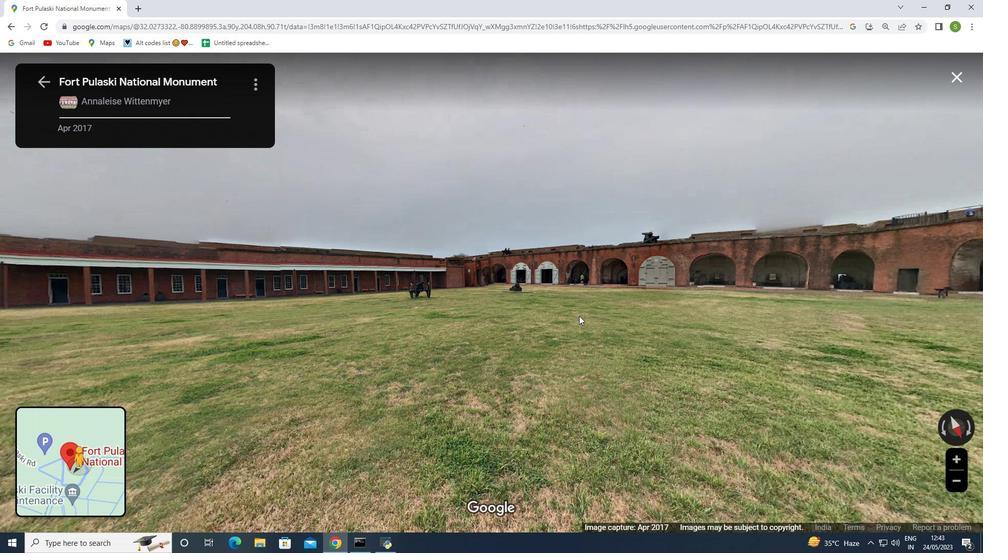 
Action: Mouse scrolled (579, 316) with delta (0, 0)
Screenshot: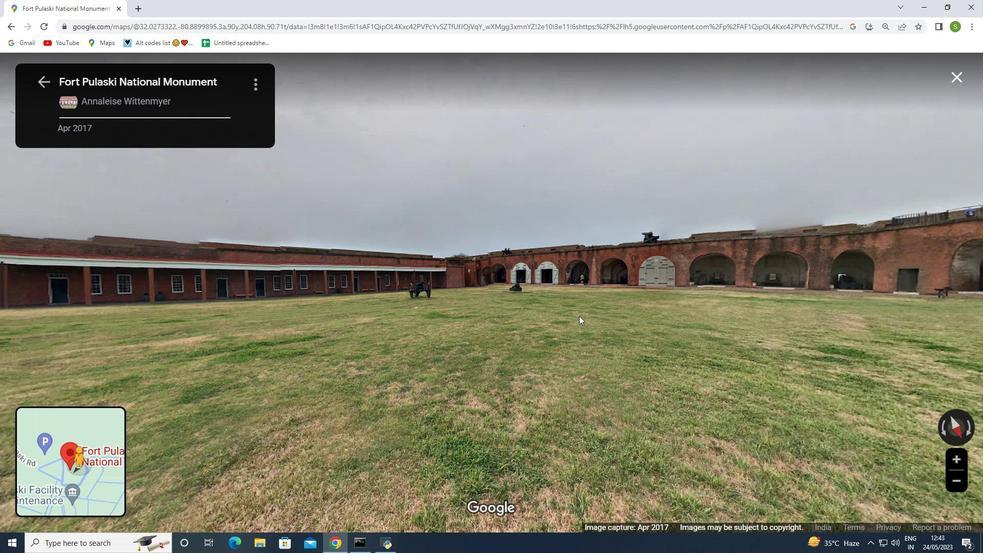 
Action: Mouse scrolled (579, 315) with delta (0, 0)
Screenshot: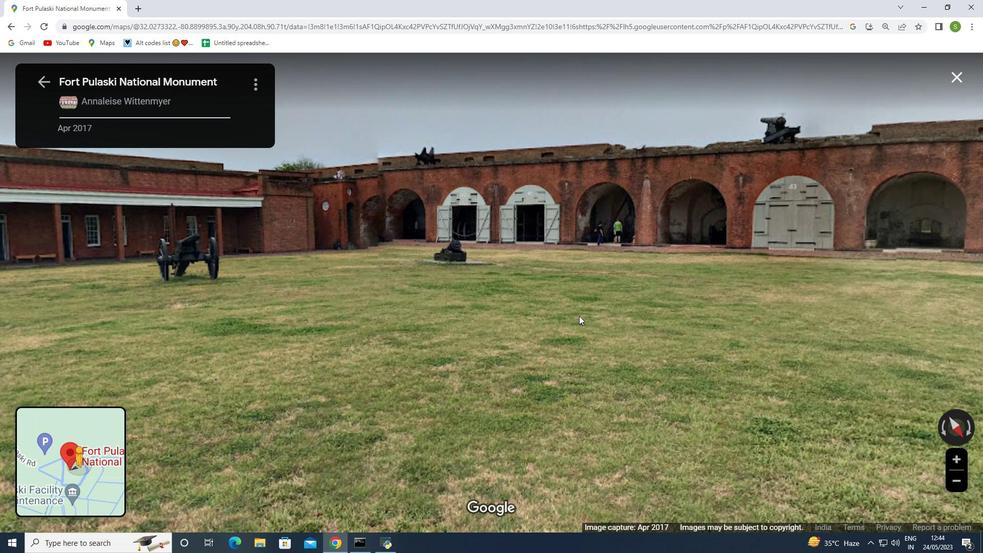 
Action: Mouse scrolled (579, 315) with delta (0, 0)
Screenshot: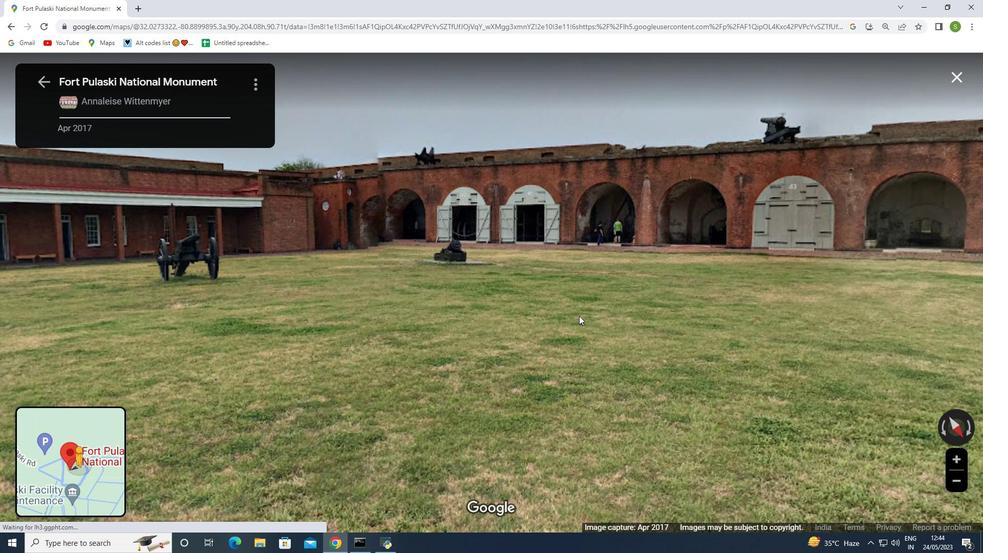 
Action: Mouse scrolled (579, 315) with delta (0, 0)
Screenshot: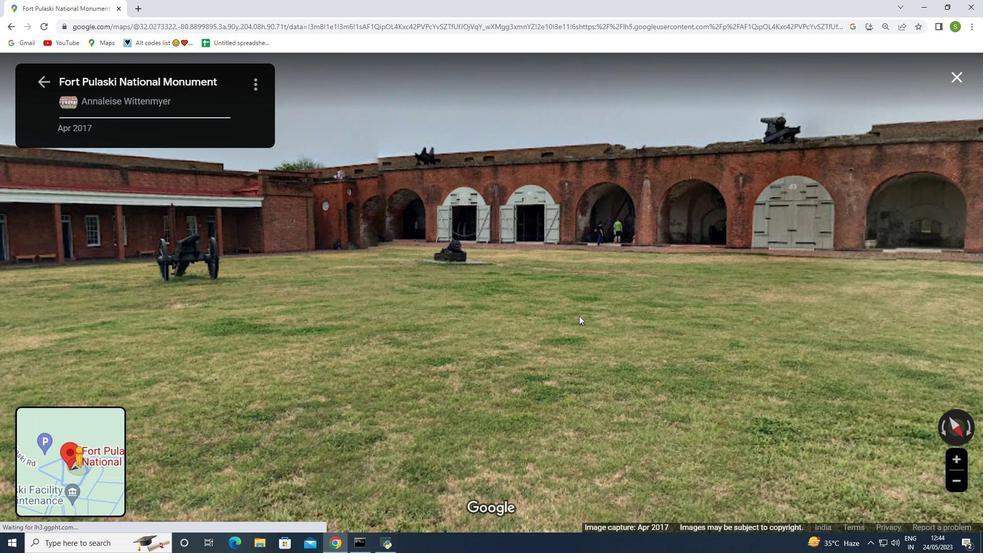 
Action: Mouse scrolled (579, 315) with delta (0, 0)
Screenshot: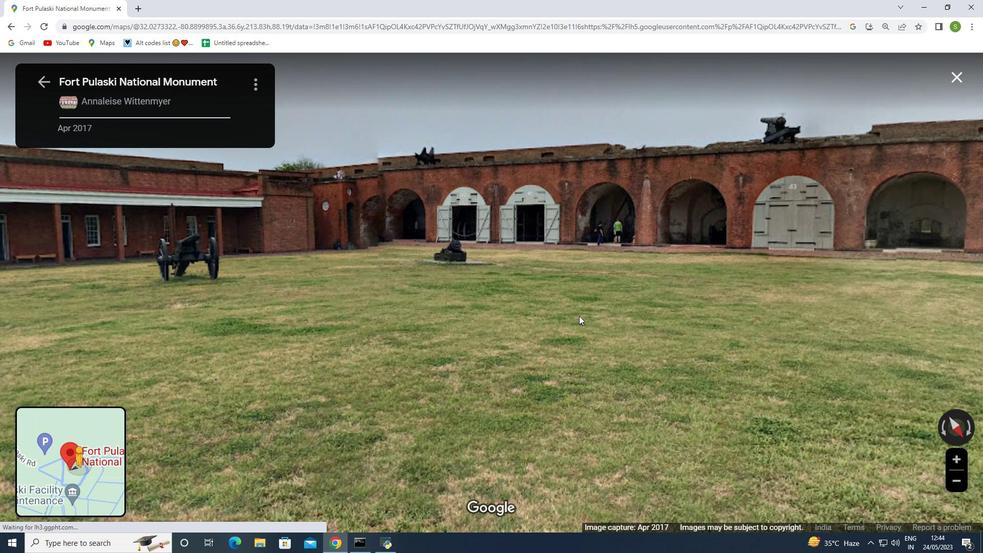 
Action: Mouse scrolled (579, 315) with delta (0, 0)
Screenshot: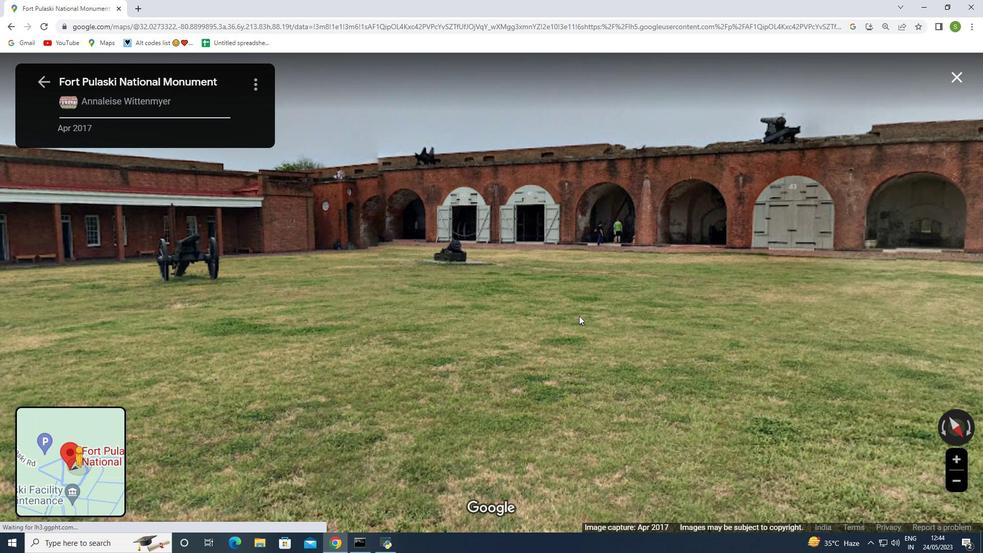 
Action: Key pressed <Key.right><Key.right><Key.right><Key.right><Key.right><Key.right>
Screenshot: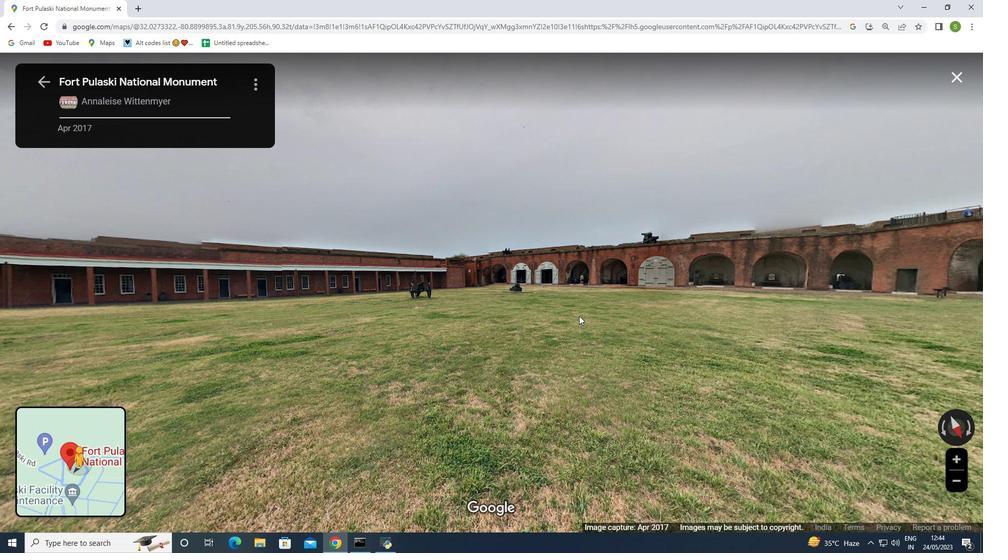 
Action: Mouse moved to (580, 316)
Screenshot: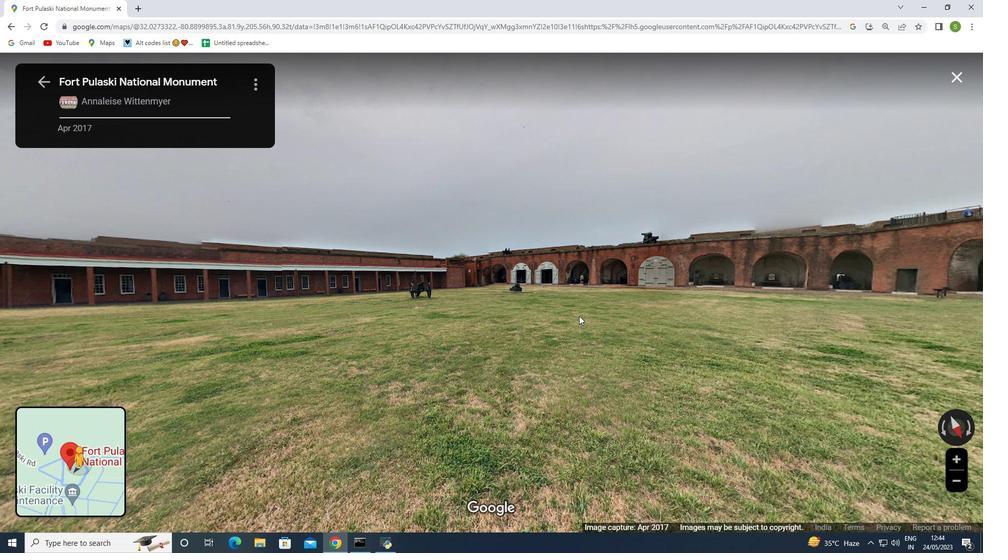 
Action: Key pressed <Key.right>
Screenshot: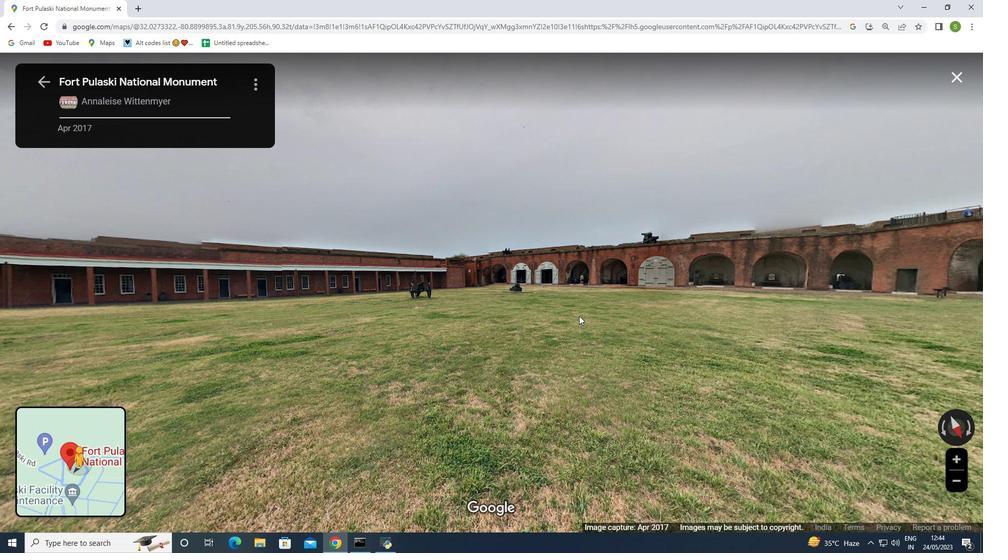 
Action: Mouse moved to (582, 317)
Screenshot: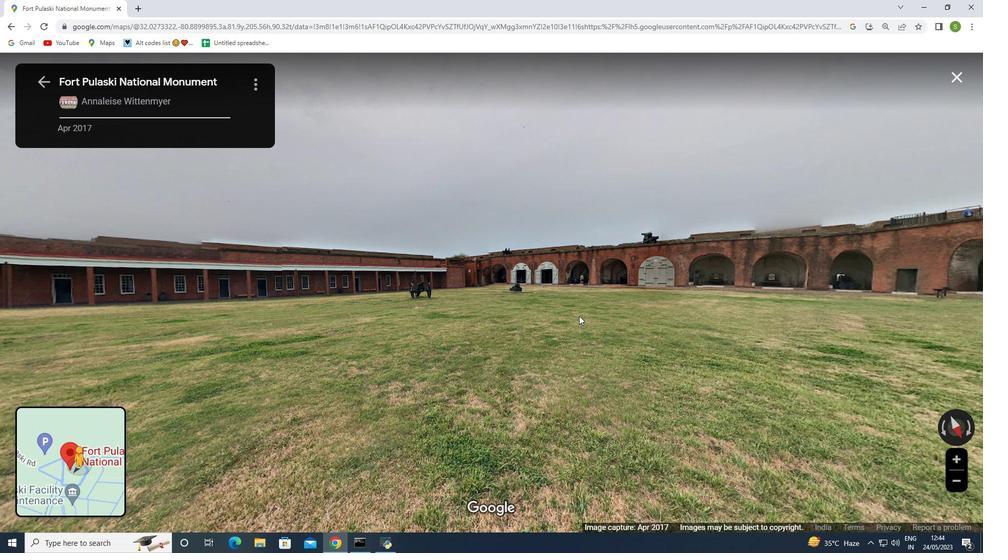 
Action: Key pressed <Key.right>
Screenshot: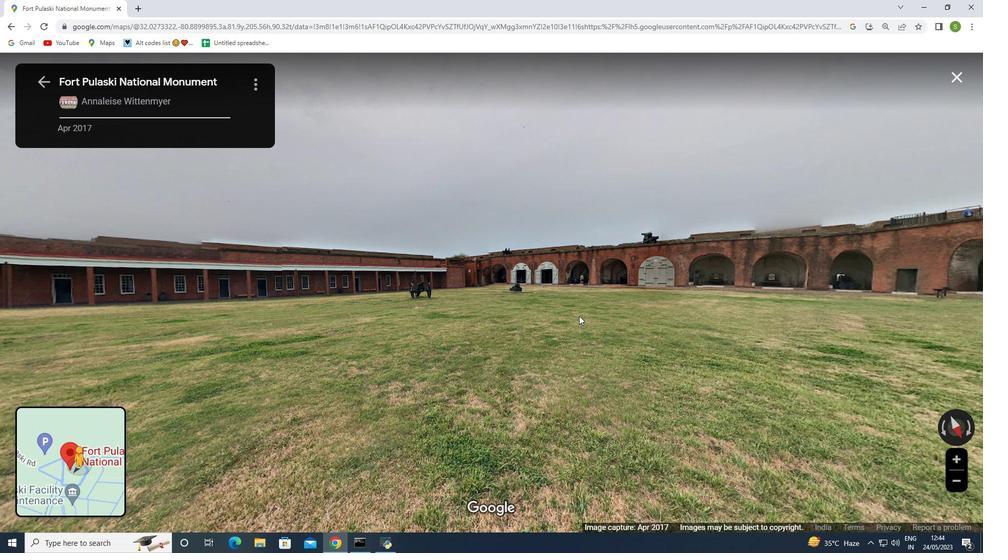 
Action: Mouse moved to (583, 317)
Screenshot: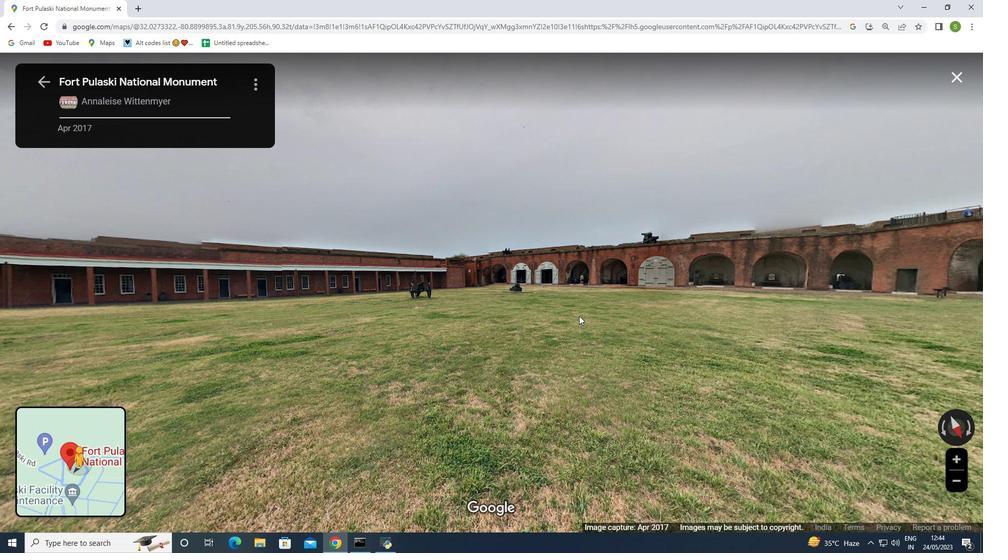 
Action: Key pressed <Key.right>
Screenshot: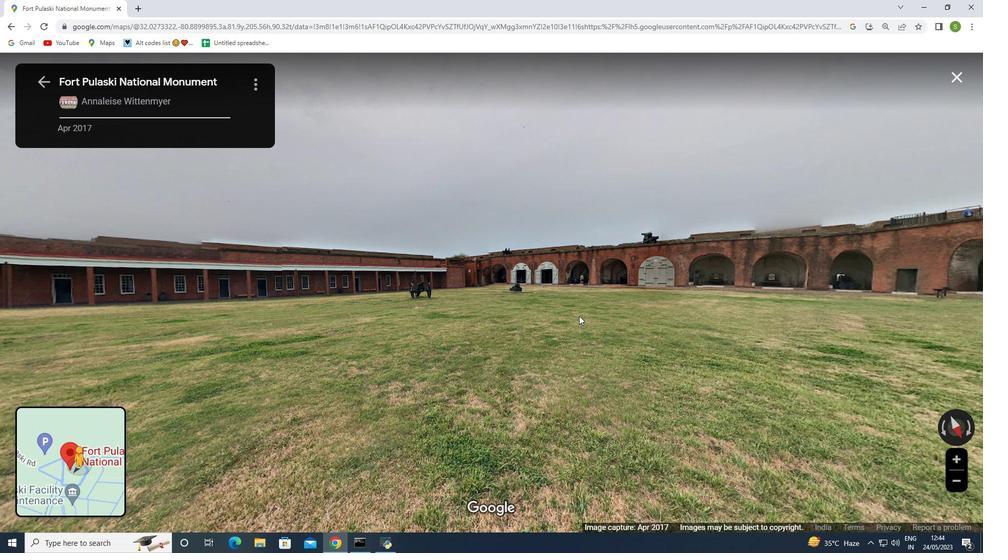 
Action: Mouse moved to (727, 363)
Screenshot: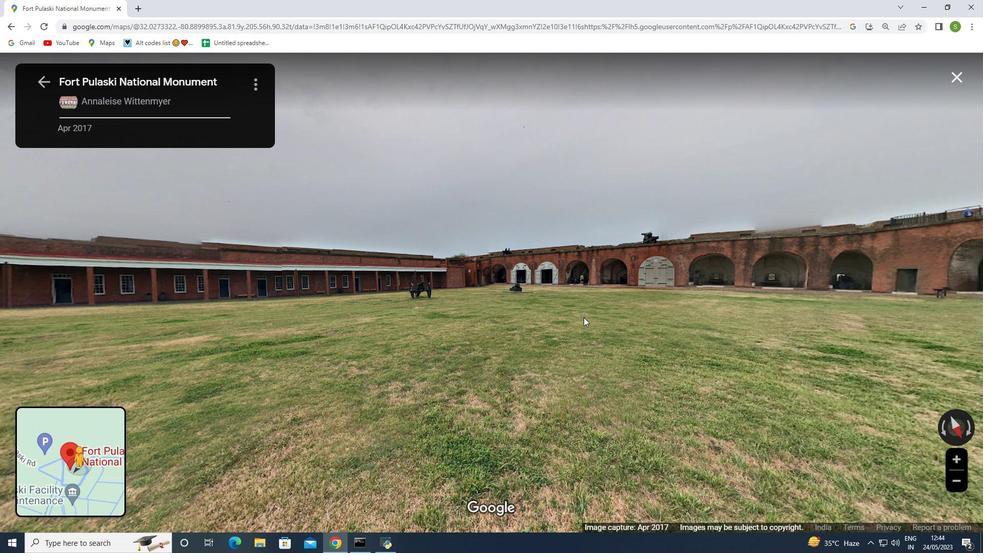 
Action: Key pressed <Key.right>
Screenshot: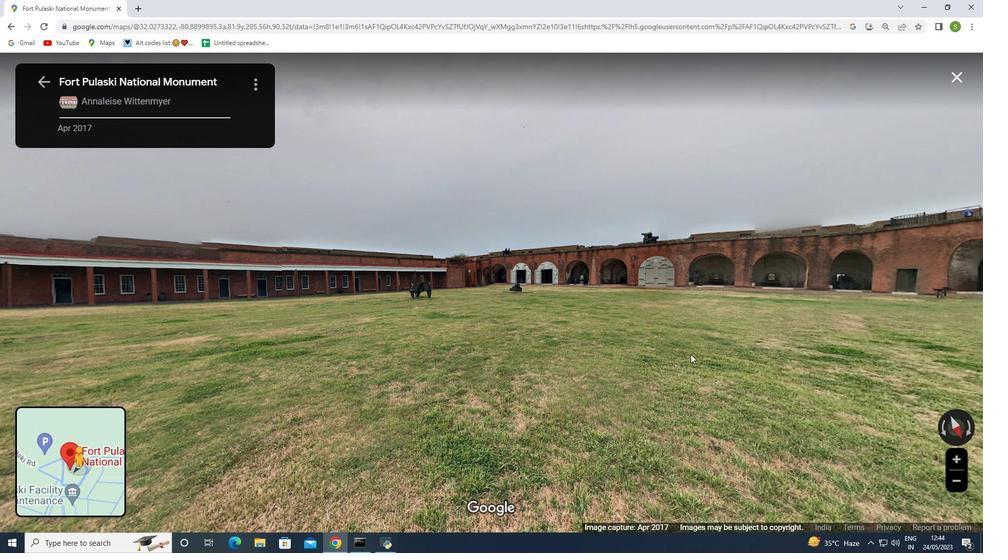 
Action: Mouse moved to (724, 344)
Screenshot: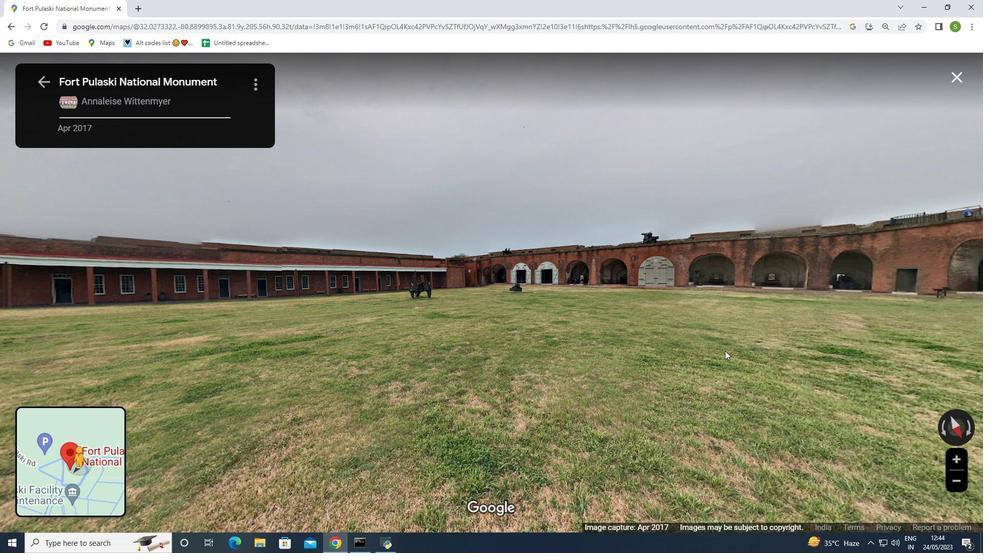 
Action: Mouse scrolled (724, 344) with delta (0, 0)
Screenshot: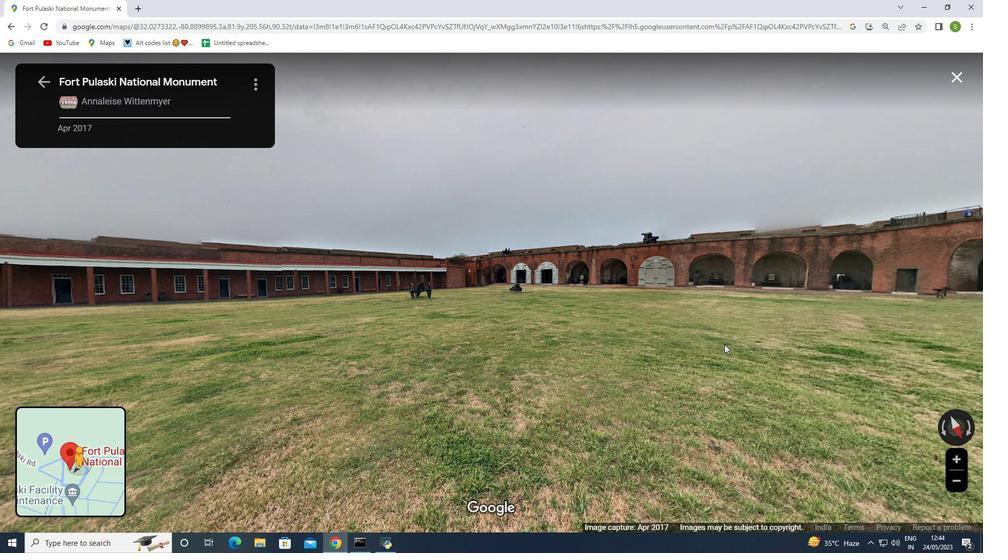 
Action: Mouse scrolled (724, 344) with delta (0, 0)
Screenshot: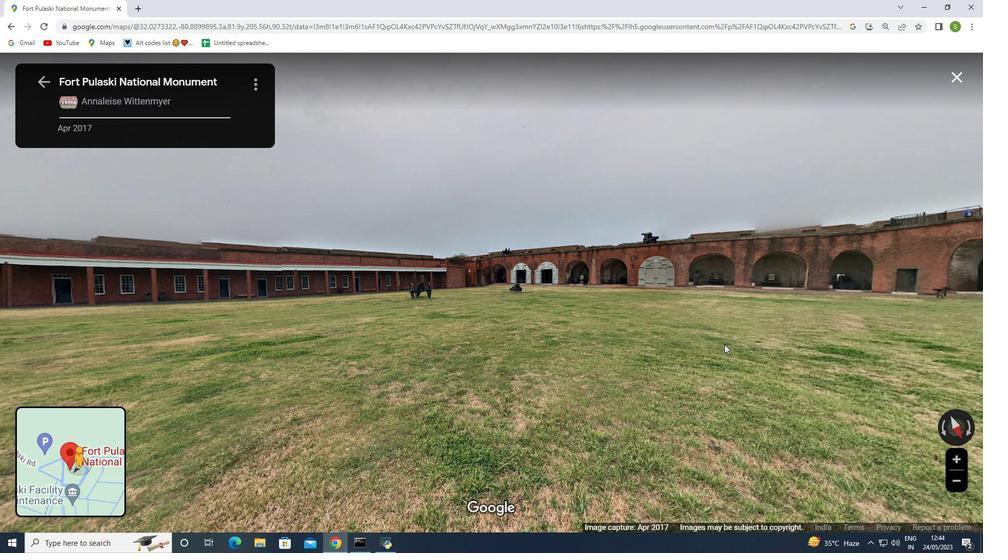 
Action: Mouse scrolled (724, 344) with delta (0, 0)
Screenshot: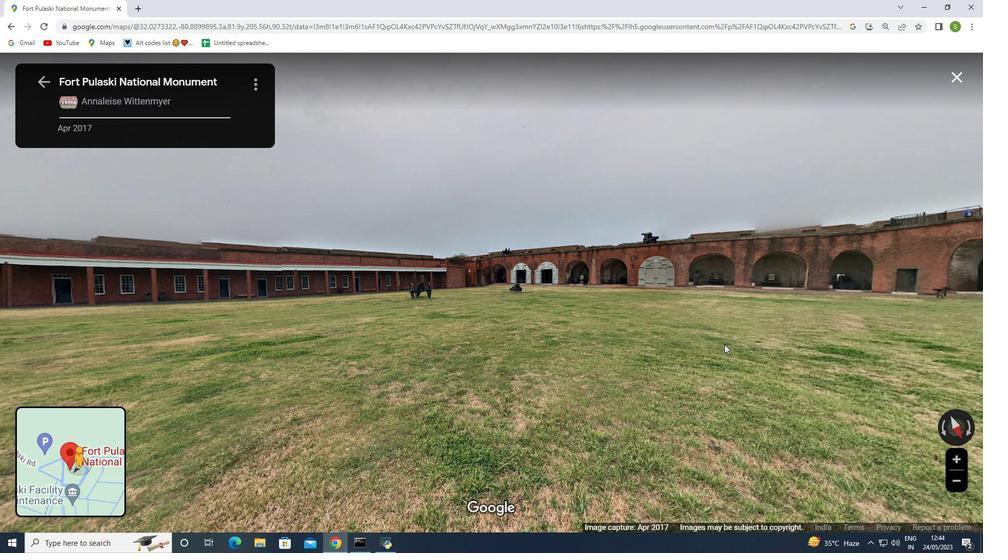 
Action: Mouse scrolled (724, 344) with delta (0, 0)
Screenshot: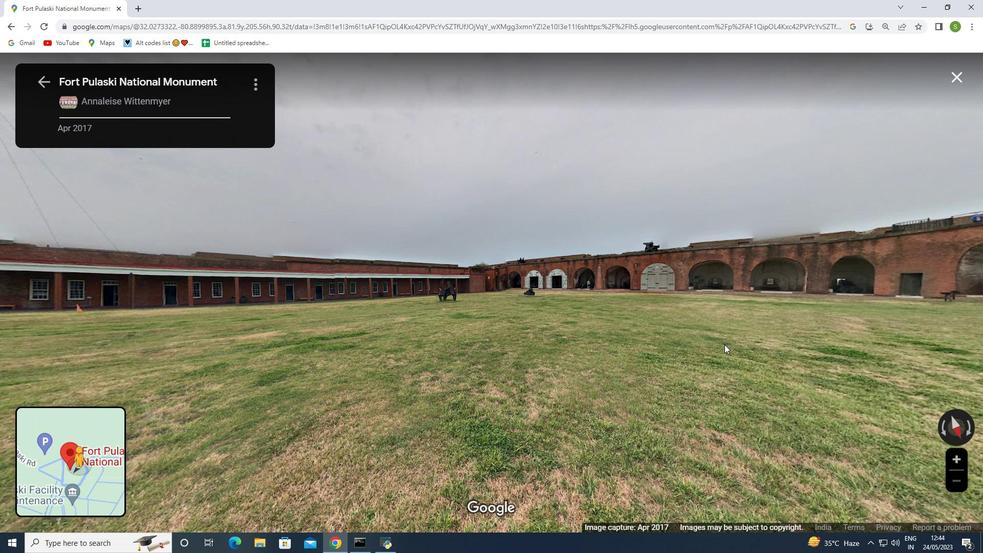 
Action: Mouse scrolled (724, 344) with delta (0, 0)
Screenshot: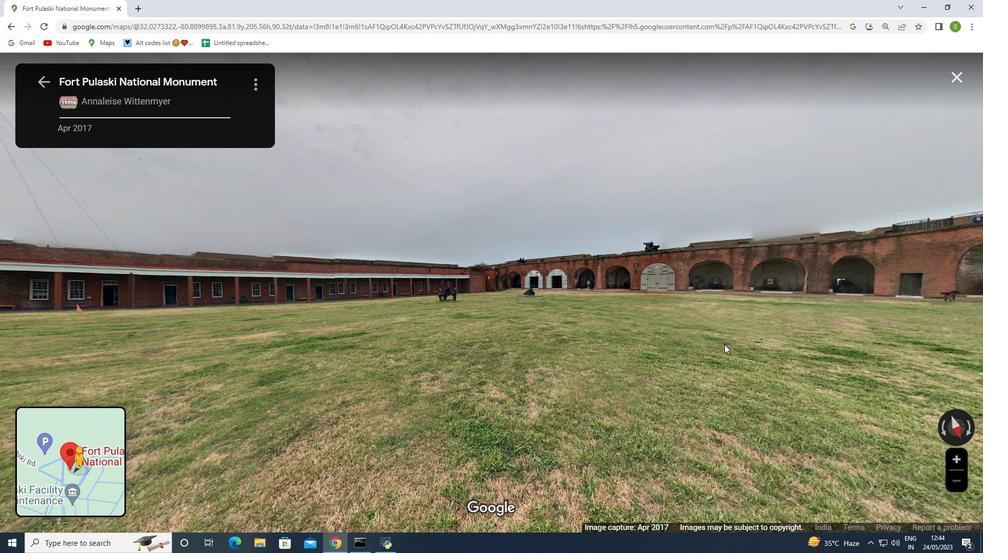 
Action: Mouse moved to (724, 346)
Screenshot: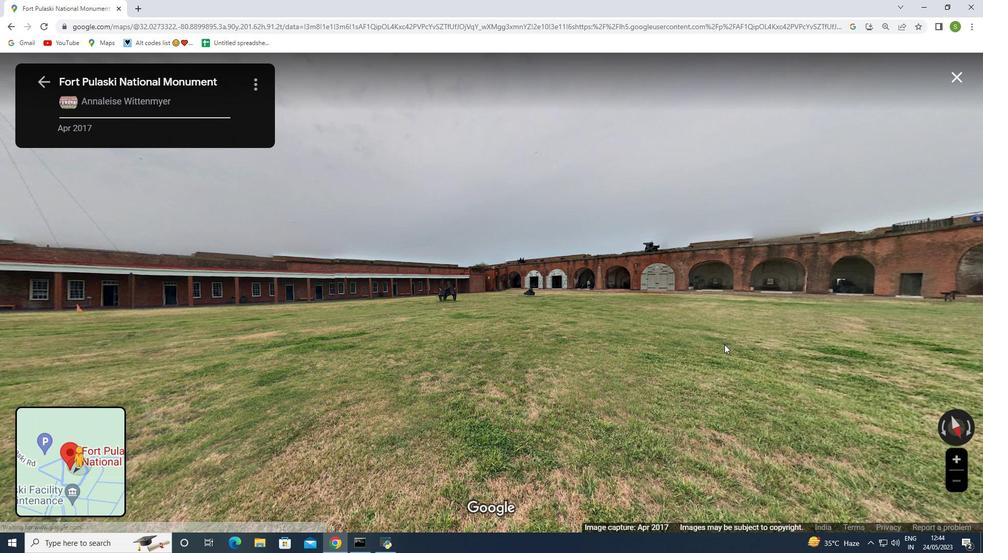 
Action: Mouse pressed middle at (724, 346)
Screenshot: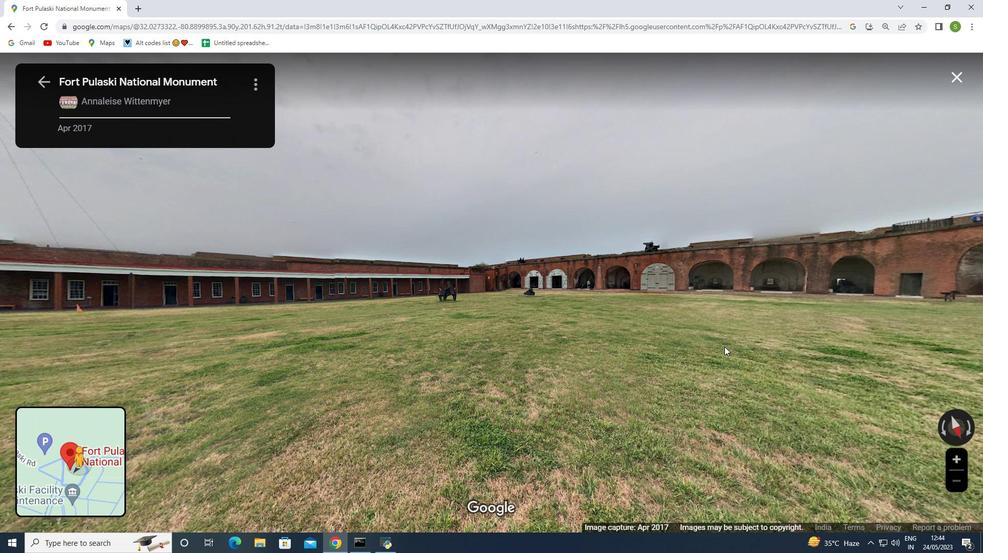 
Action: Mouse moved to (648, 362)
Screenshot: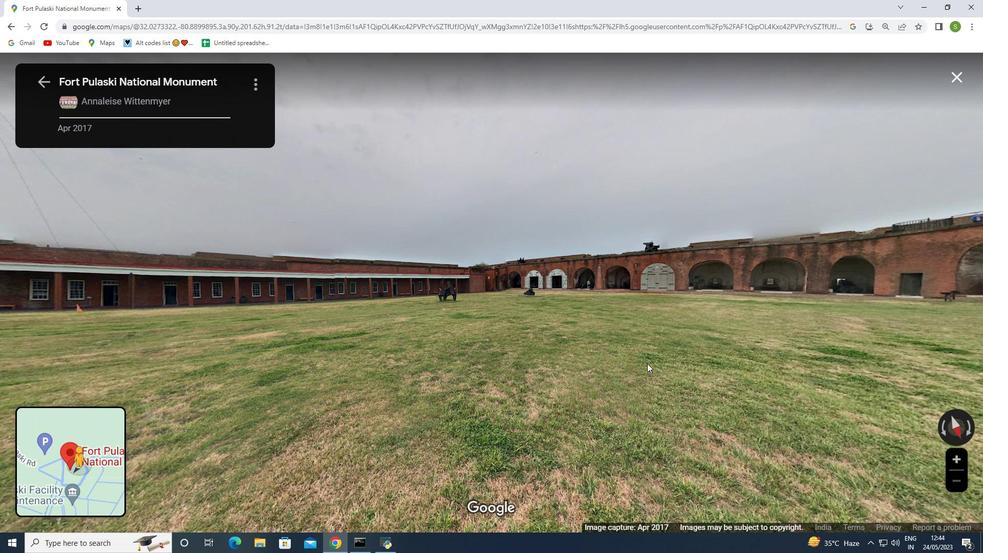 
Action: Key pressed <Key.right>
Screenshot: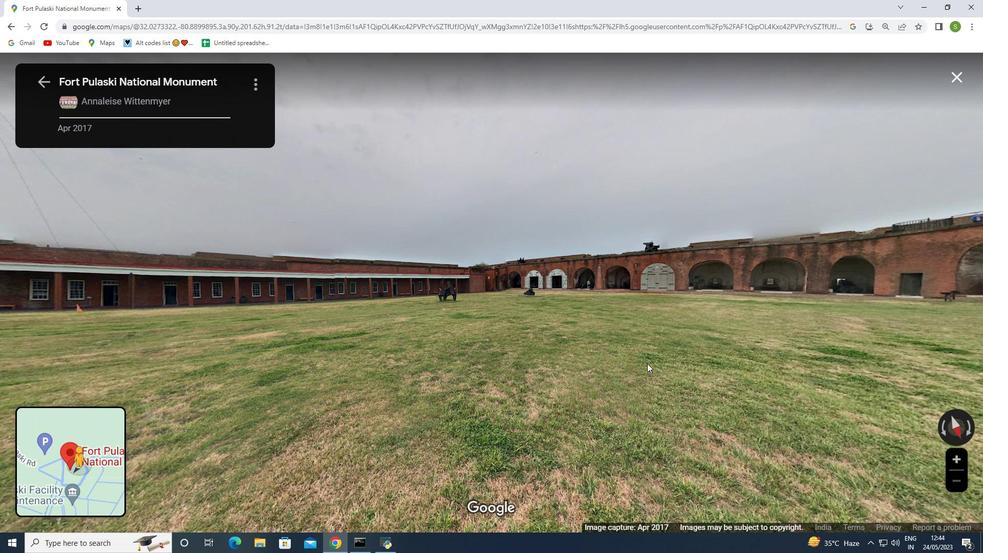 
Action: Mouse moved to (646, 354)
Screenshot: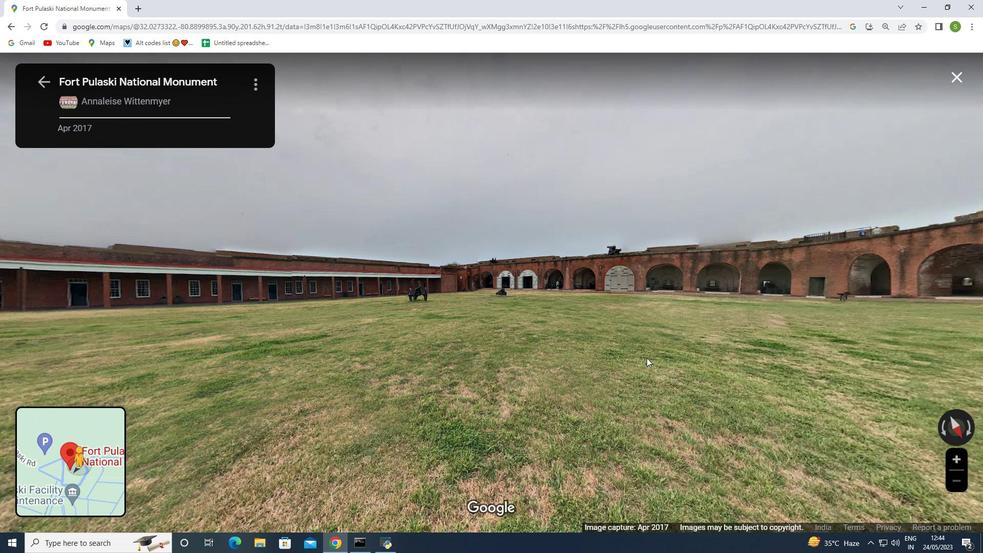 
Action: Key pressed <Key.right>
Screenshot: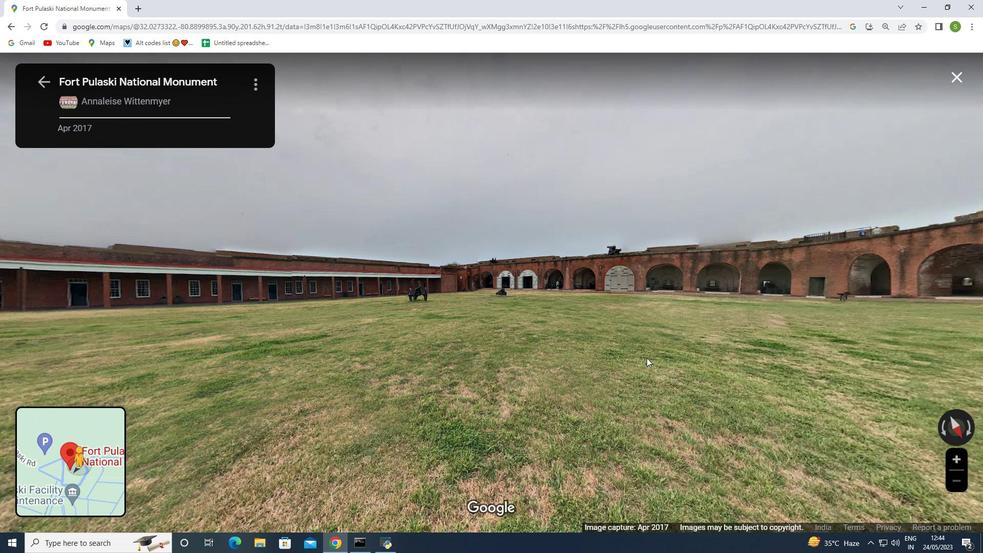 
Action: Mouse moved to (646, 353)
Screenshot: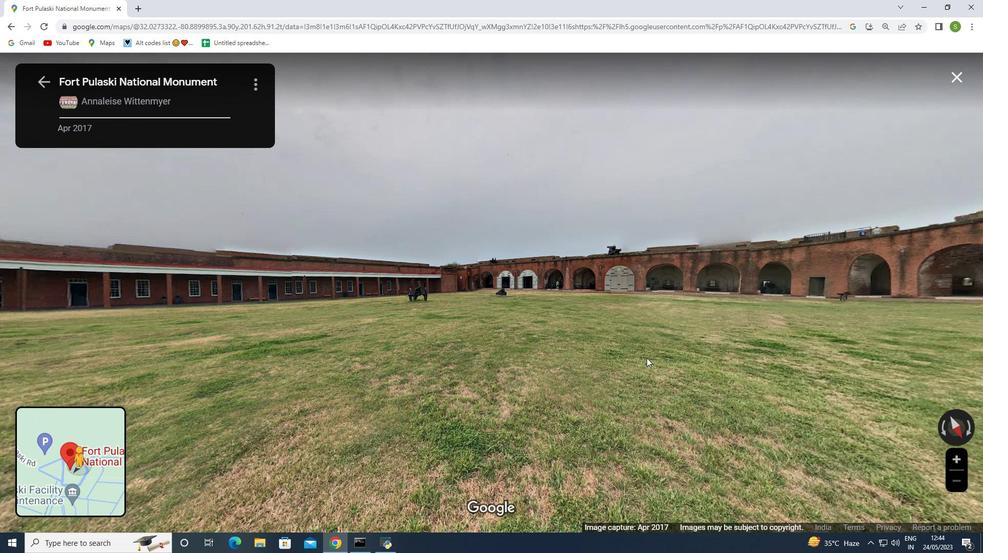 
Action: Key pressed <Key.right><Key.right><Key.right><Key.right><Key.right><Key.right><Key.right><Key.right><Key.right><Key.right><Key.right><Key.right><Key.right>
Screenshot: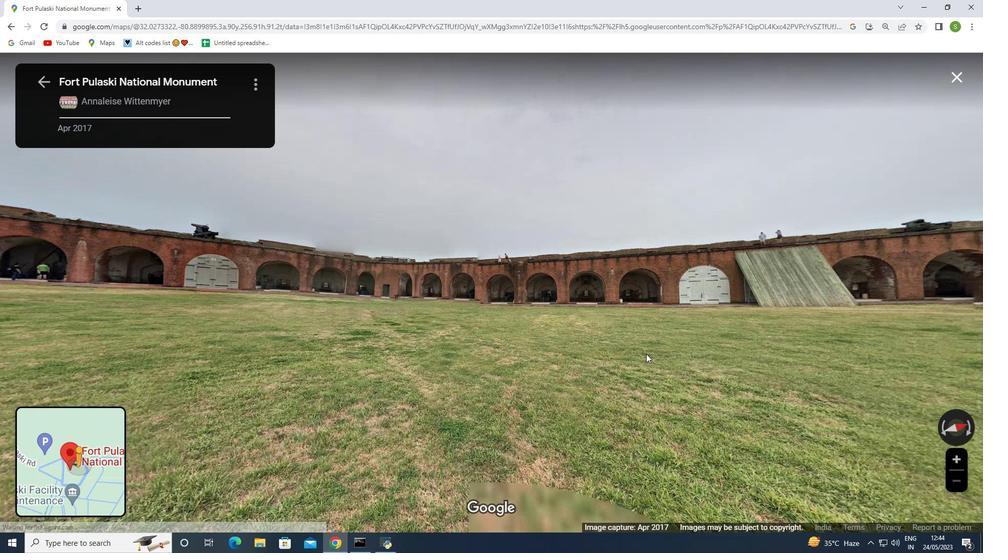 
Action: Mouse moved to (647, 353)
Screenshot: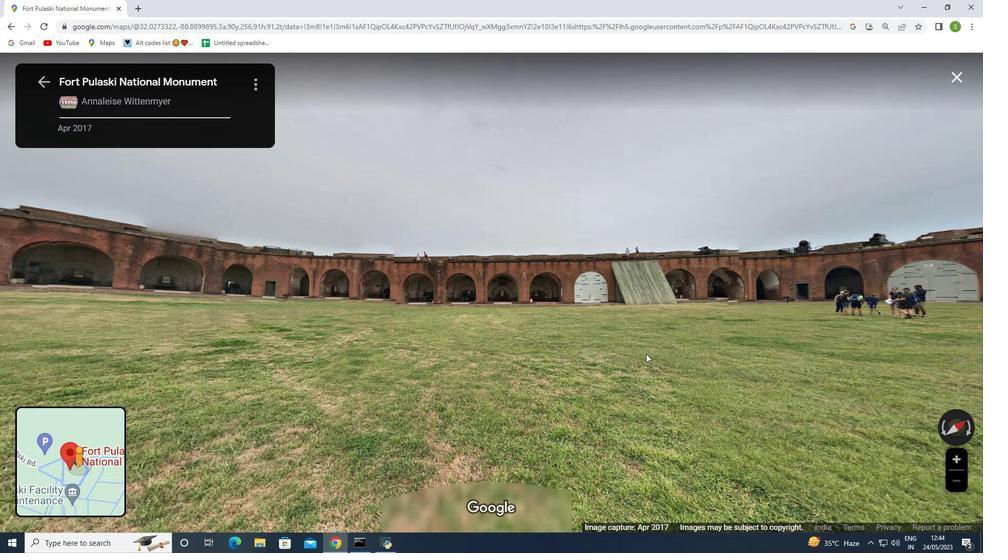 
Action: Key pressed <Key.right>
Screenshot: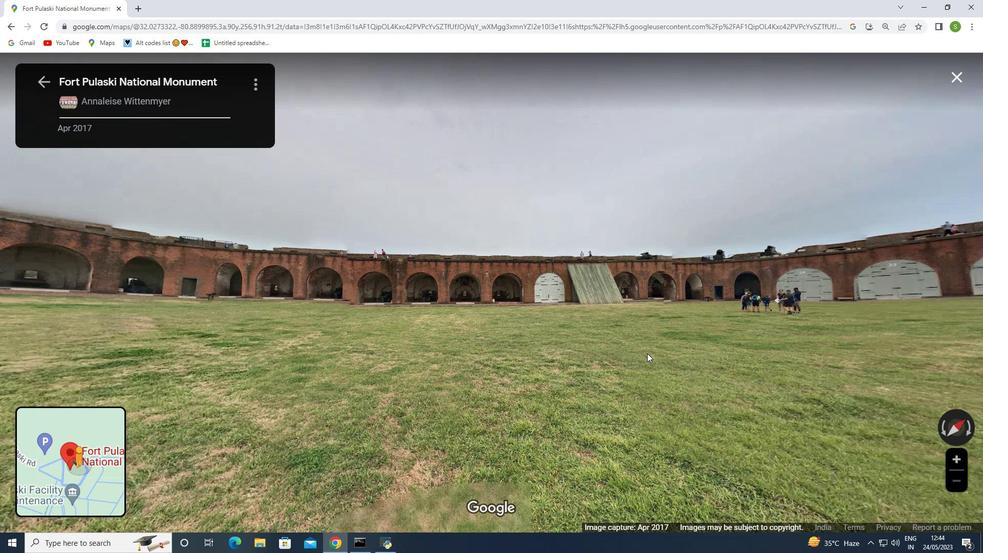 
Action: Mouse moved to (746, 305)
Screenshot: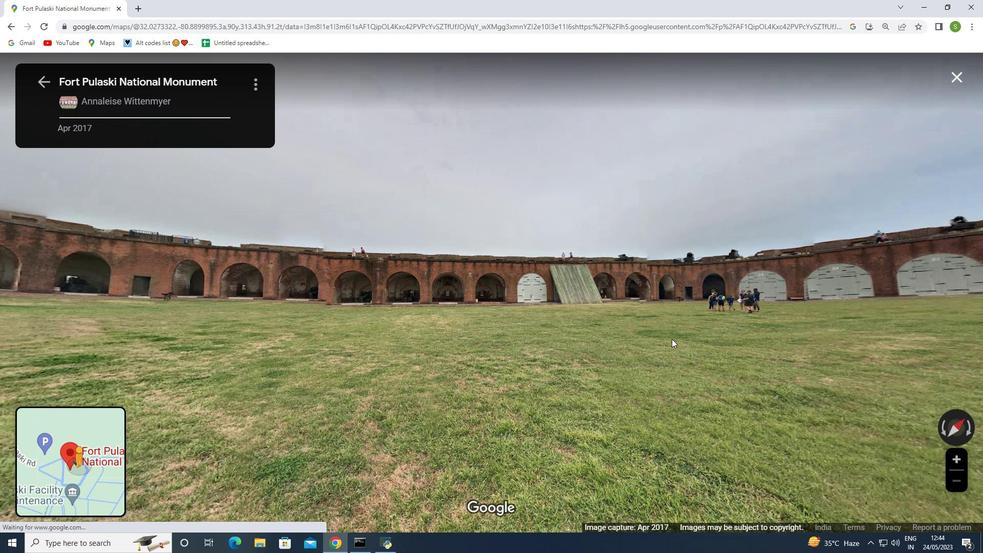 
Action: Key pressed <Key.right>
Screenshot: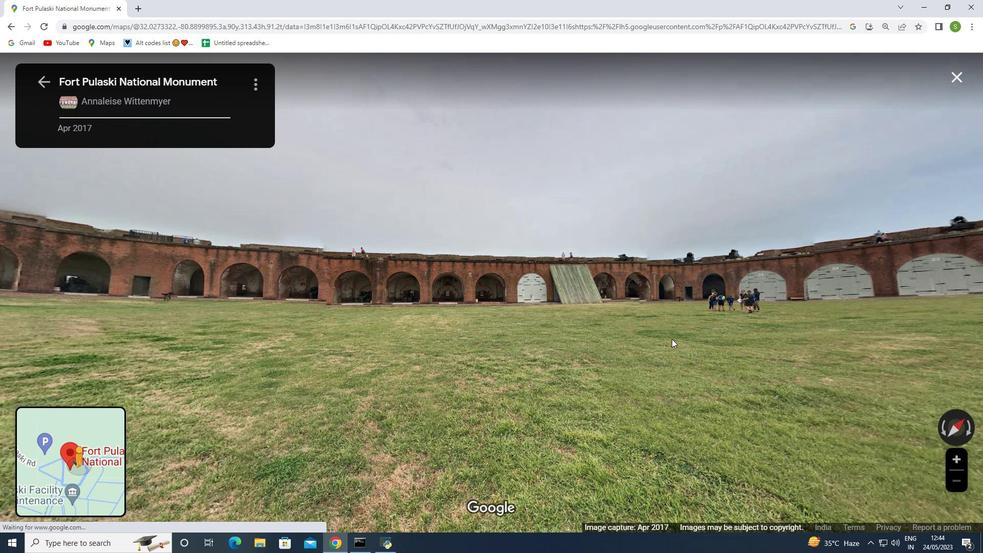 
Action: Mouse moved to (742, 298)
Screenshot: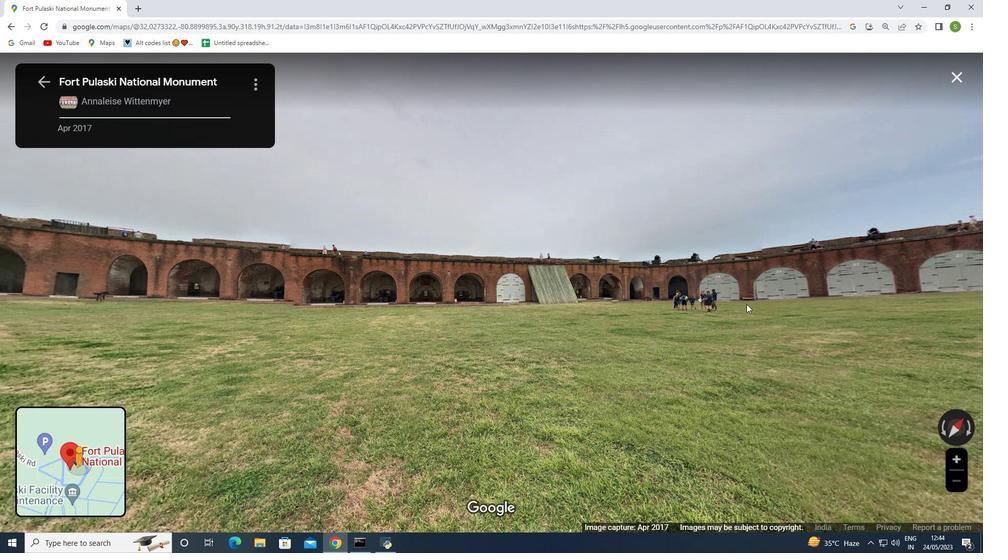 
Action: Key pressed <Key.right>
Screenshot: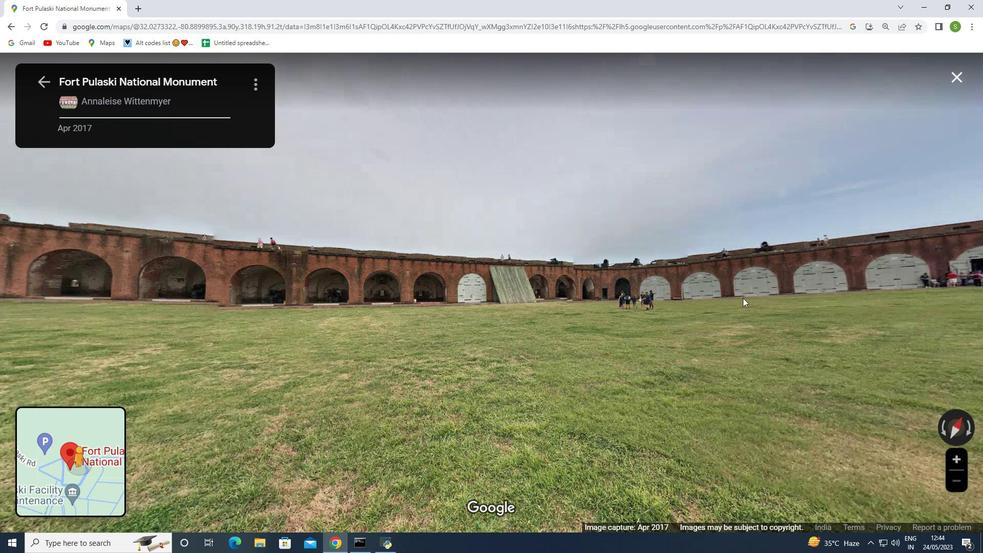 
Action: Mouse moved to (742, 298)
Screenshot: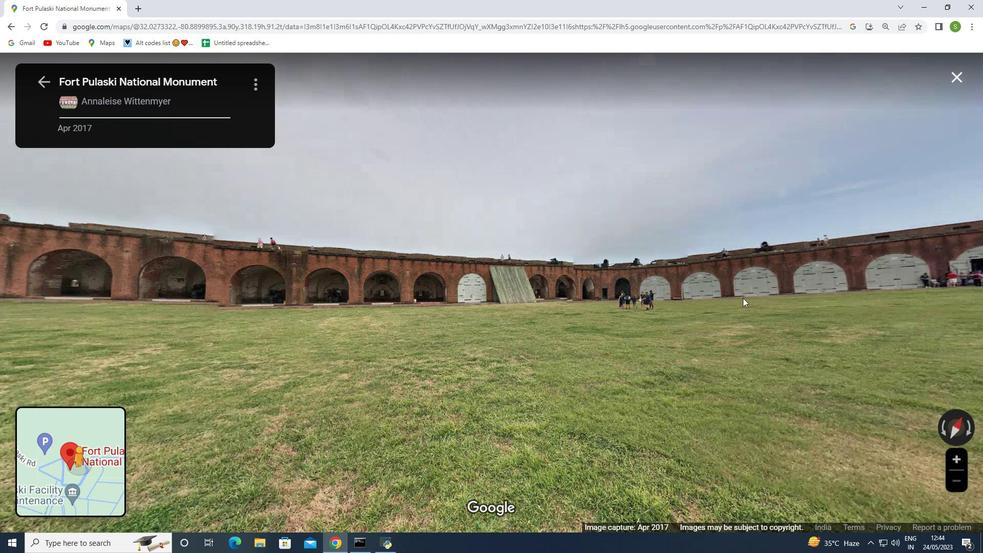 
Action: Key pressed <Key.right>
Screenshot: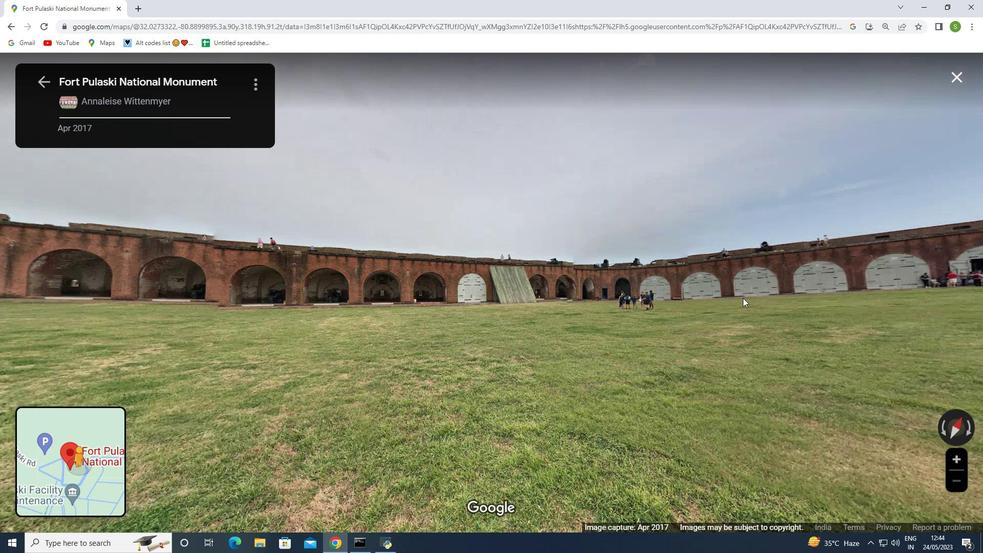 
Action: Mouse moved to (741, 299)
Screenshot: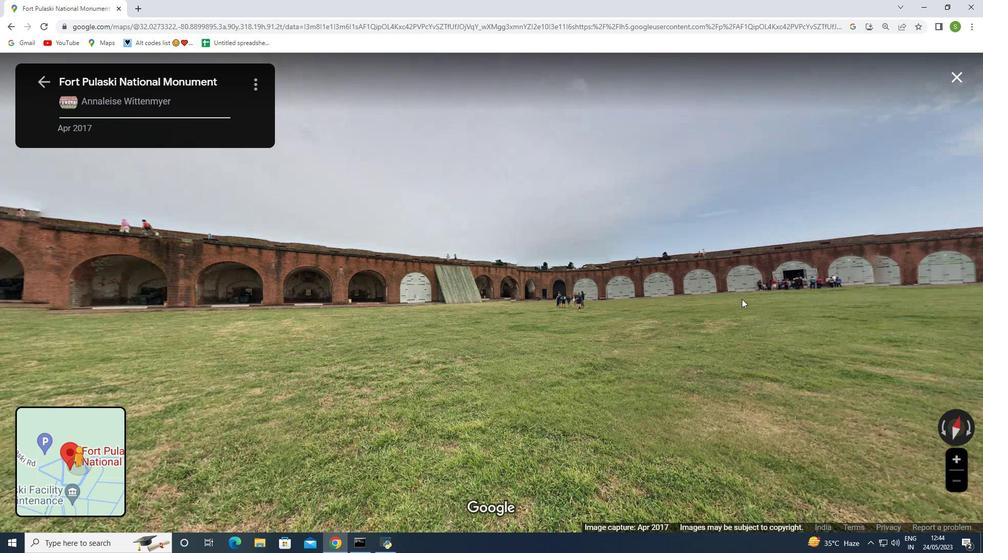 
Action: Key pressed <Key.right>
Screenshot: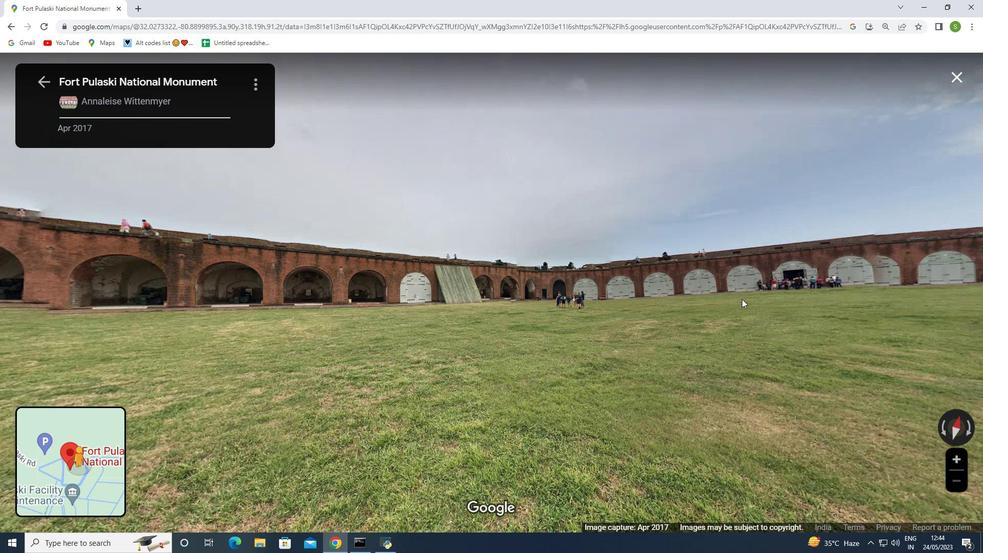
Action: Mouse moved to (699, 317)
Screenshot: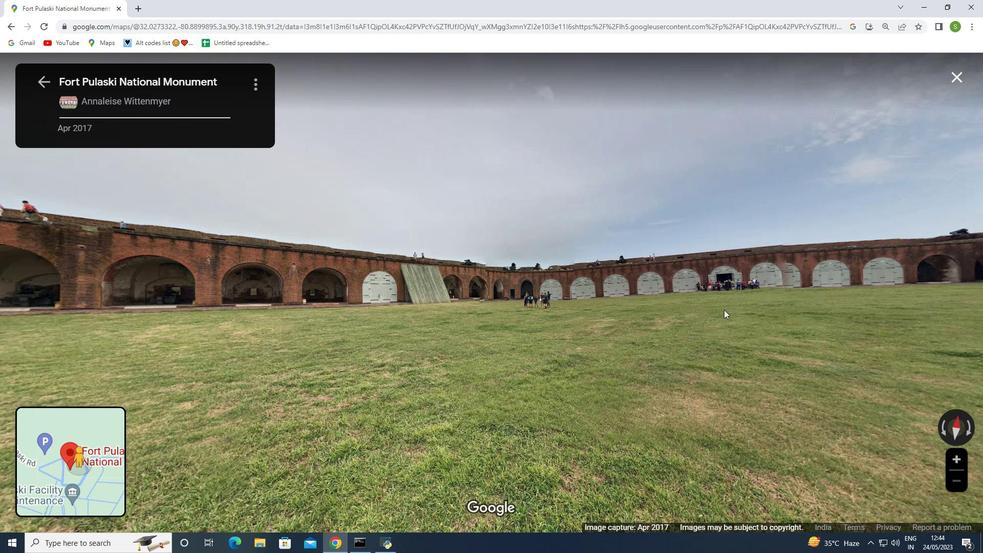 
Action: Key pressed <Key.right>
Screenshot: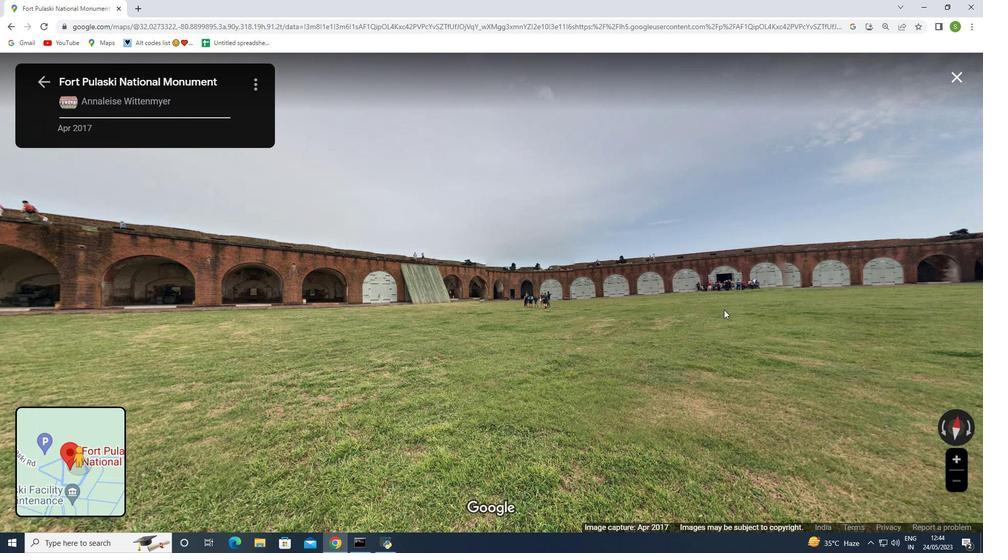 
Action: Mouse moved to (628, 313)
Screenshot: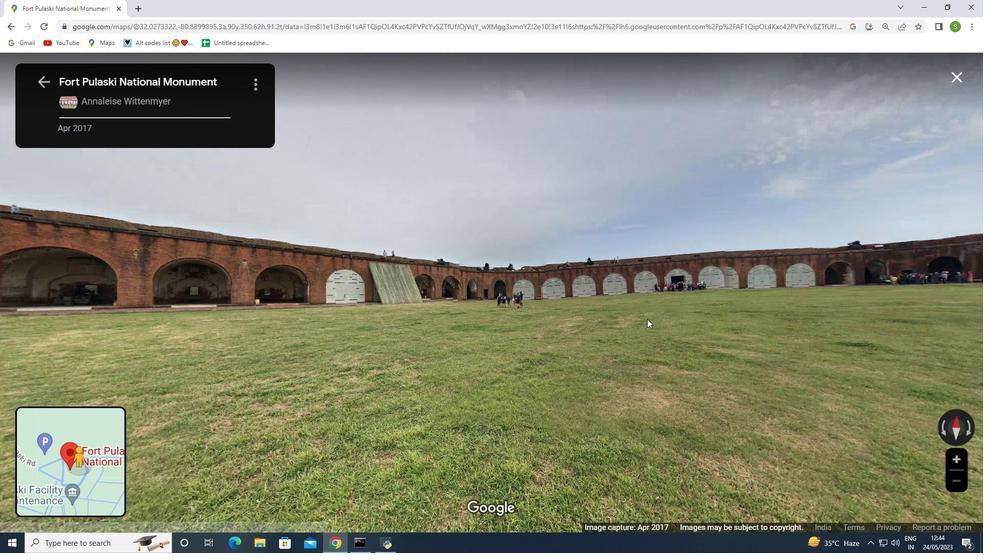 
Action: Key pressed <Key.right>
Screenshot: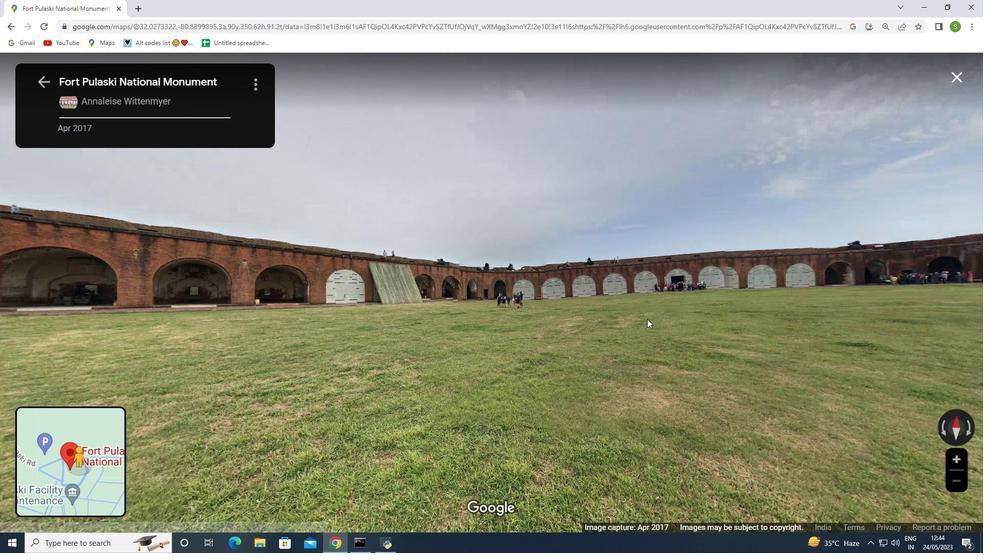 
Action: Mouse moved to (607, 310)
Screenshot: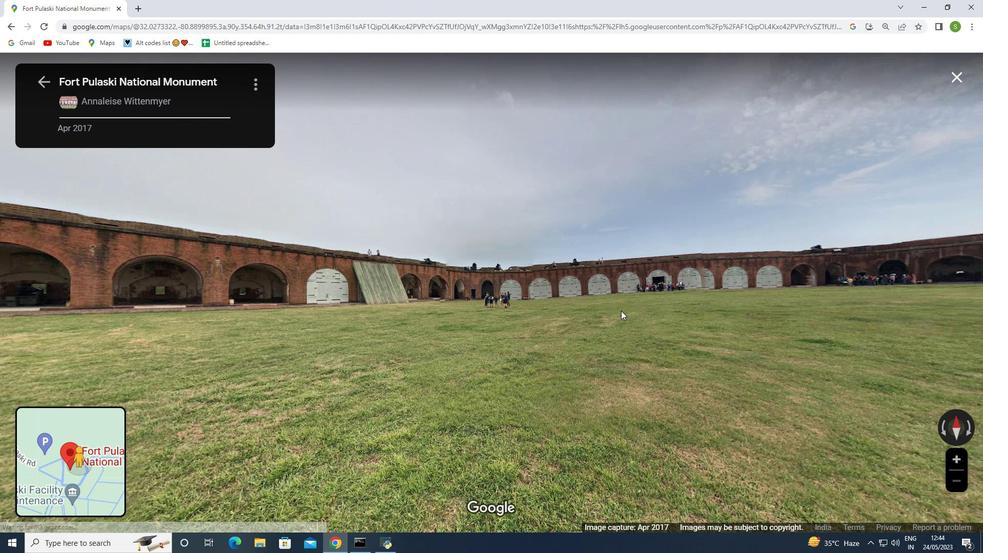 
Action: Key pressed <Key.right>
Screenshot: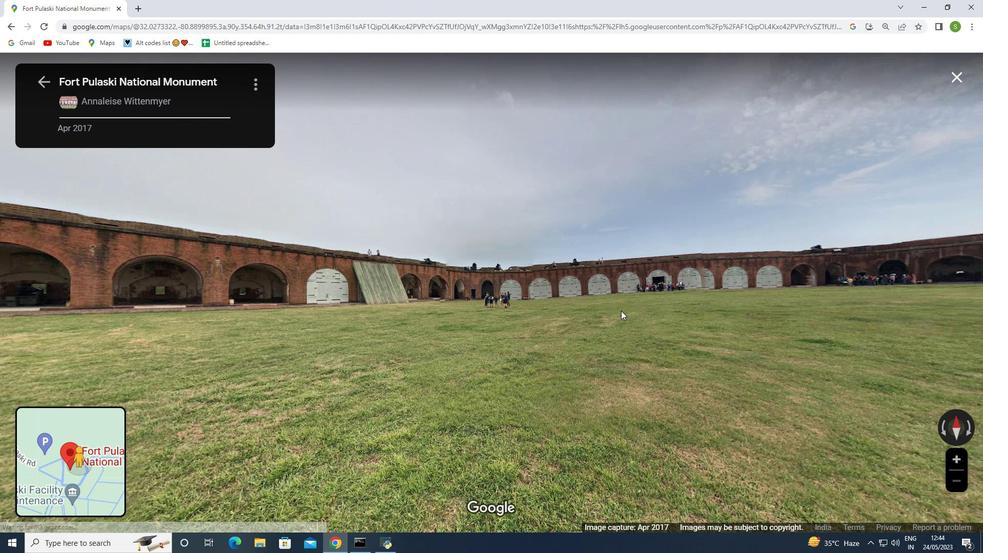 
Action: Mouse moved to (556, 321)
Screenshot: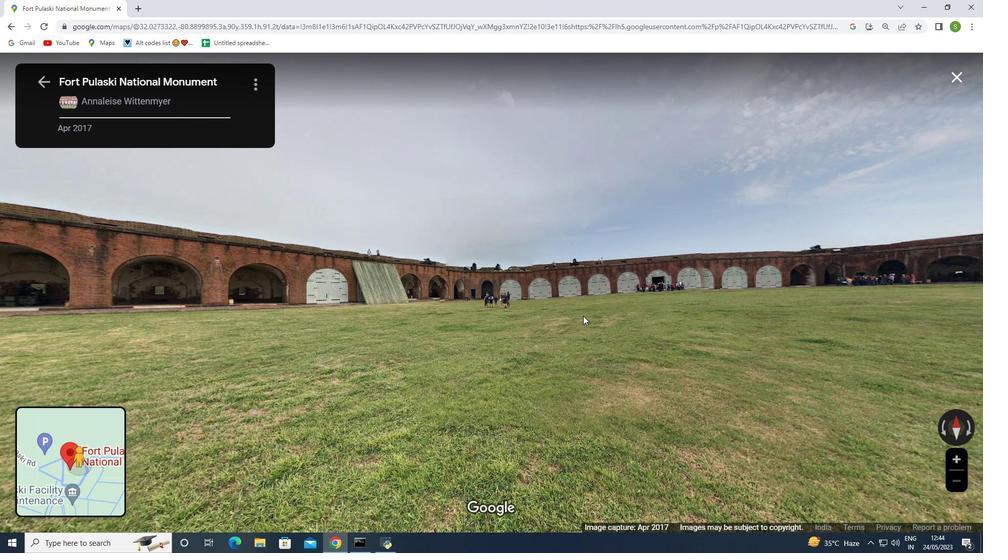 
Action: Key pressed <Key.right>
Screenshot: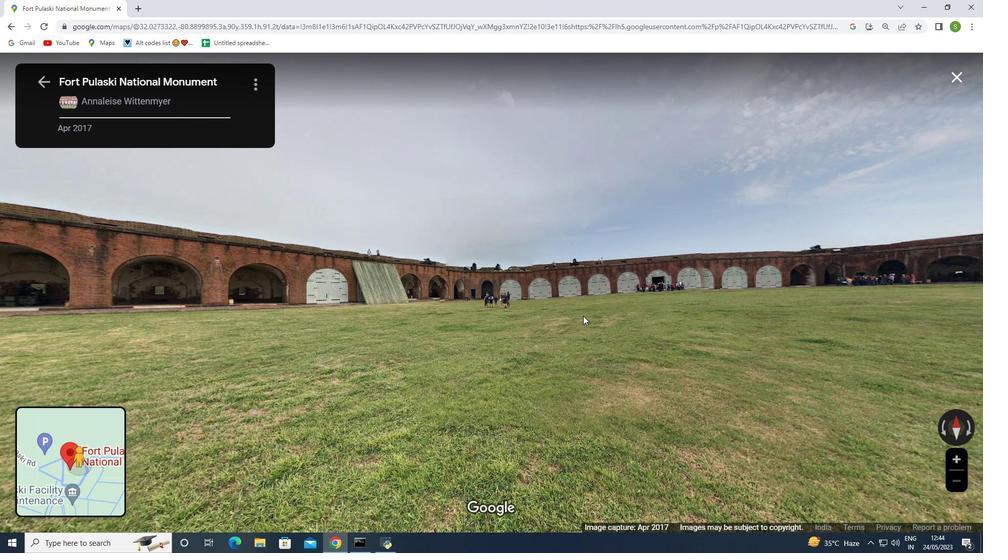
Action: Mouse moved to (516, 316)
Screenshot: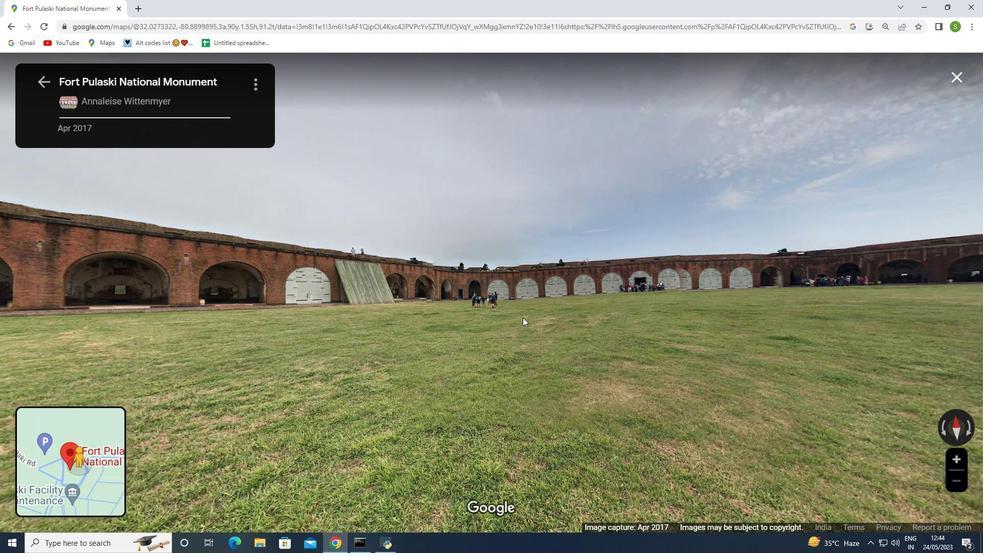
Action: Key pressed <Key.right>
Screenshot: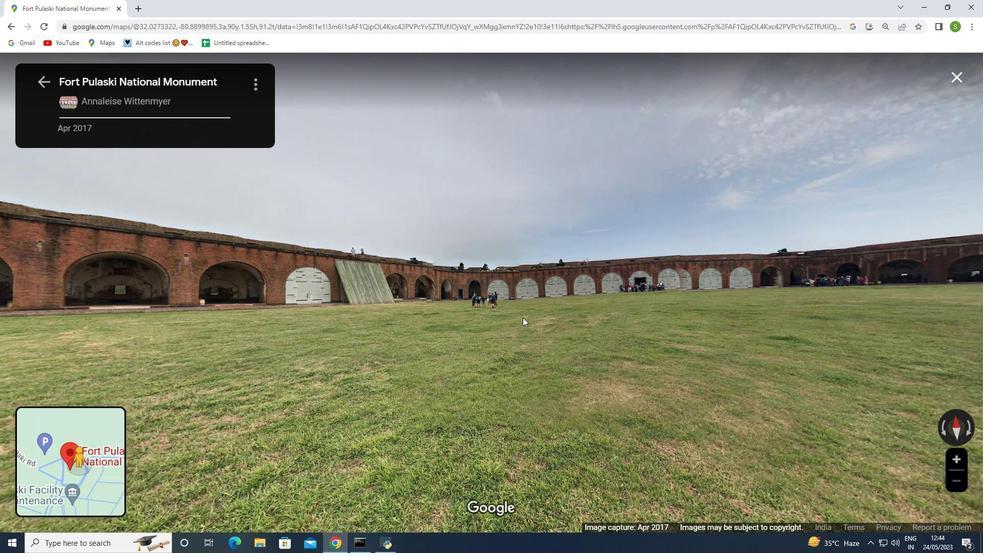 
Action: Mouse moved to (515, 316)
Screenshot: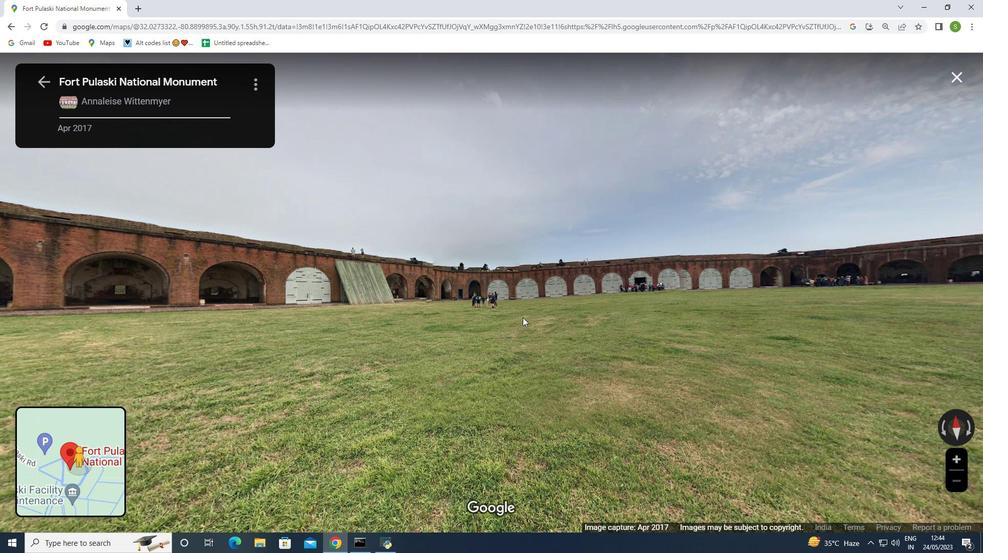 
Action: Key pressed <Key.right><Key.right><Key.right><Key.right><Key.right><Key.right><Key.right><Key.right>
Screenshot: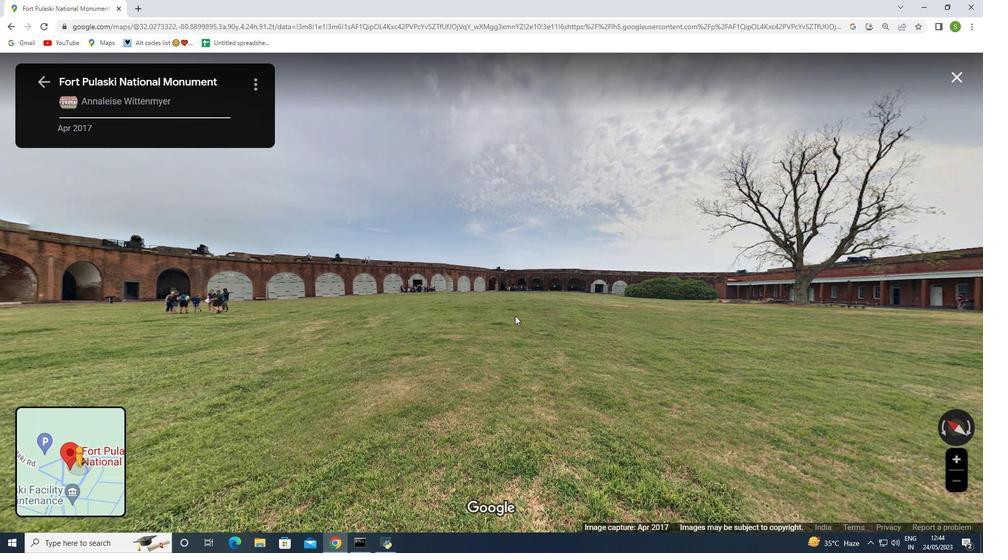 
Action: Mouse moved to (956, 71)
Screenshot: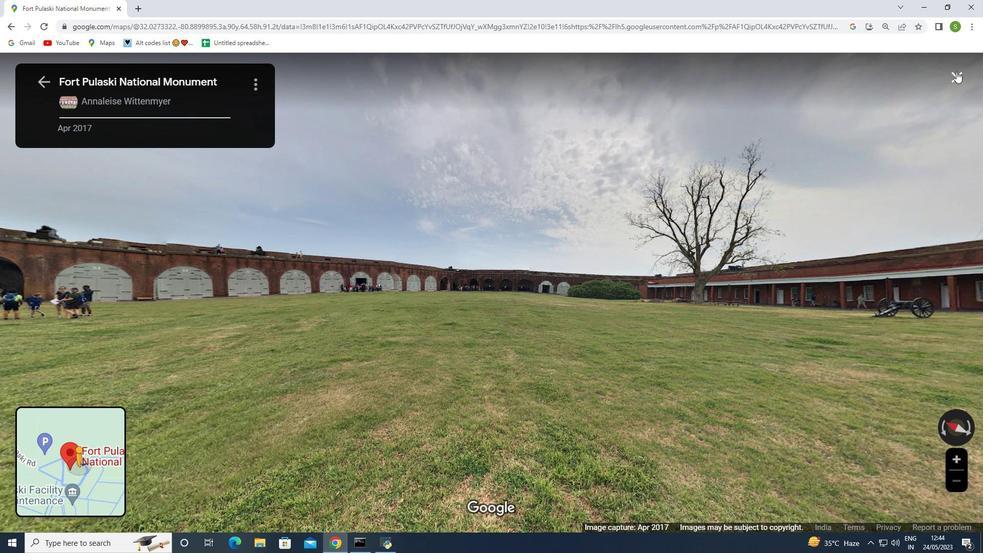 
Action: Mouse pressed left at (956, 71)
Screenshot: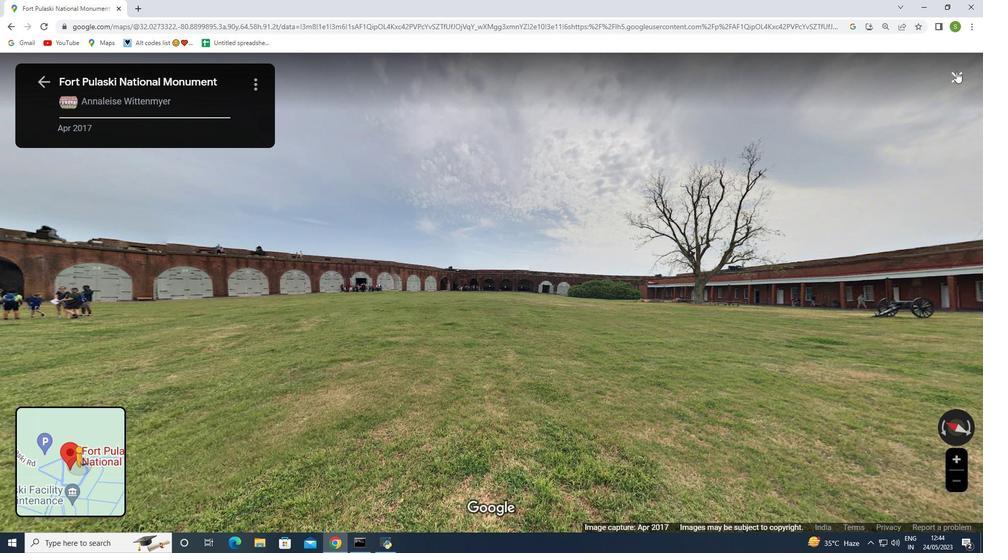 
Action: Mouse moved to (622, 356)
Screenshot: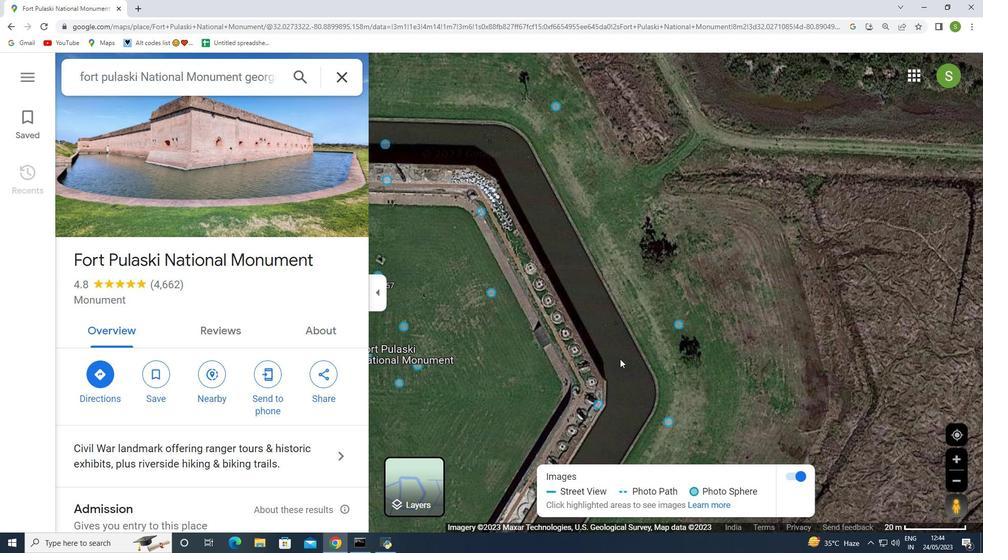 
Action: Mouse scrolled (622, 355) with delta (0, 0)
Screenshot: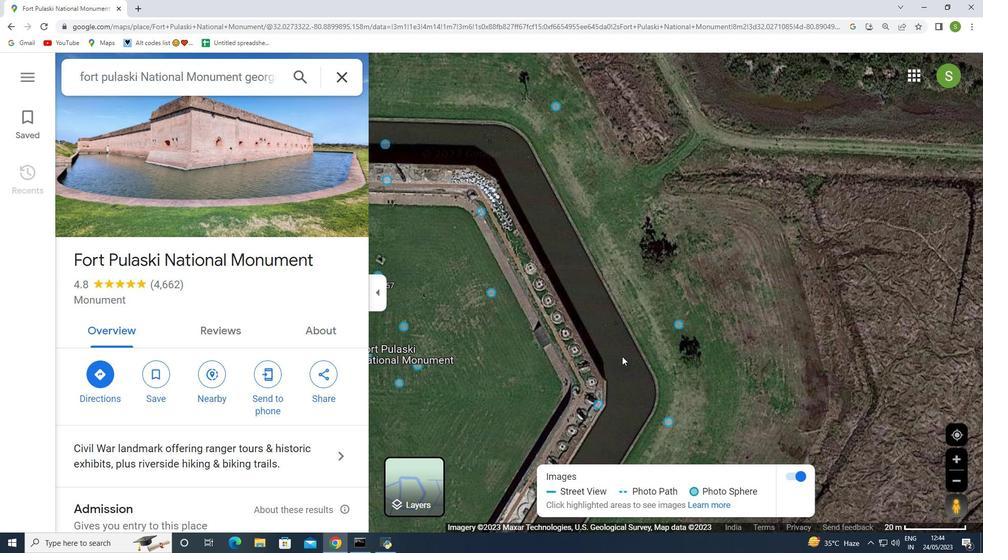 
Action: Mouse scrolled (622, 355) with delta (0, 0)
Screenshot: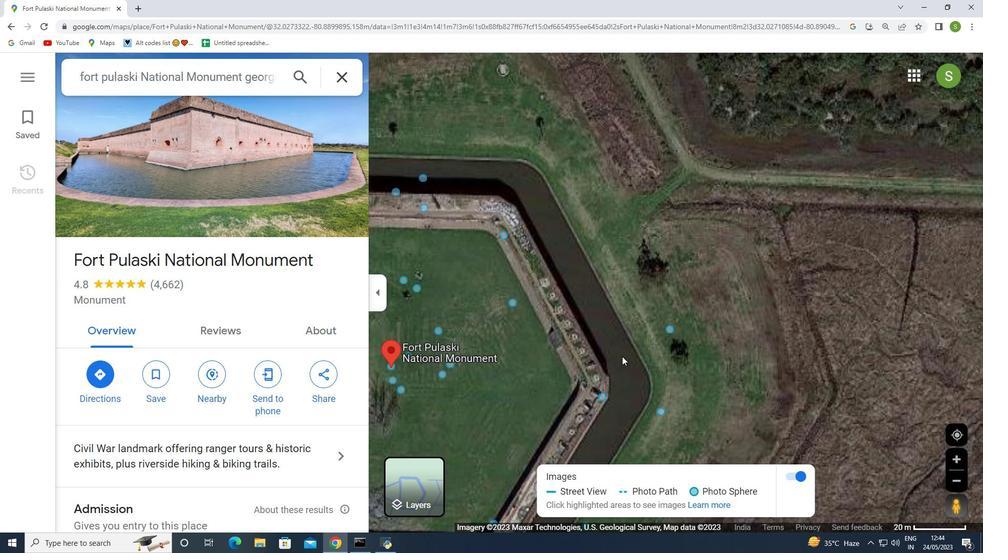 
Action: Mouse scrolled (622, 355) with delta (0, 0)
Screenshot: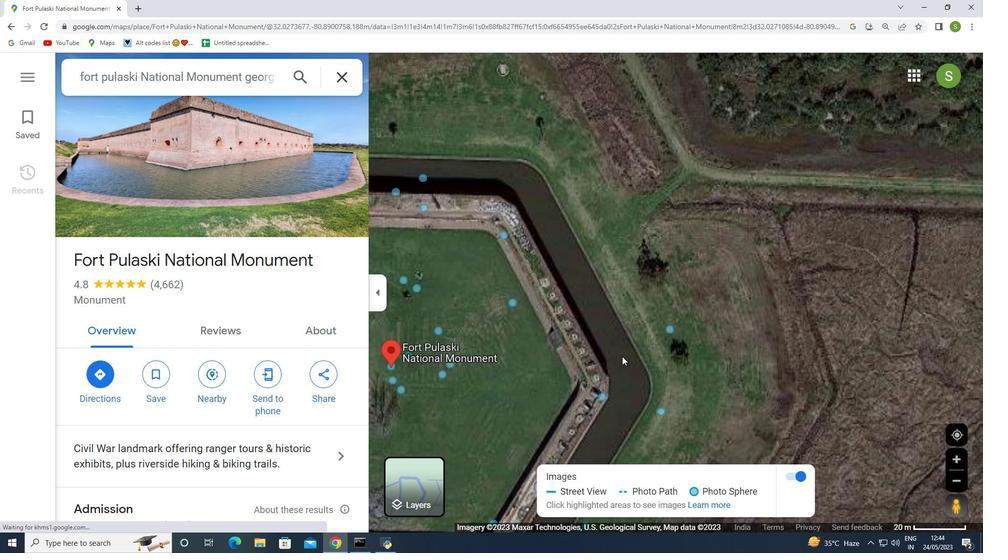 
Action: Mouse moved to (622, 356)
Screenshot: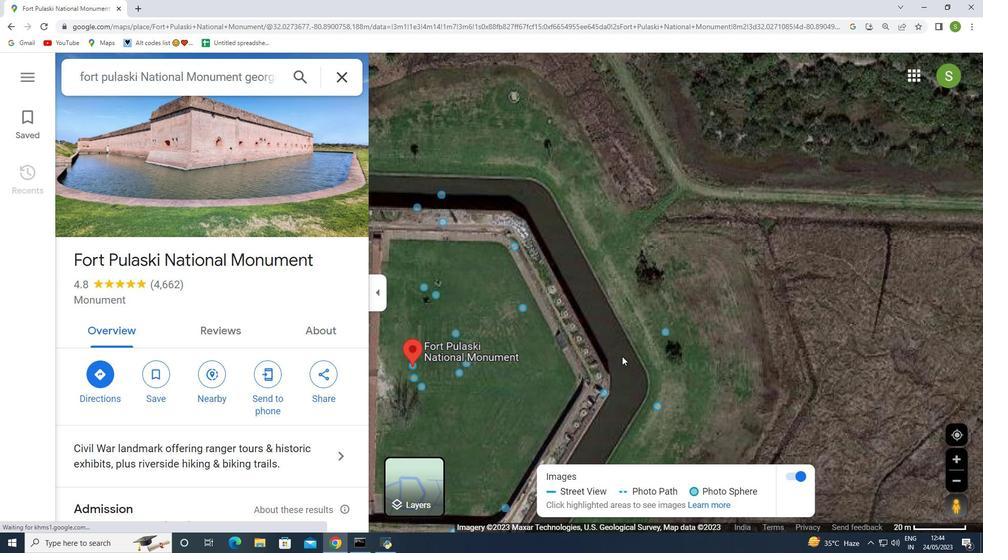 
Action: Mouse scrolled (622, 355) with delta (0, 0)
Screenshot: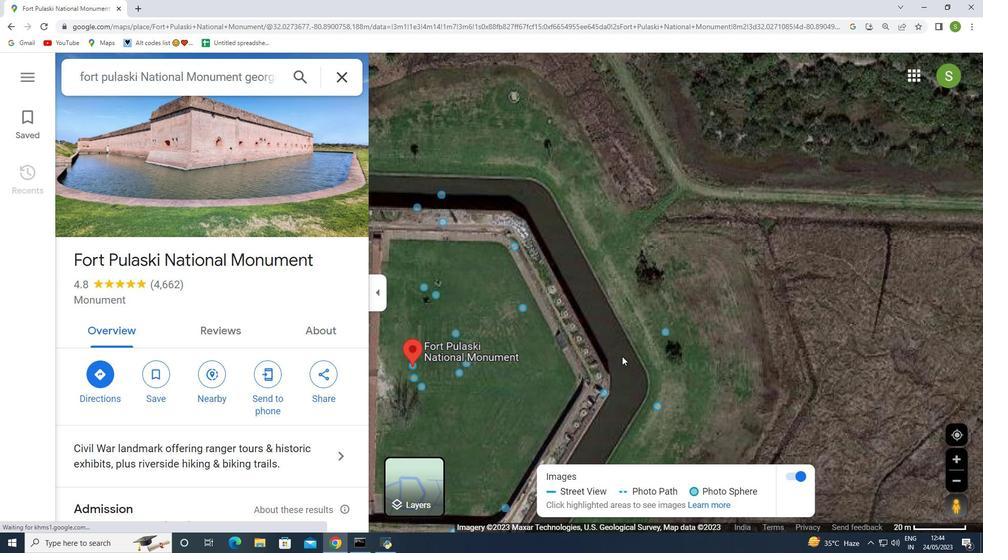 
Action: Mouse moved to (546, 369)
Screenshot: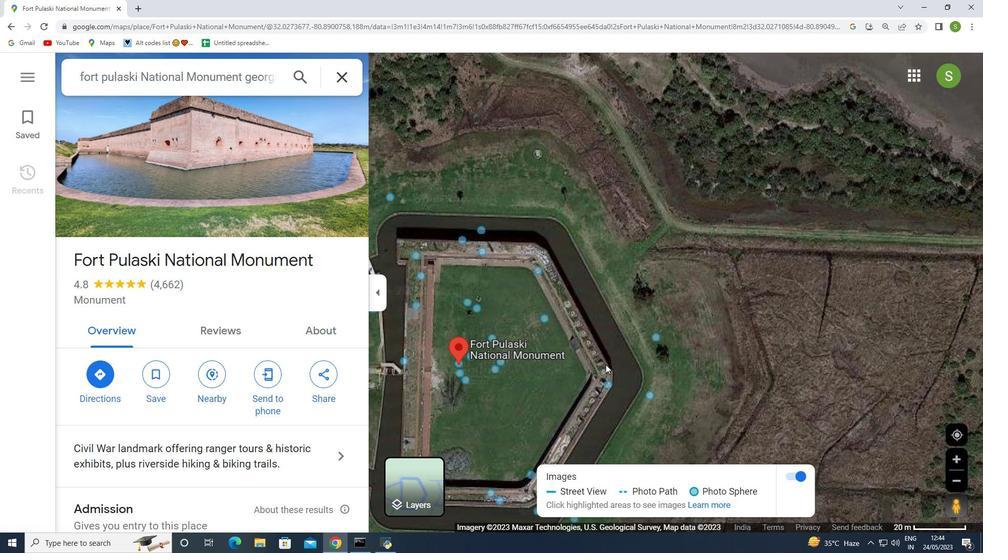 
Action: Mouse scrolled (546, 368) with delta (0, 0)
Screenshot: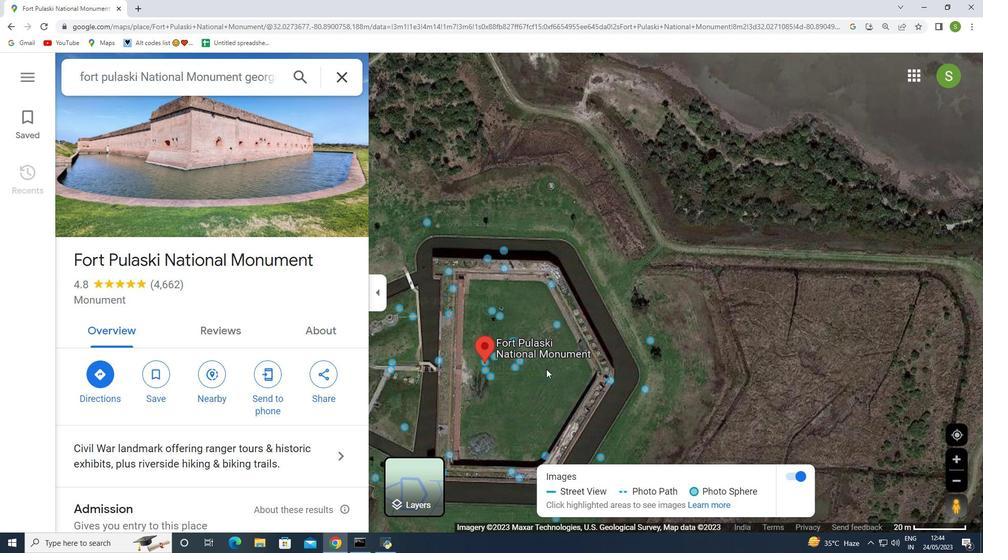 
Action: Mouse moved to (569, 413)
Screenshot: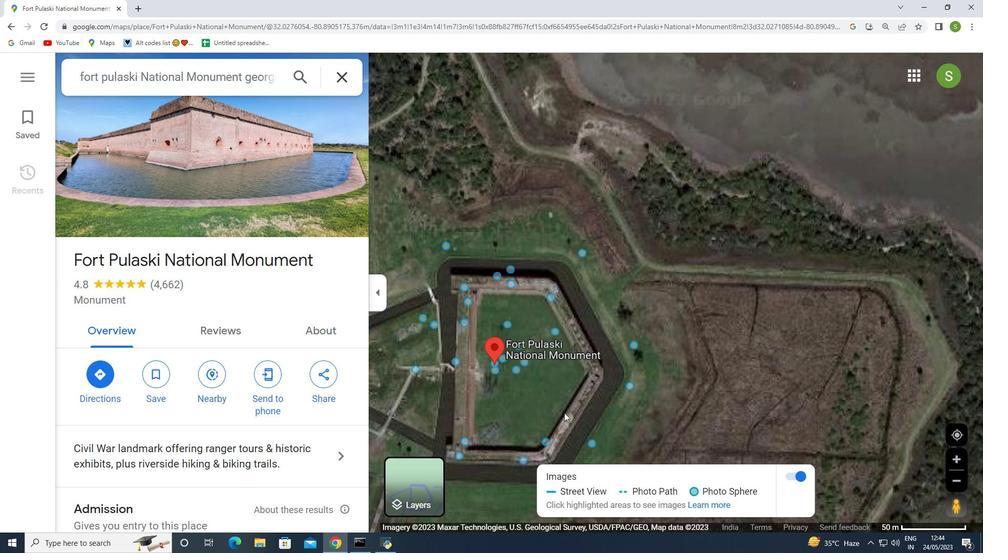 
Action: Mouse scrolled (569, 413) with delta (0, 0)
Screenshot: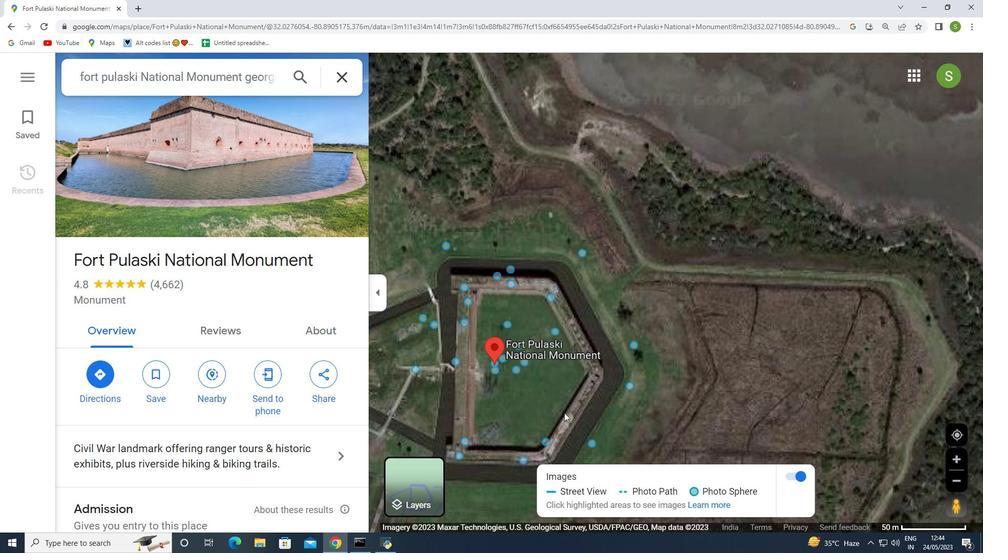 
Action: Mouse scrolled (569, 413) with delta (0, 0)
Screenshot: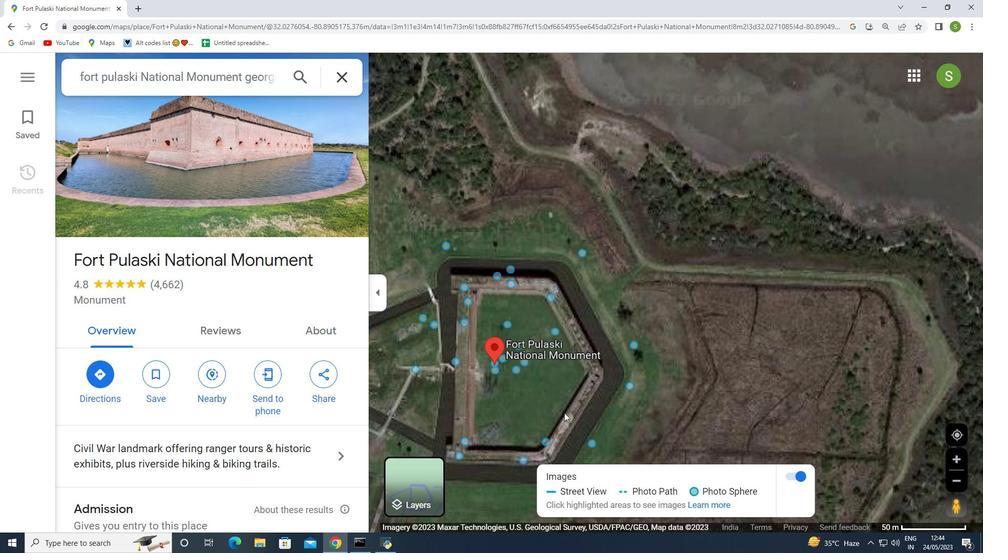 
Action: Mouse moved to (572, 413)
Screenshot: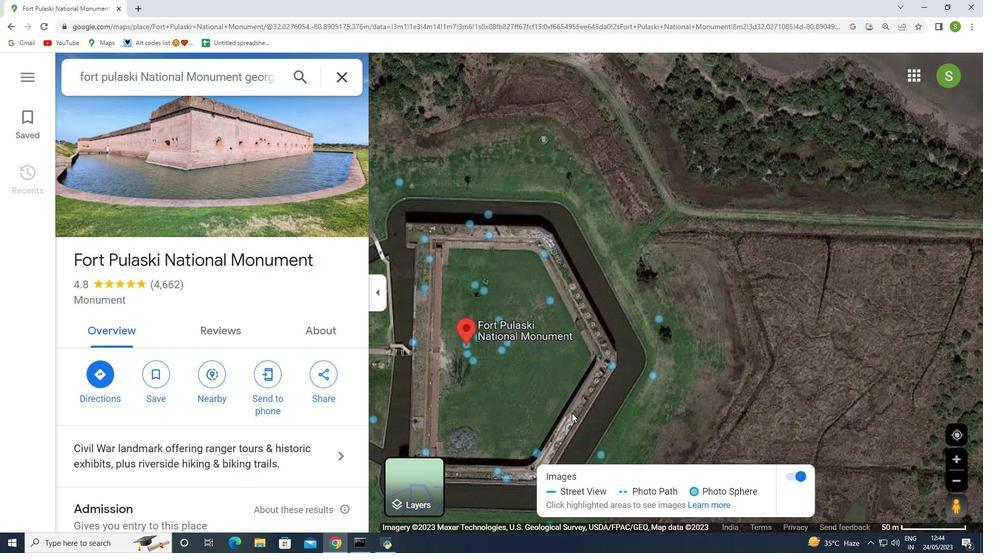 
Action: Mouse scrolled (572, 413) with delta (0, 0)
Screenshot: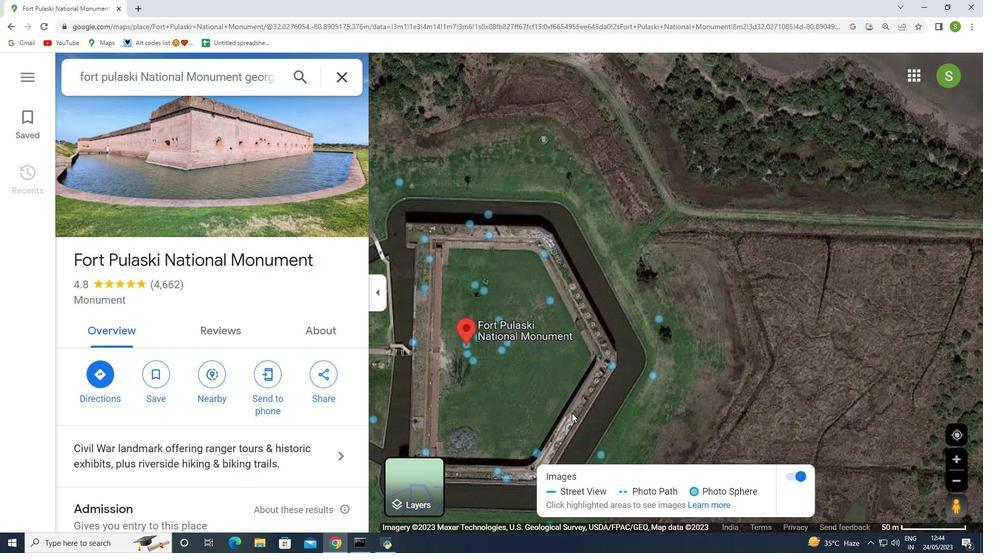 
Action: Mouse moved to (617, 422)
Screenshot: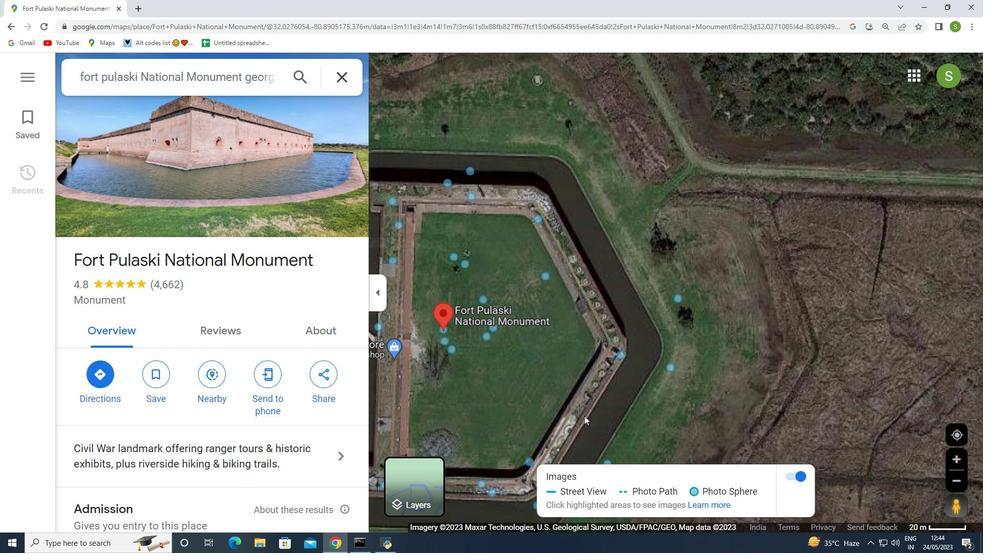 
Action: Mouse pressed middle at (617, 422)
Screenshot: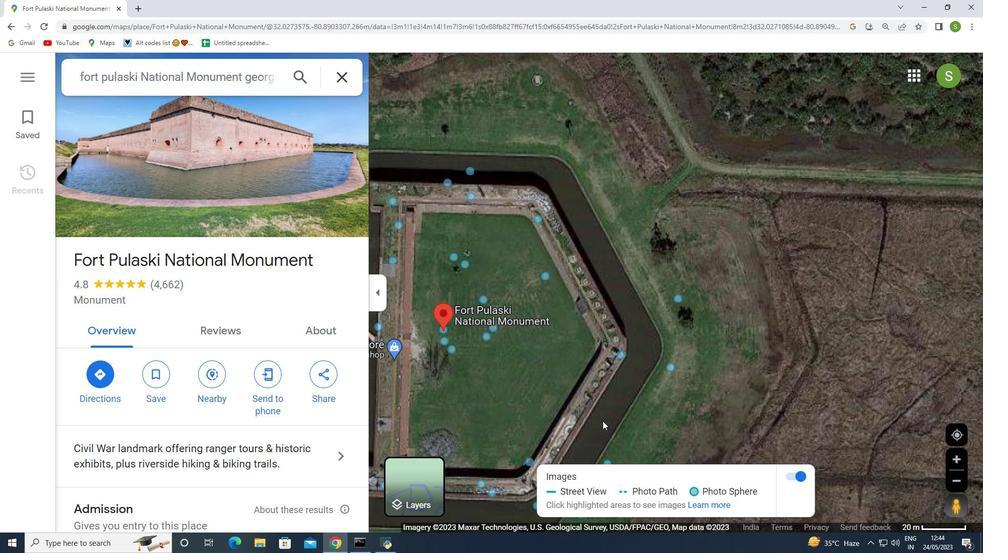 
Action: Mouse moved to (525, 262)
Screenshot: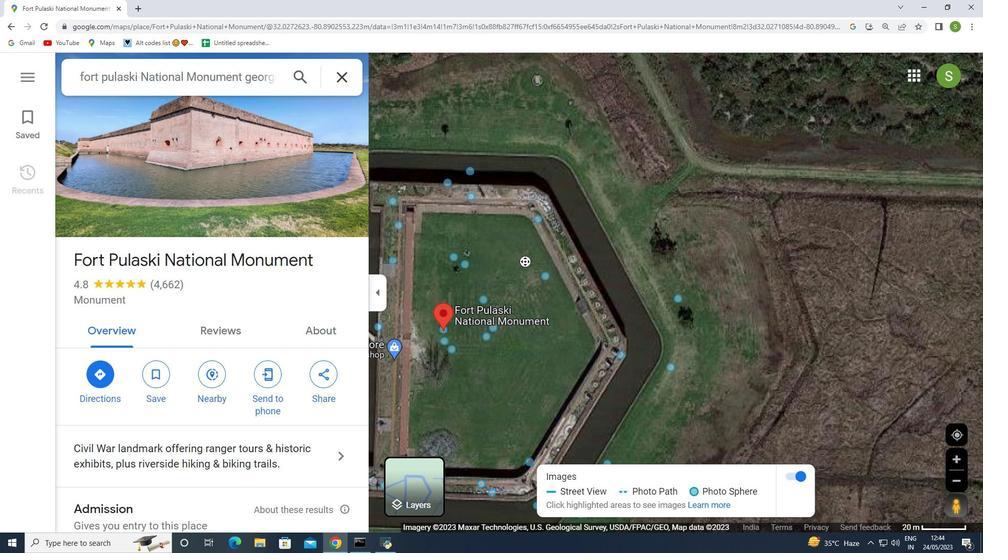 
